 Task: Compose an email with the signature Devin Parker with the subject Invitation to a holiday party and the message Could you please provide me with the latest version of the companys employee handbook? from softage.4@softage.net to softage.2@softage.net, select last word, change the font color from current to blue and background color to purple Send the email. Finally, move the email from Sent Items to the label Copyrights
Action: Mouse moved to (1033, 84)
Screenshot: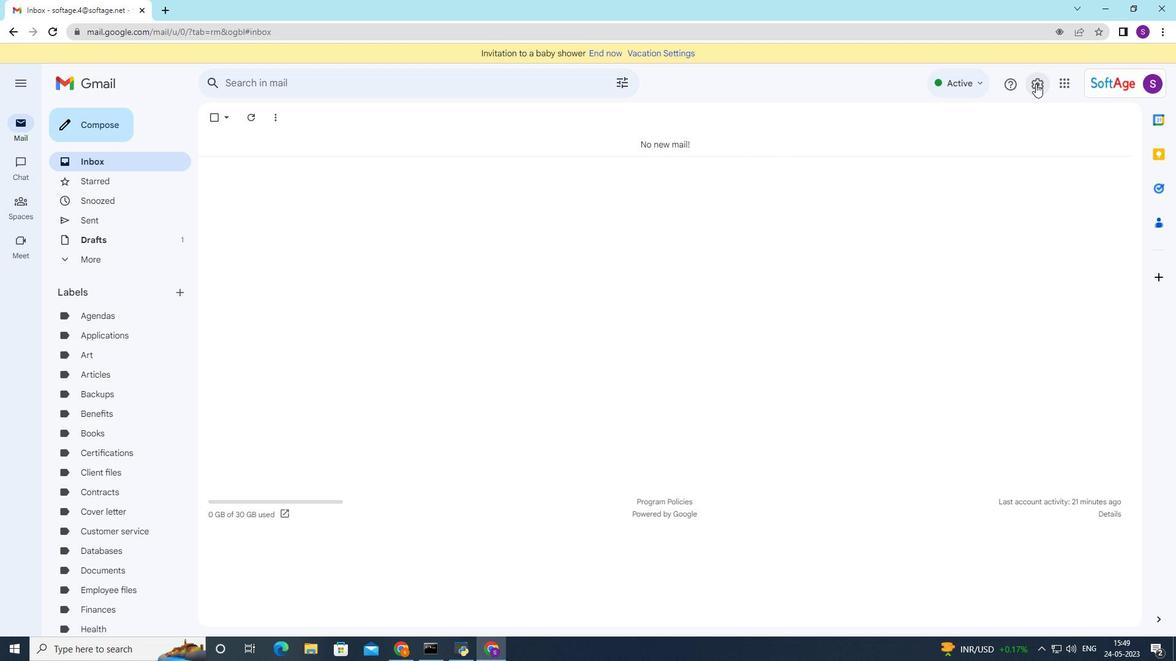 
Action: Mouse pressed left at (1033, 84)
Screenshot: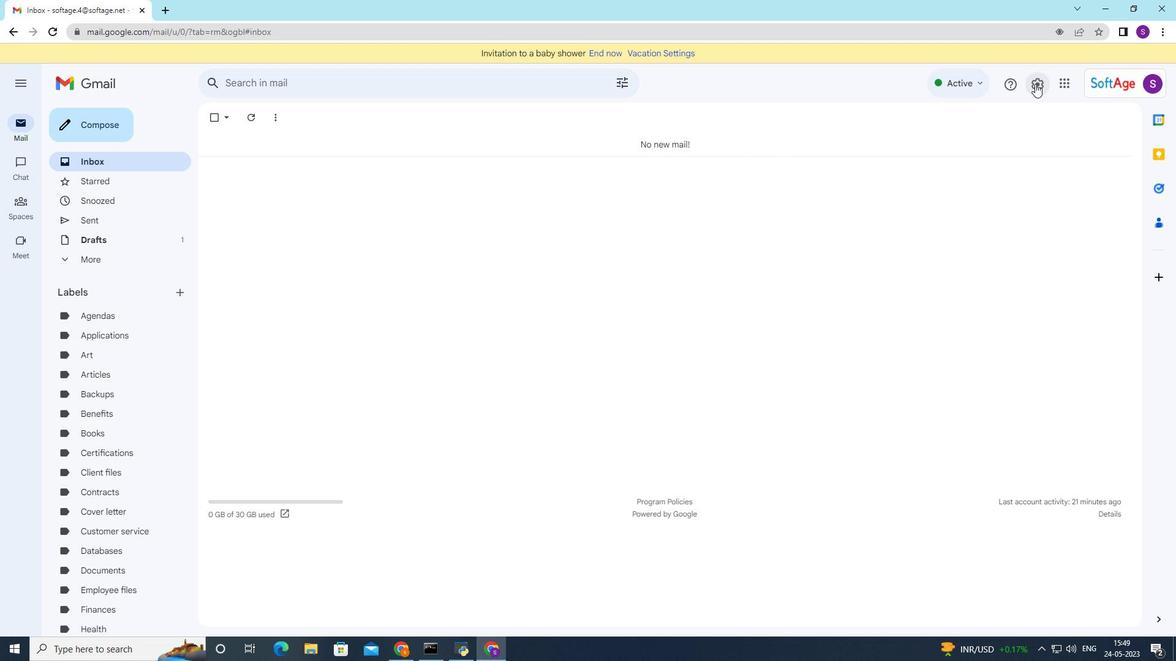 
Action: Mouse moved to (1024, 144)
Screenshot: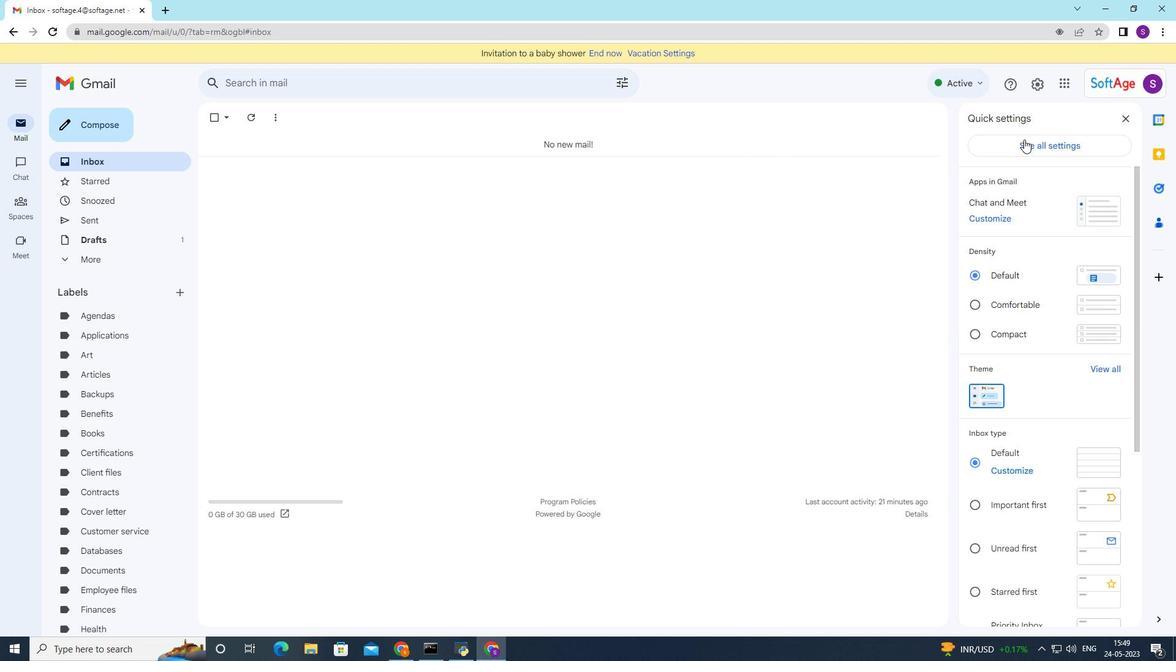 
Action: Mouse pressed left at (1024, 144)
Screenshot: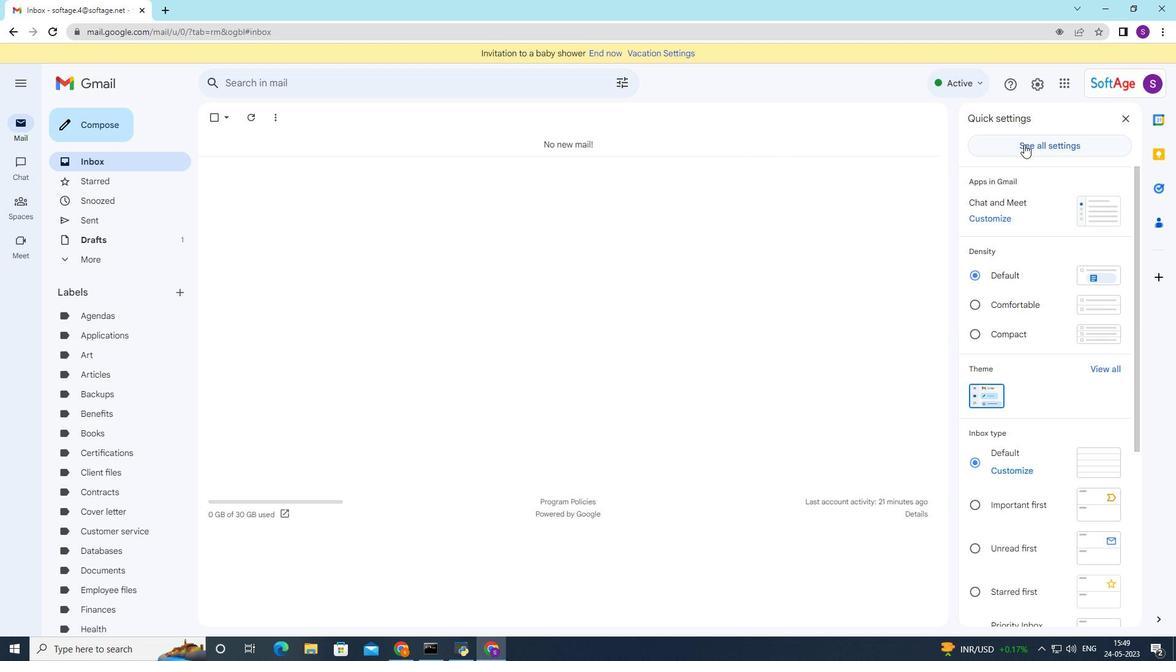 
Action: Mouse moved to (539, 223)
Screenshot: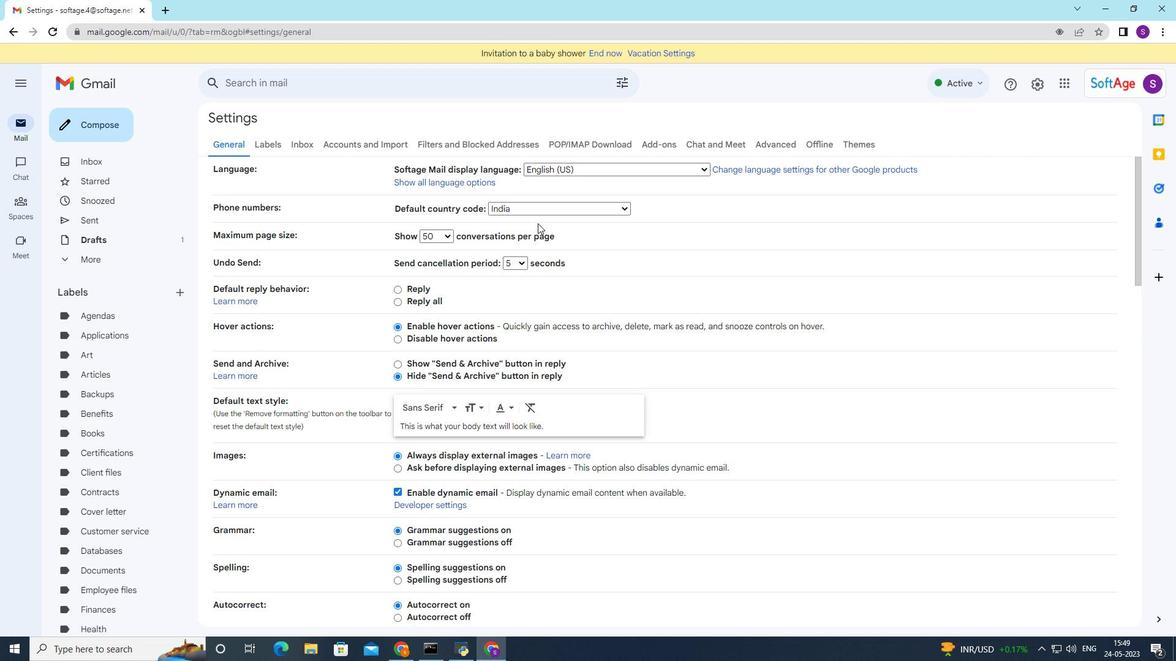 
Action: Mouse scrolled (537, 223) with delta (0, 0)
Screenshot: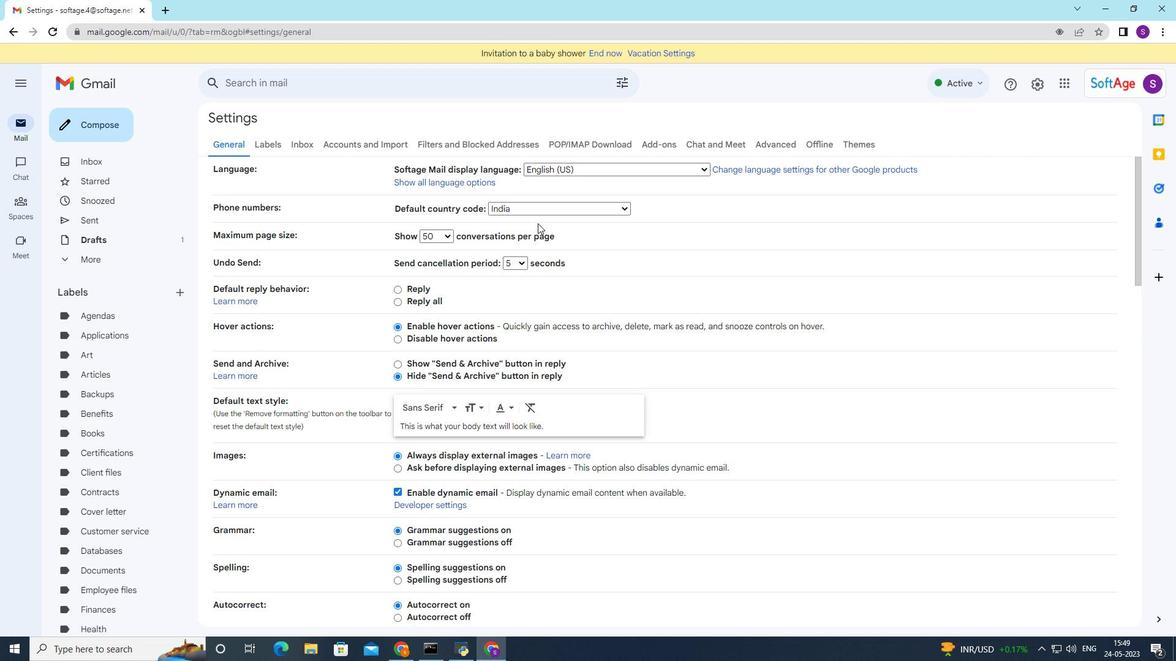 
Action: Mouse moved to (539, 223)
Screenshot: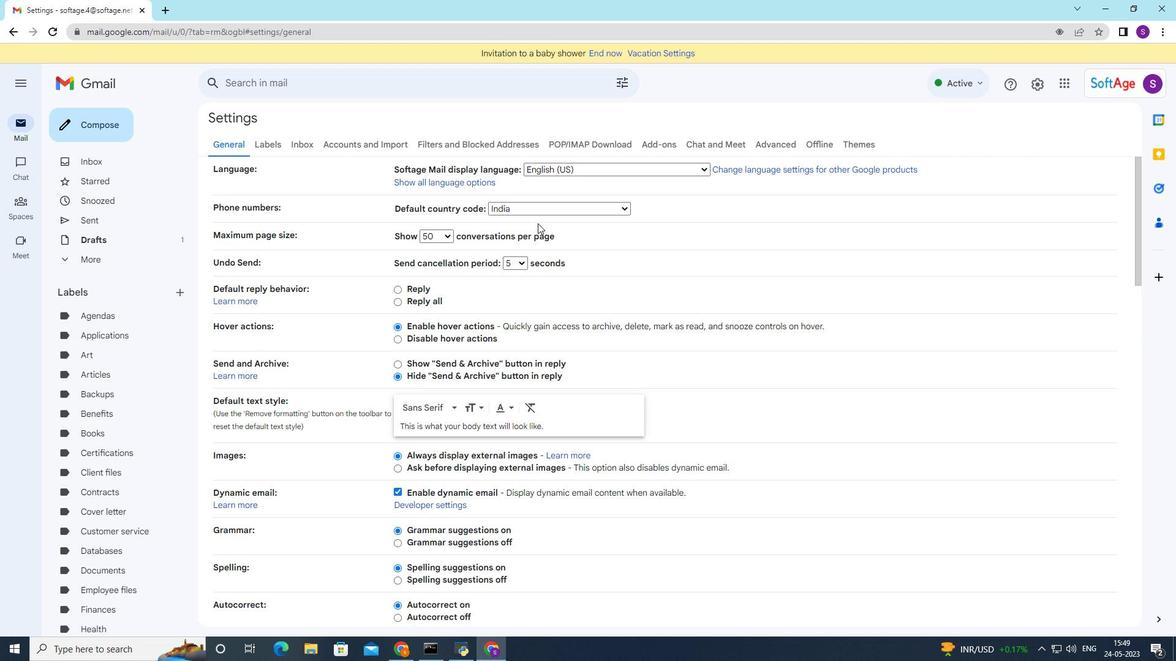 
Action: Mouse scrolled (537, 223) with delta (0, 0)
Screenshot: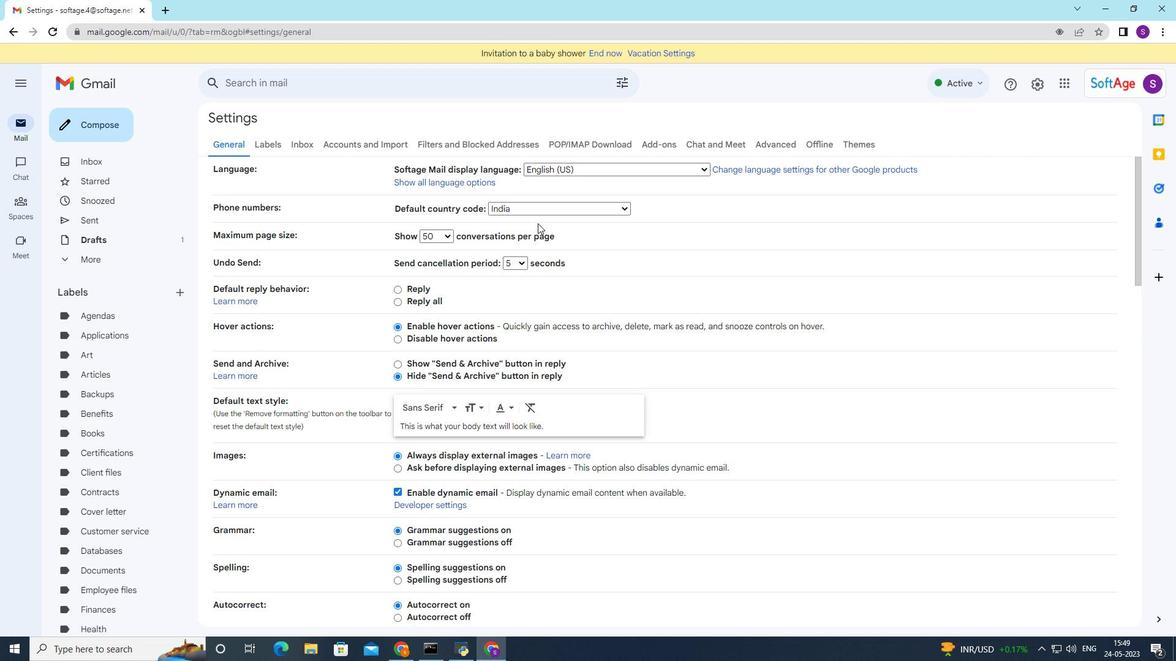 
Action: Mouse scrolled (537, 223) with delta (0, 0)
Screenshot: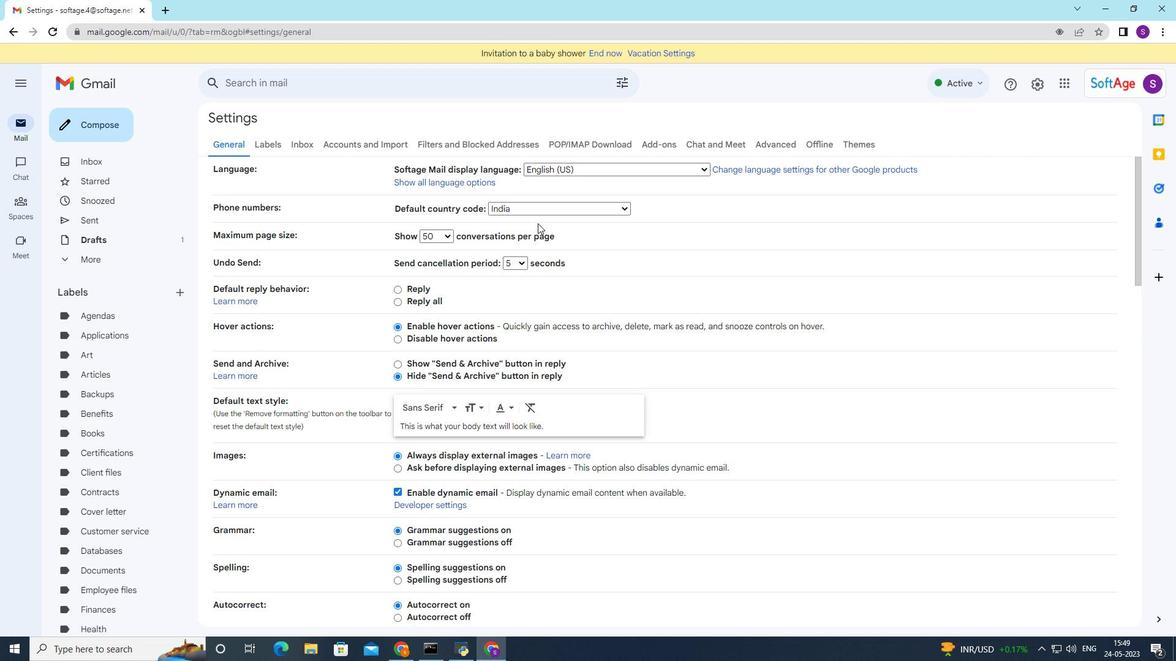 
Action: Mouse moved to (540, 223)
Screenshot: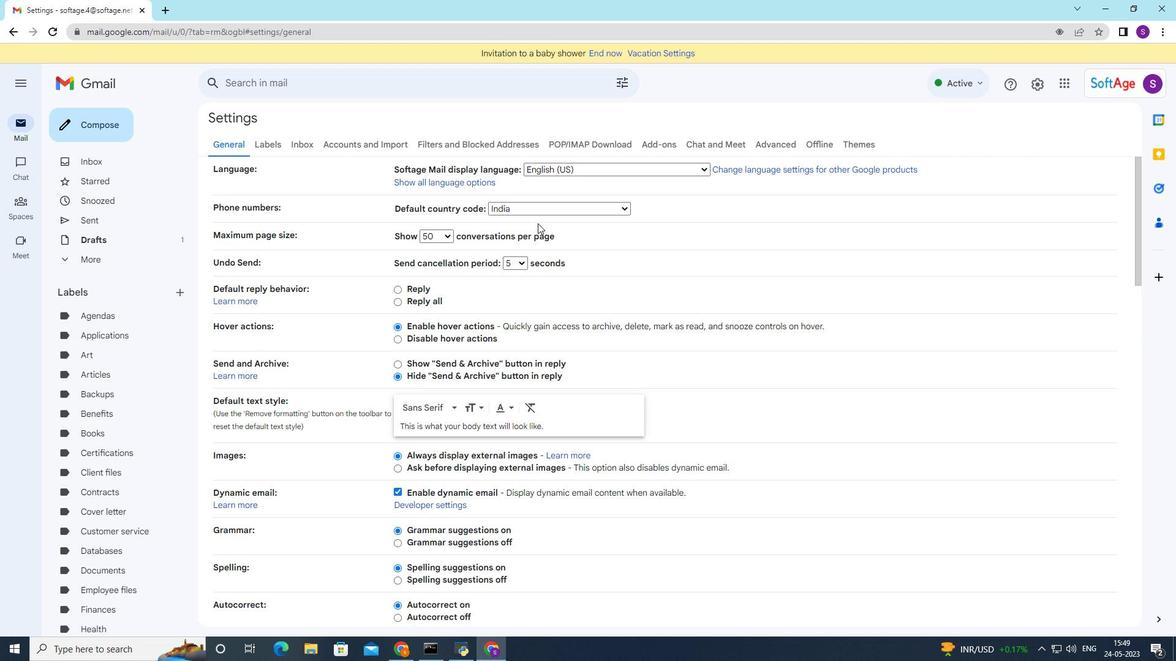 
Action: Mouse scrolled (537, 223) with delta (0, 0)
Screenshot: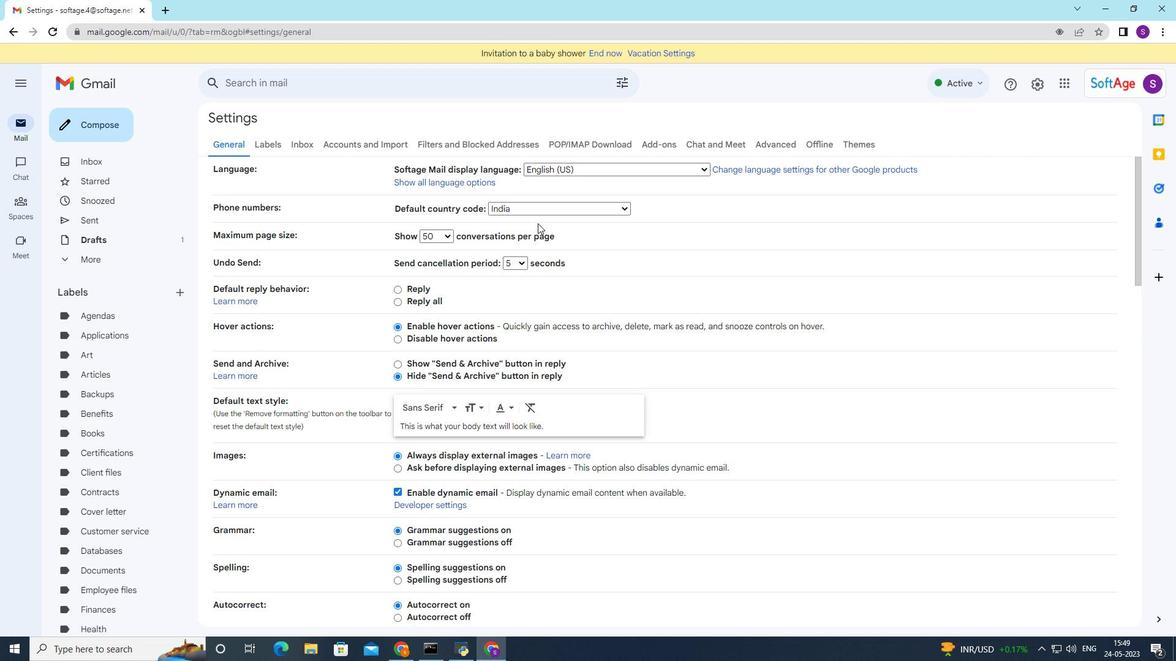 
Action: Mouse moved to (540, 222)
Screenshot: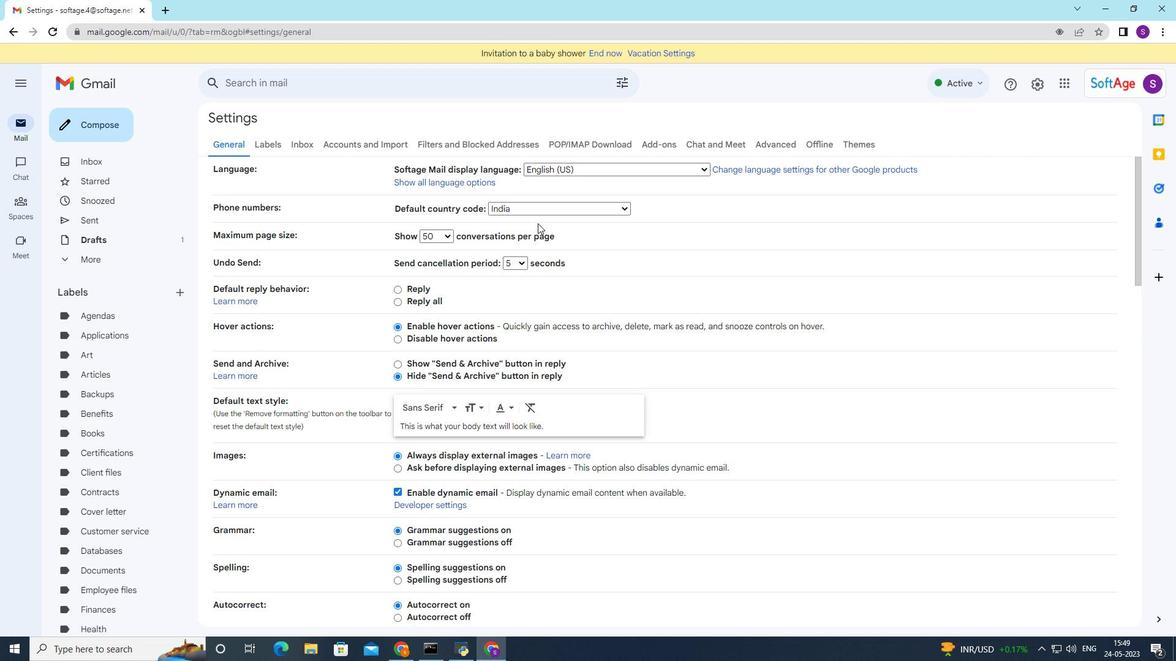 
Action: Mouse scrolled (539, 223) with delta (0, 0)
Screenshot: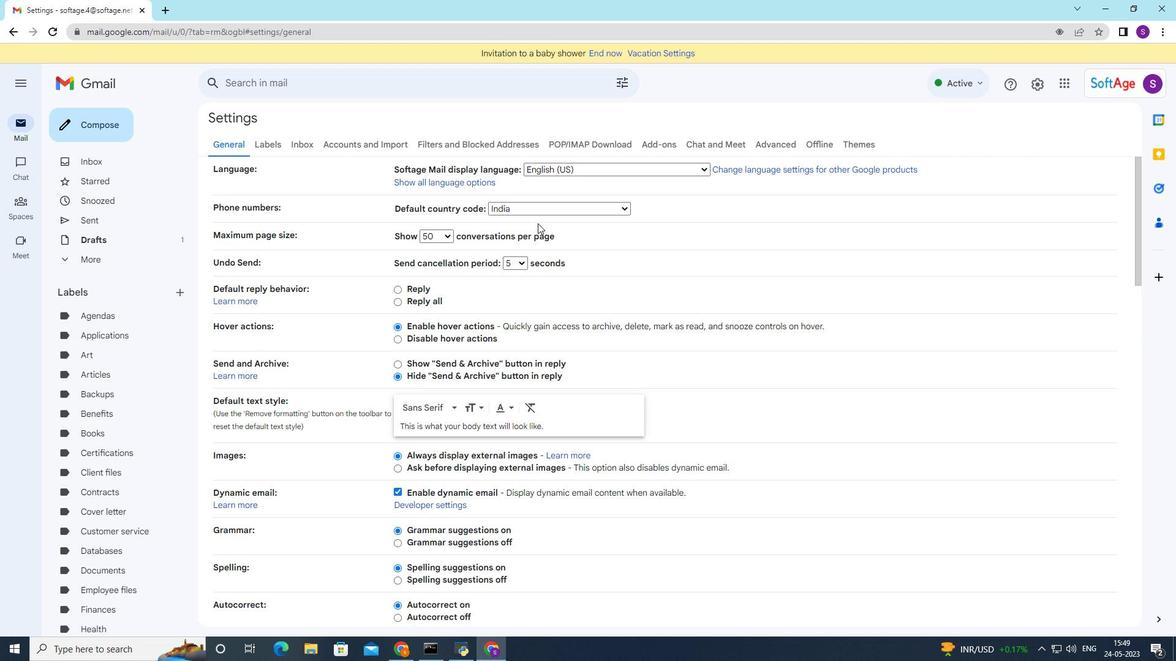 
Action: Mouse moved to (541, 221)
Screenshot: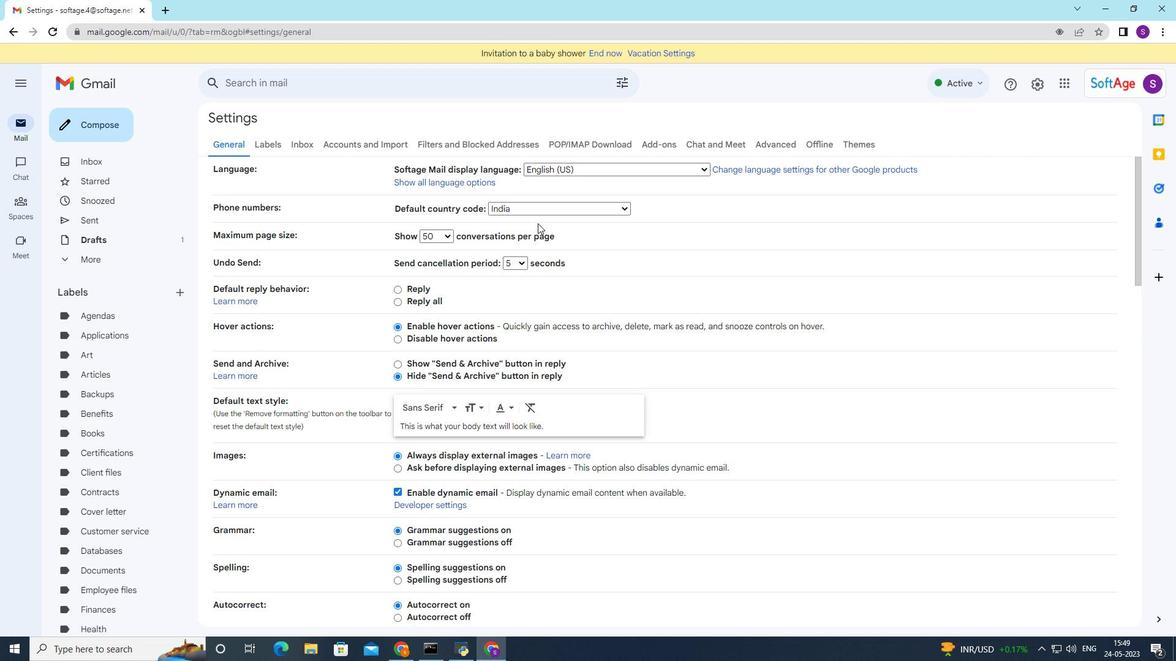 
Action: Mouse scrolled (539, 222) with delta (0, 0)
Screenshot: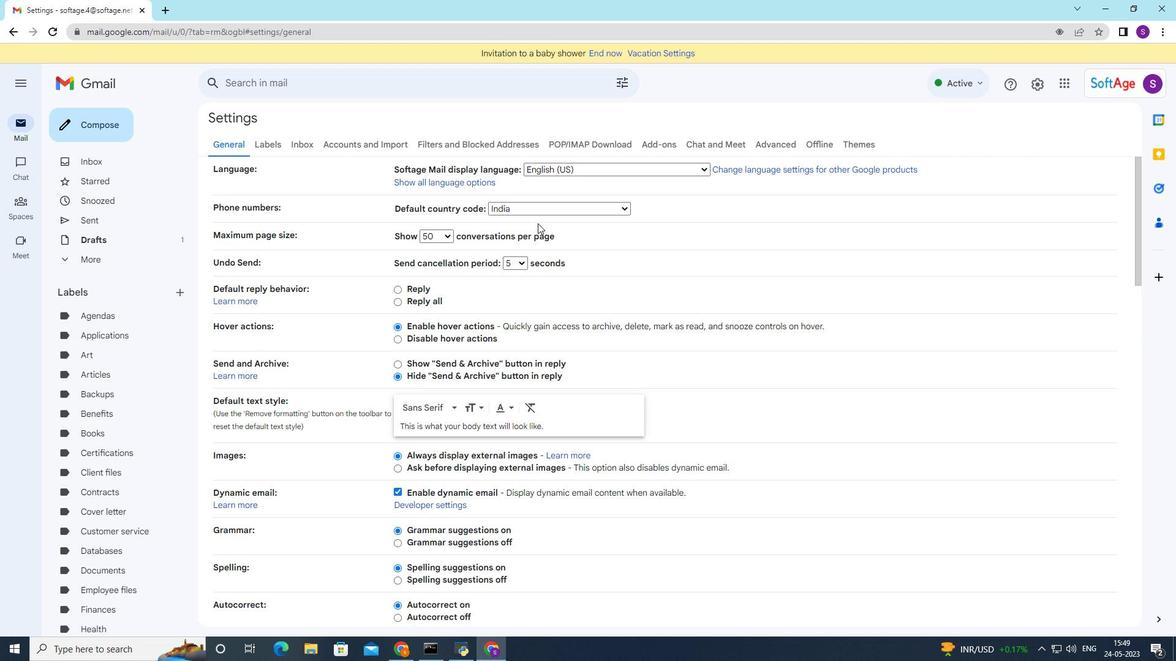 
Action: Mouse moved to (541, 222)
Screenshot: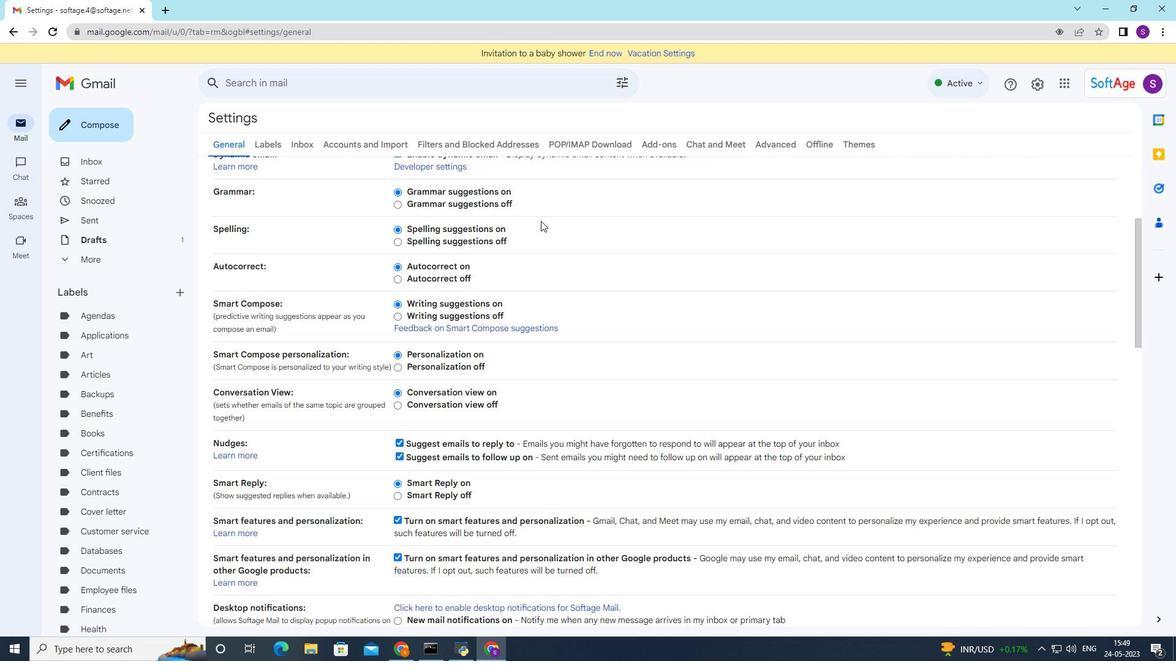 
Action: Mouse scrolled (541, 221) with delta (0, 0)
Screenshot: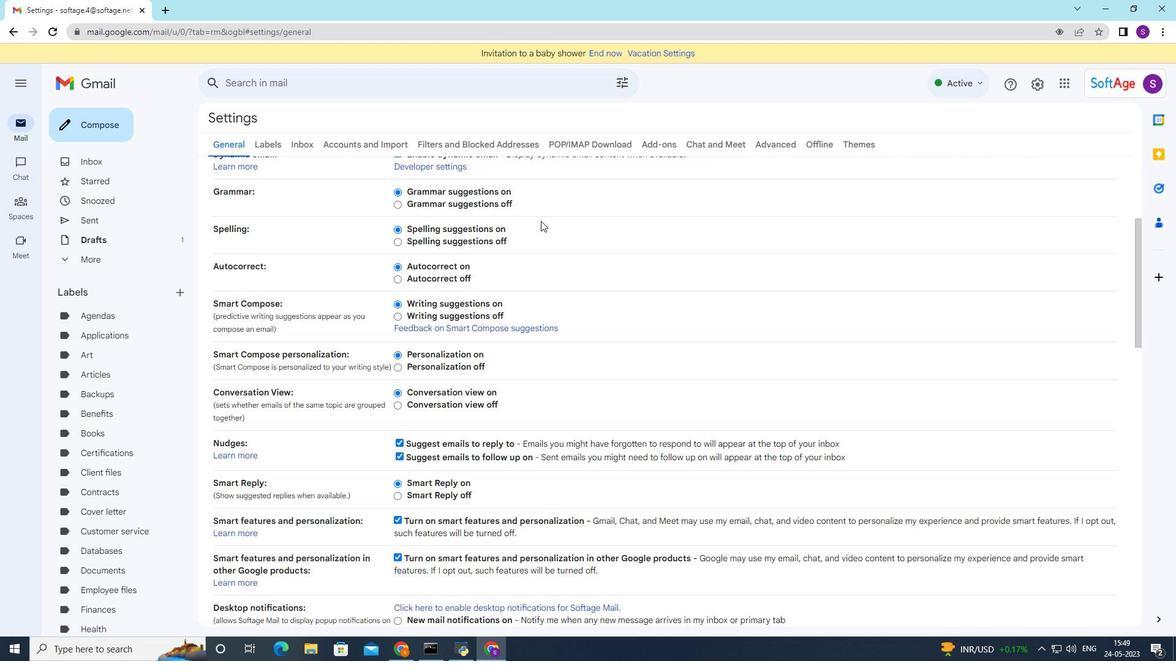 
Action: Mouse scrolled (541, 221) with delta (0, 0)
Screenshot: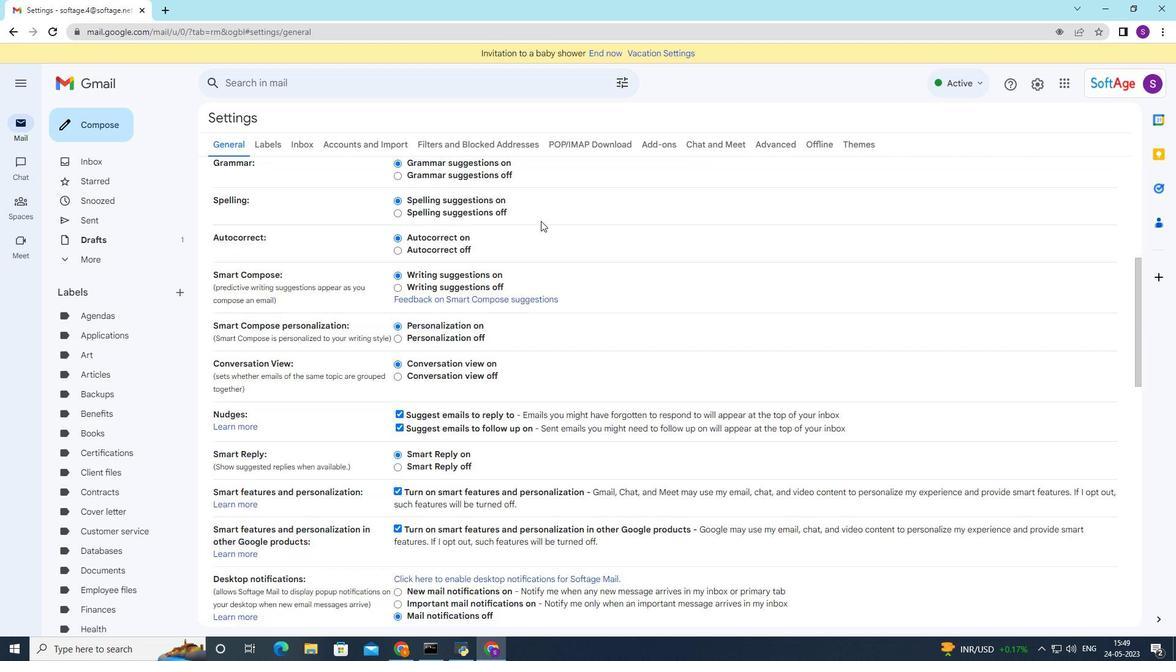 
Action: Mouse moved to (541, 222)
Screenshot: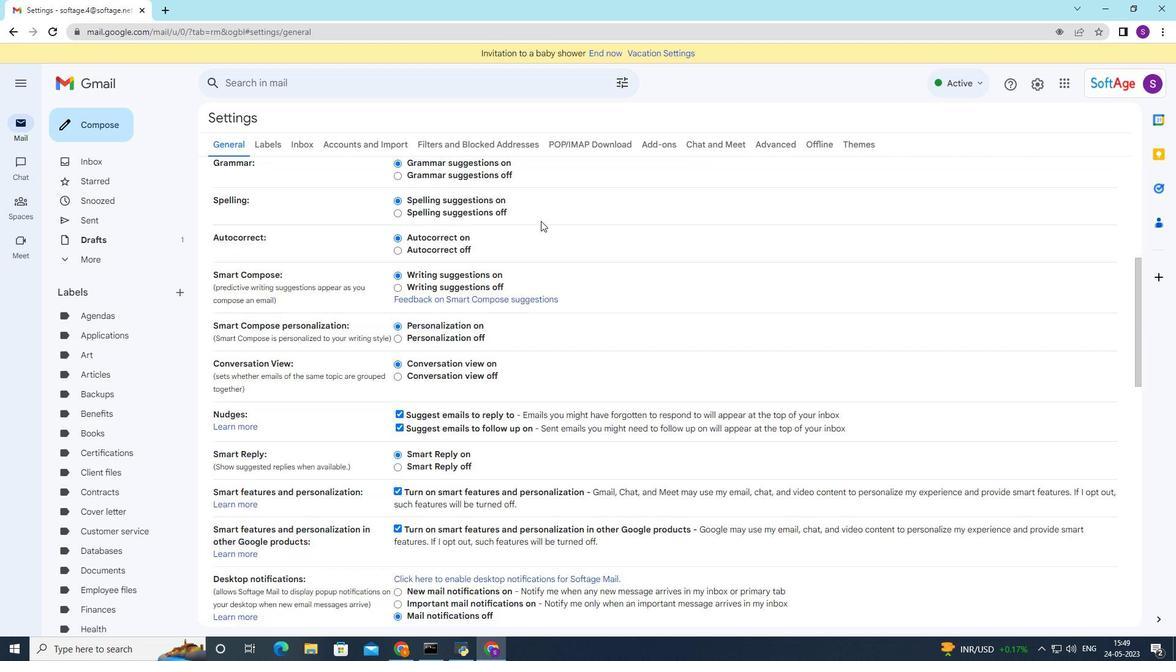 
Action: Mouse scrolled (541, 221) with delta (0, 0)
Screenshot: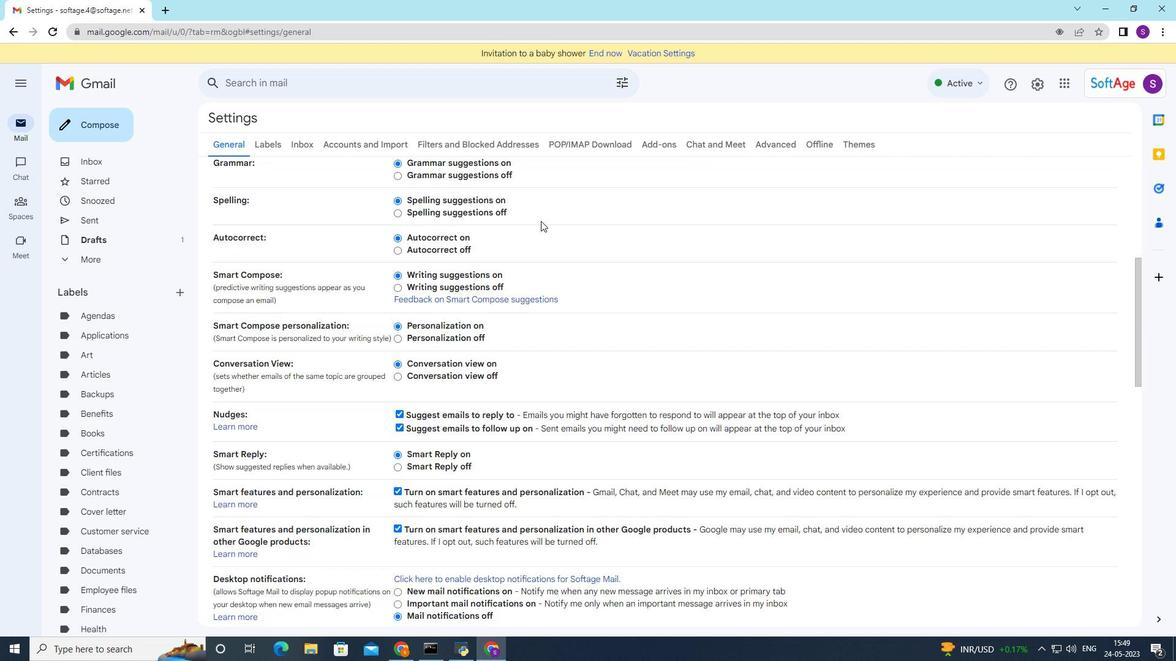 
Action: Mouse scrolled (541, 221) with delta (0, 0)
Screenshot: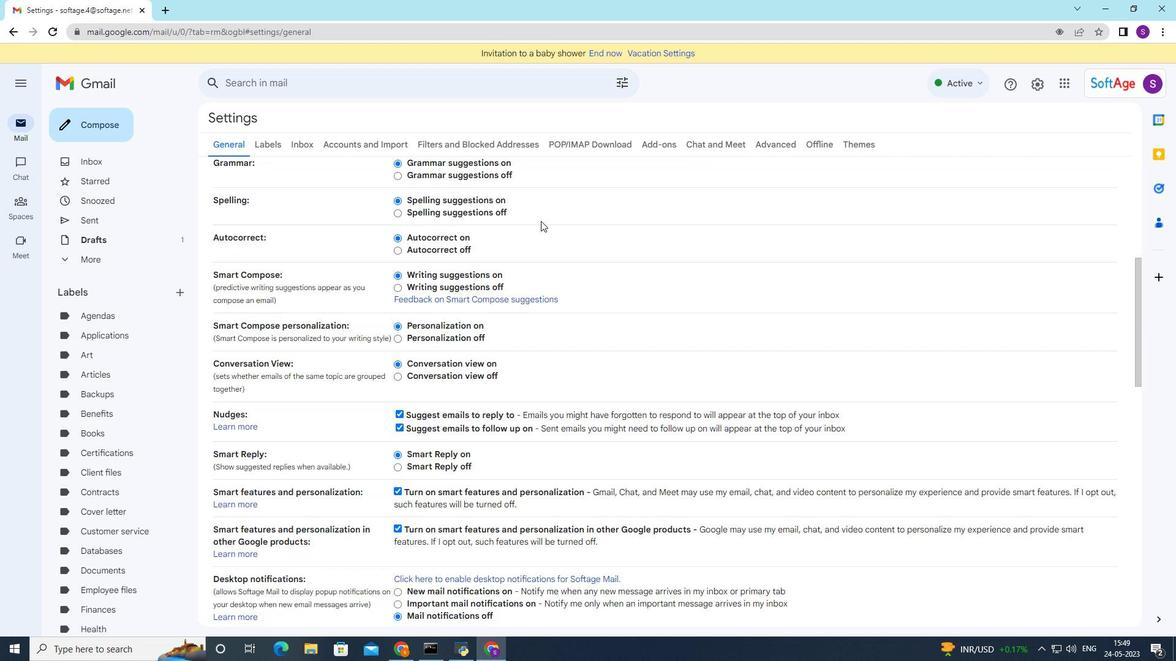 
Action: Mouse moved to (541, 223)
Screenshot: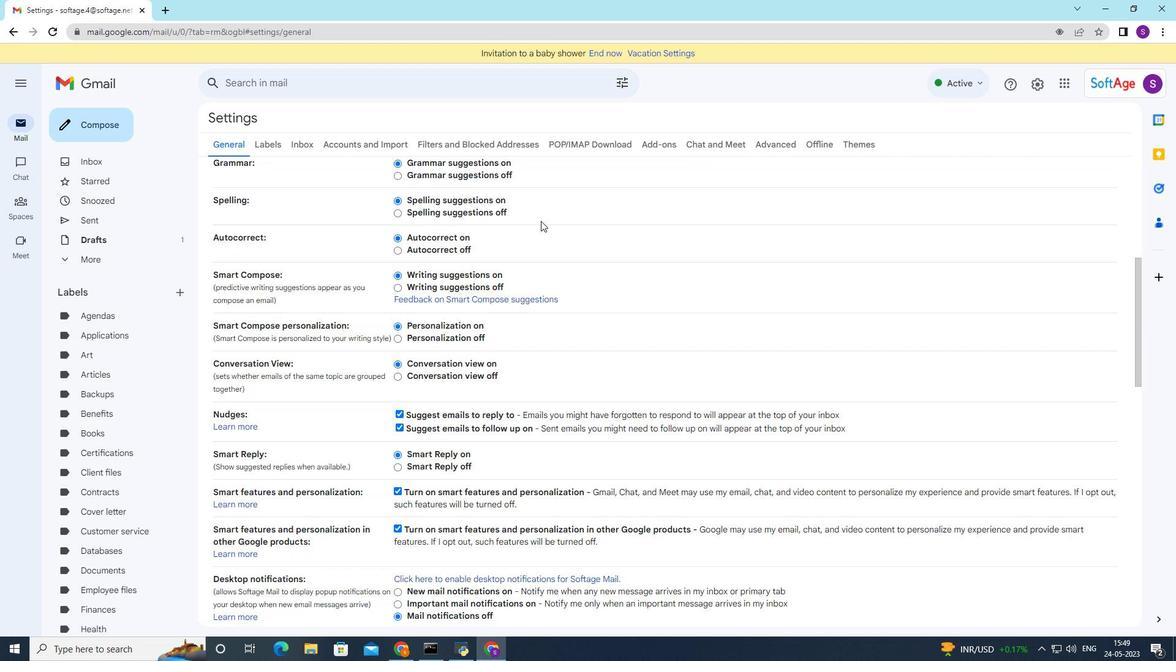
Action: Mouse scrolled (541, 222) with delta (0, 0)
Screenshot: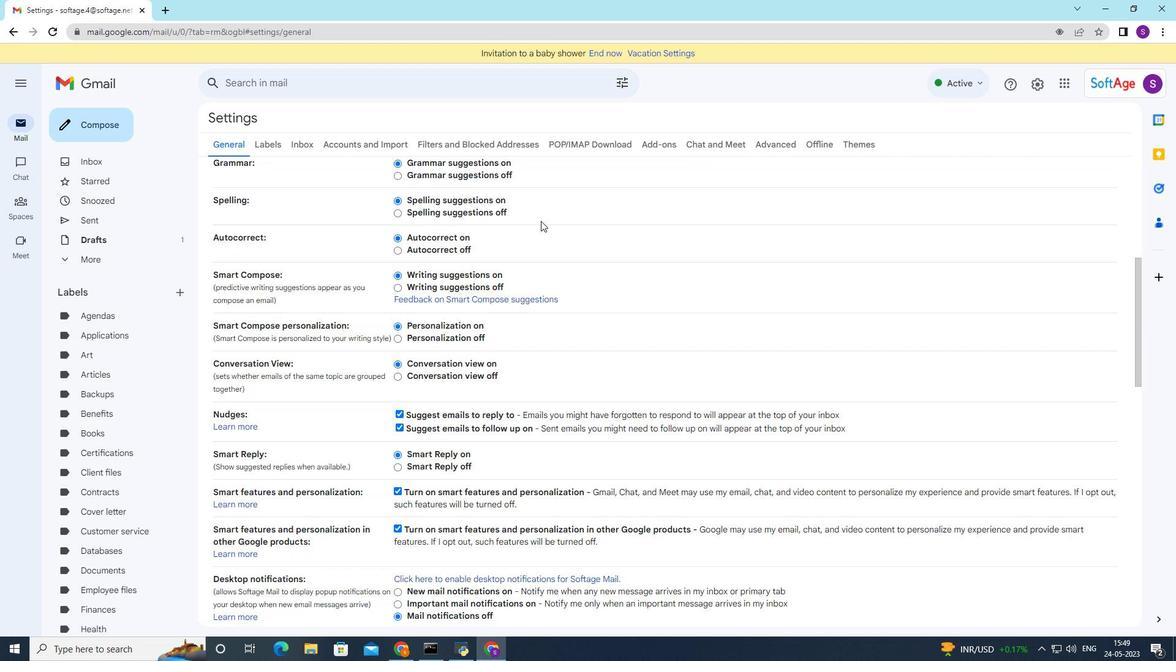 
Action: Mouse moved to (542, 221)
Screenshot: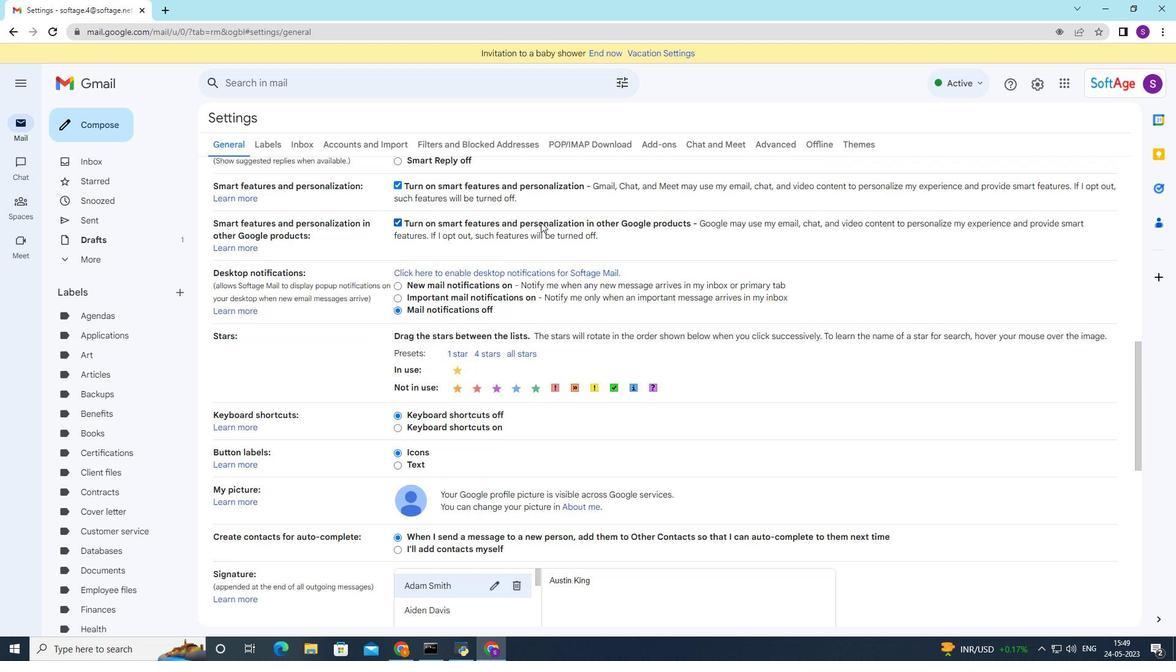 
Action: Mouse scrolled (542, 220) with delta (0, 0)
Screenshot: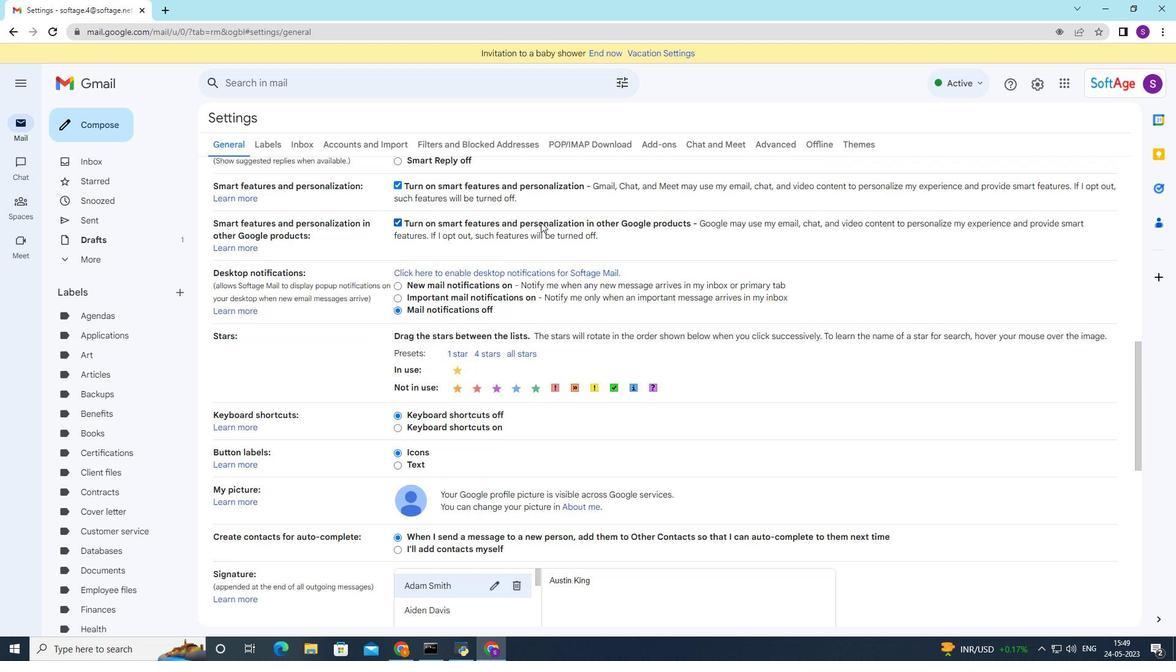 
Action: Mouse scrolled (542, 220) with delta (0, 0)
Screenshot: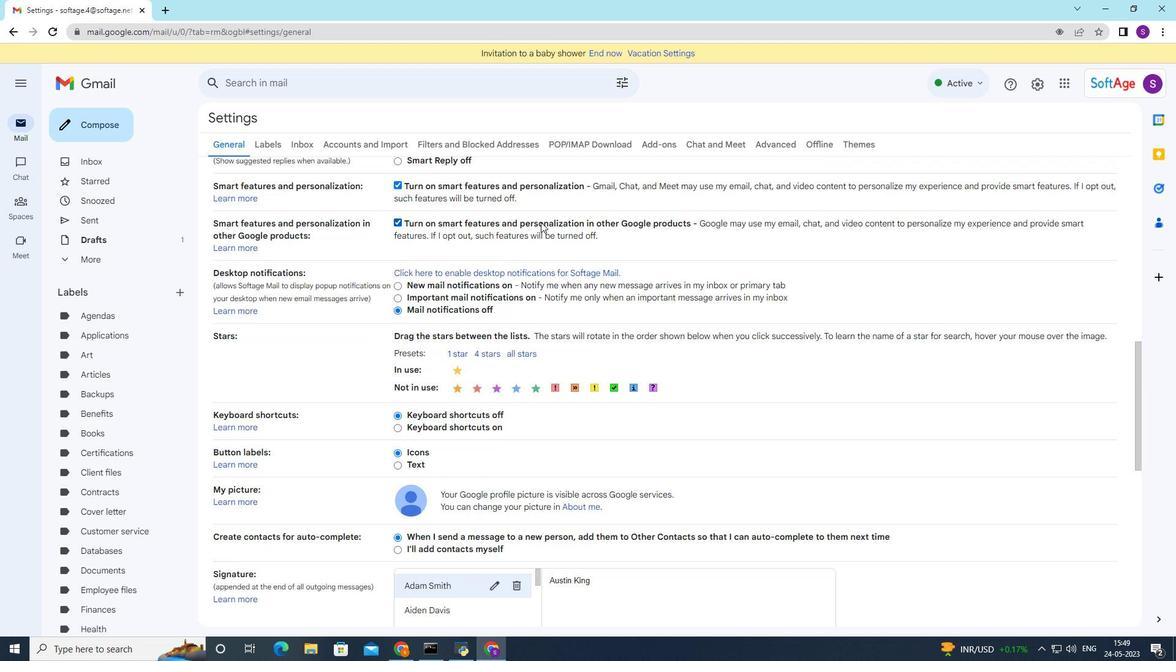 
Action: Mouse scrolled (542, 220) with delta (0, 0)
Screenshot: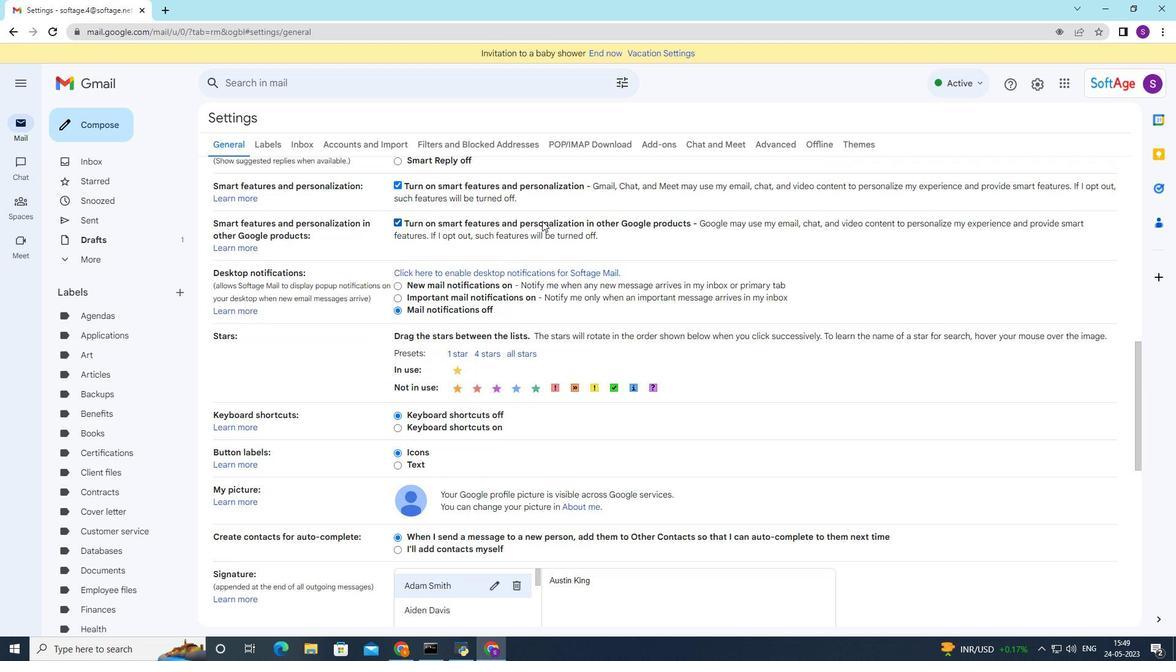 
Action: Mouse scrolled (542, 220) with delta (0, 0)
Screenshot: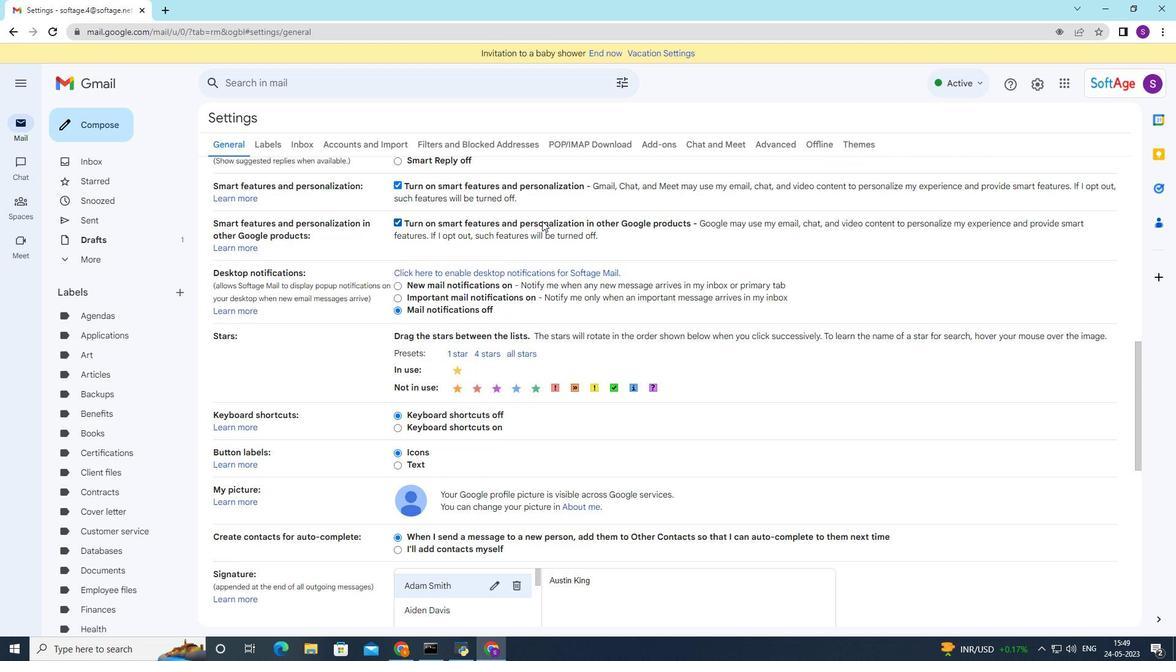 
Action: Mouse moved to (460, 441)
Screenshot: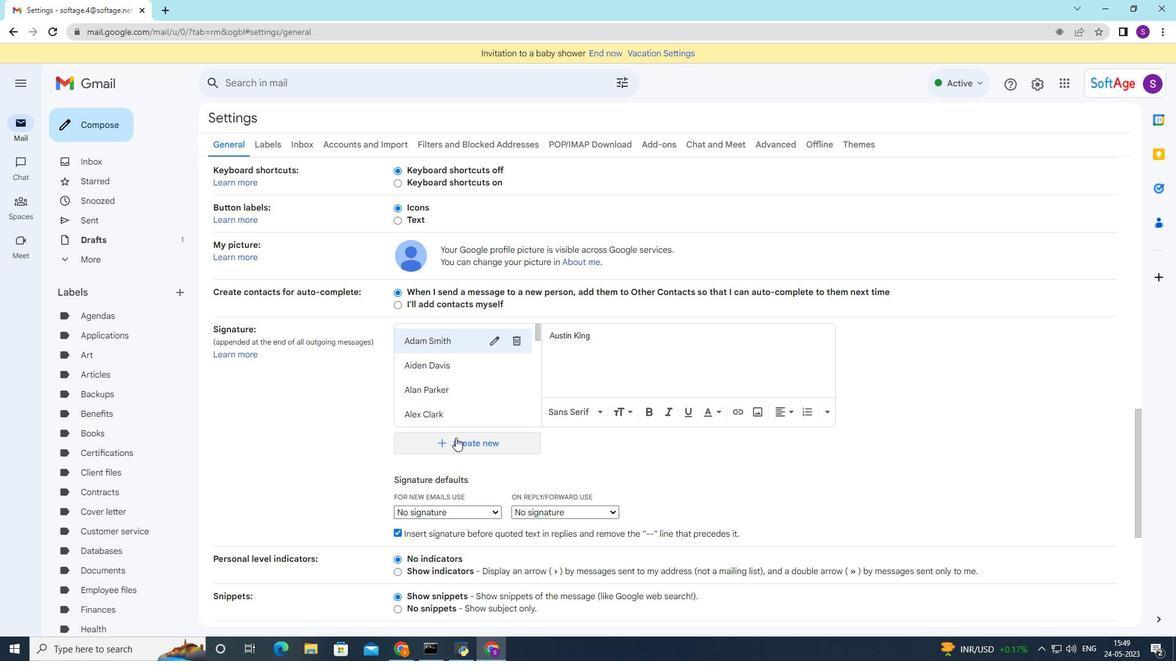 
Action: Mouse pressed left at (460, 441)
Screenshot: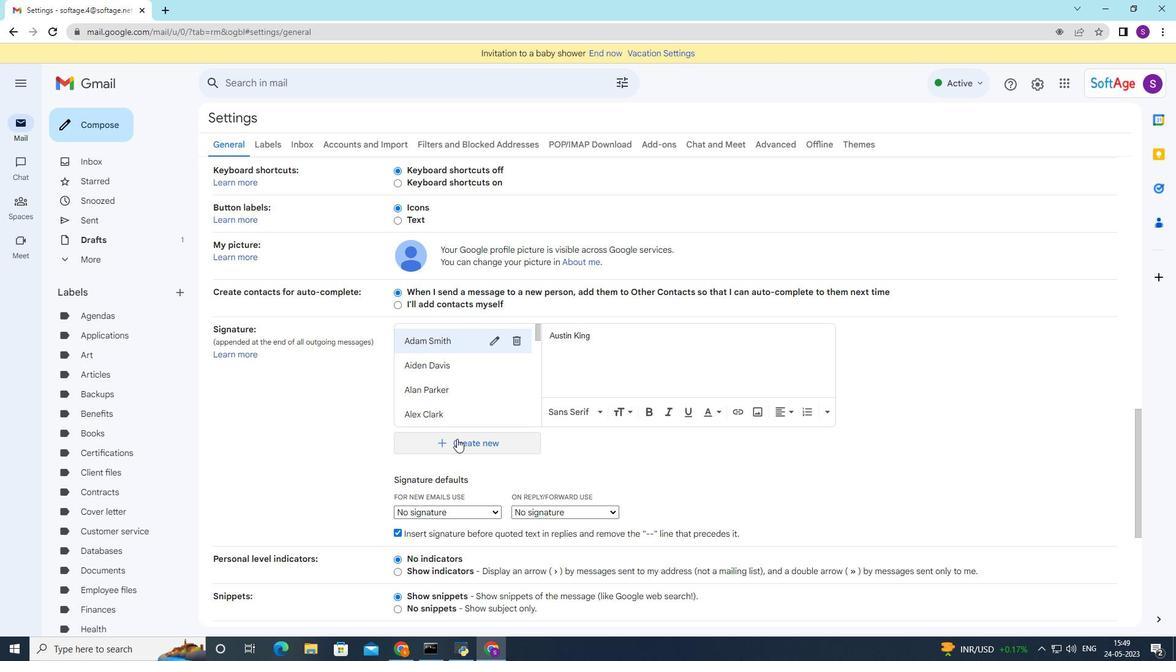 
Action: Mouse moved to (513, 345)
Screenshot: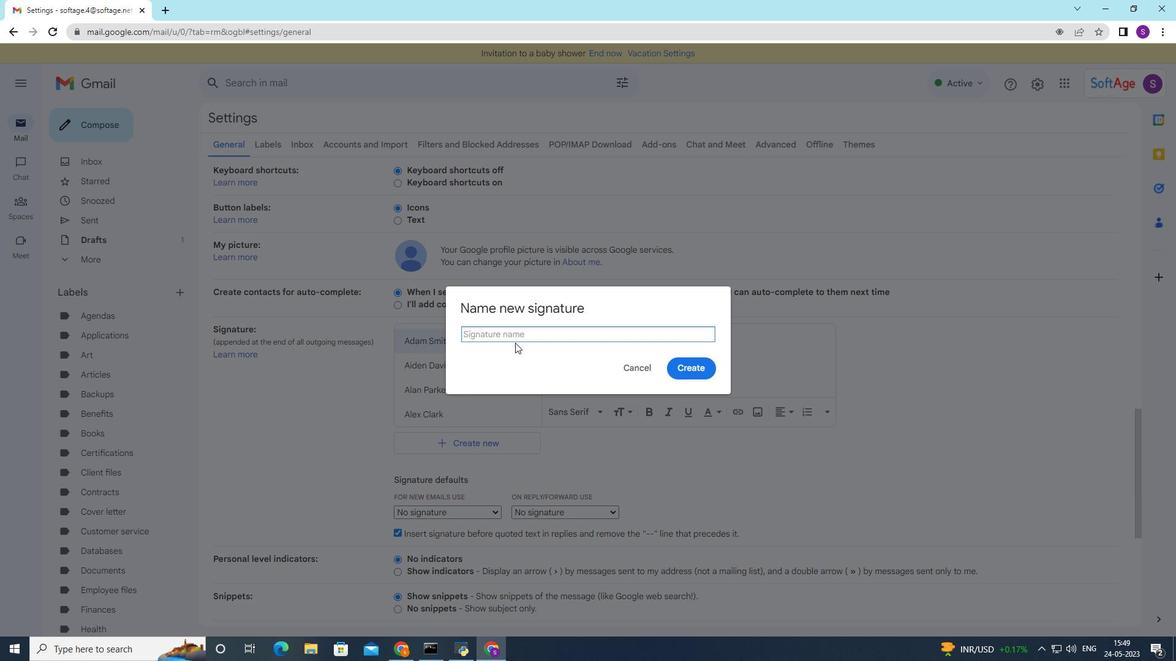 
Action: Key pressed <Key.shift><Key.shift><Key.shift><Key.shift><Key.shift>Davin<Key.space><Key.backspace><Key.backspace><Key.backspace><Key.backspace><Key.backspace>evin<Key.space><Key.shift>Parker
Screenshot: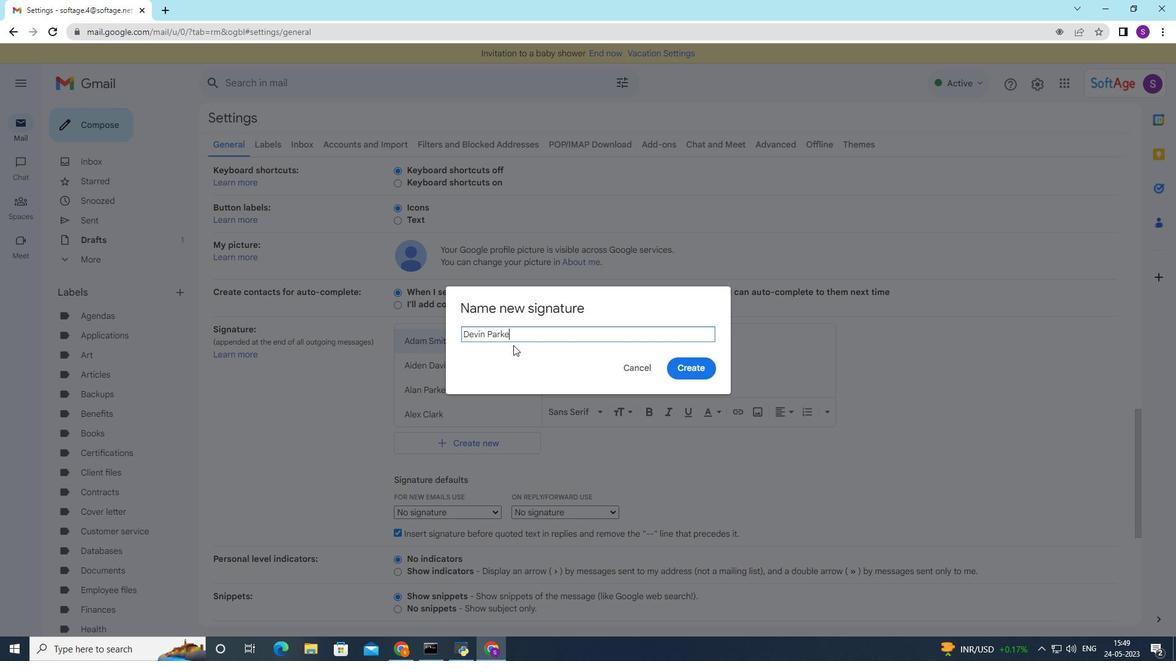 
Action: Mouse moved to (695, 365)
Screenshot: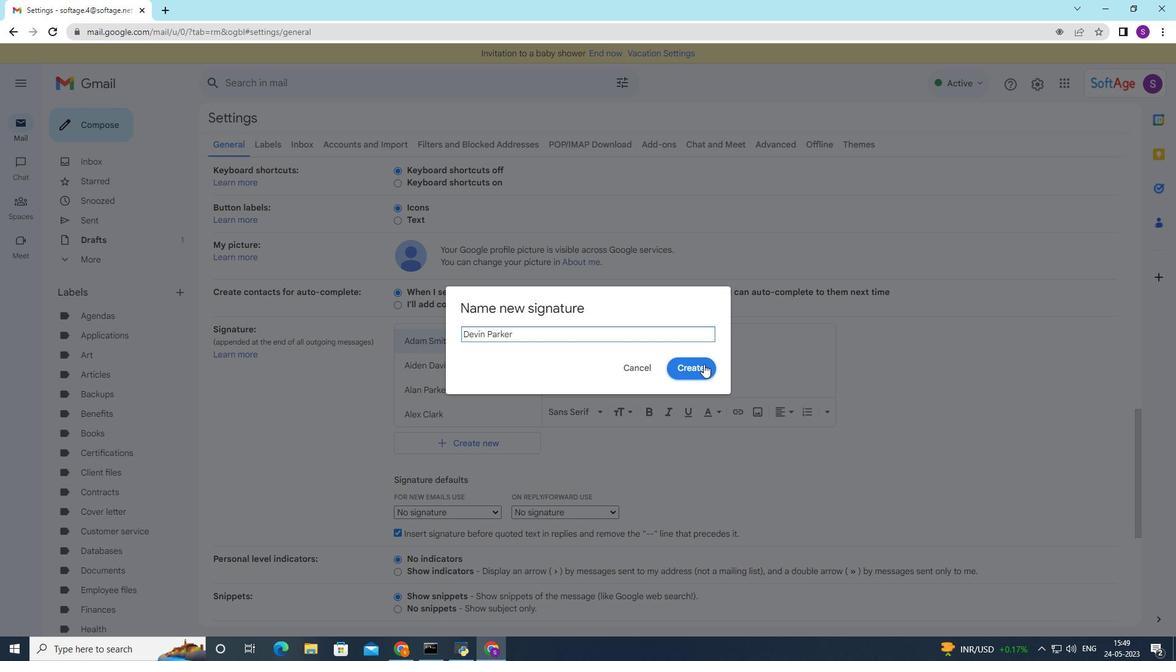 
Action: Mouse pressed left at (695, 365)
Screenshot: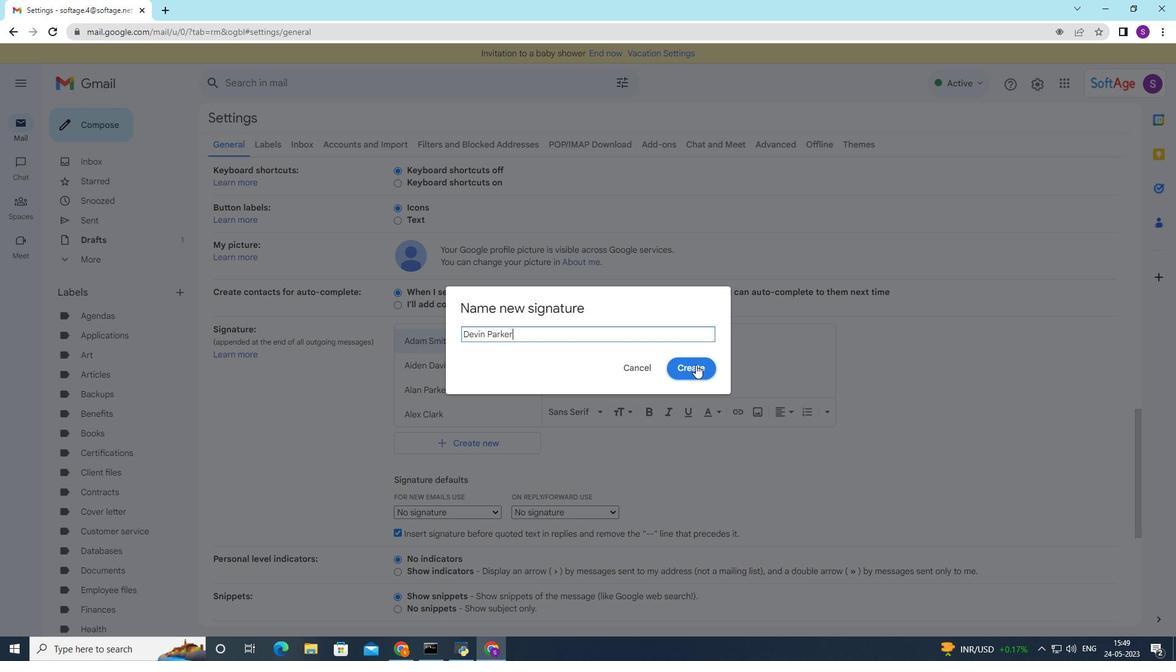 
Action: Mouse moved to (671, 346)
Screenshot: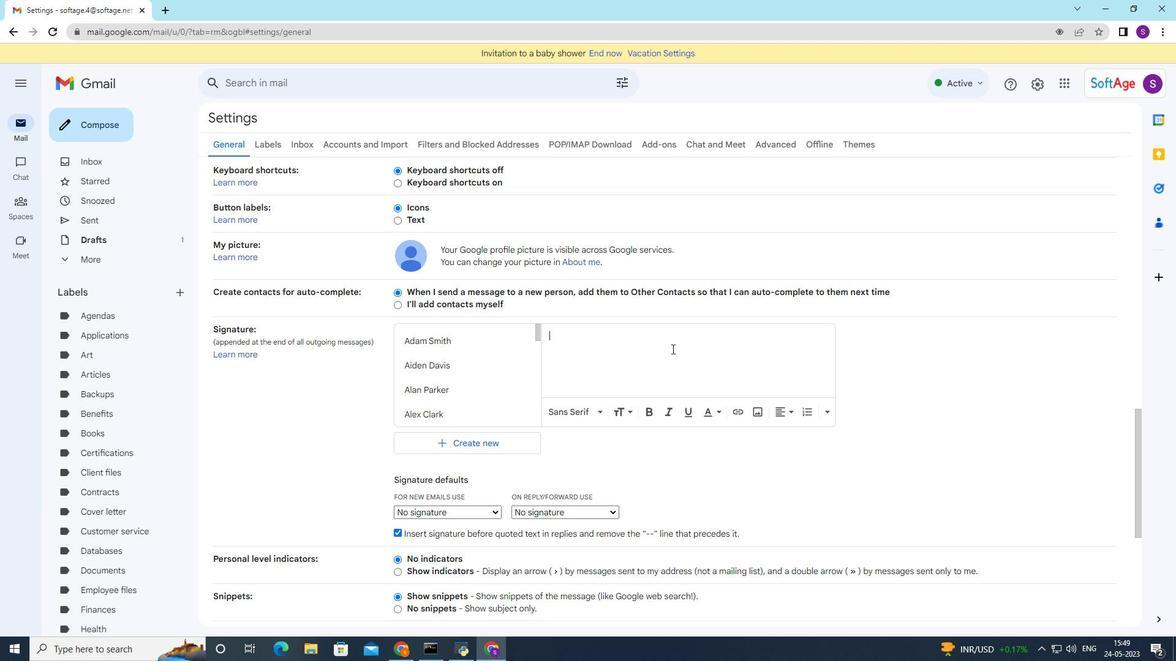 
Action: Key pressed <Key.shift><Key.shift>Devin<Key.space><Key.shift><Key.shift><Key.shift><Key.shift>Parker
Screenshot: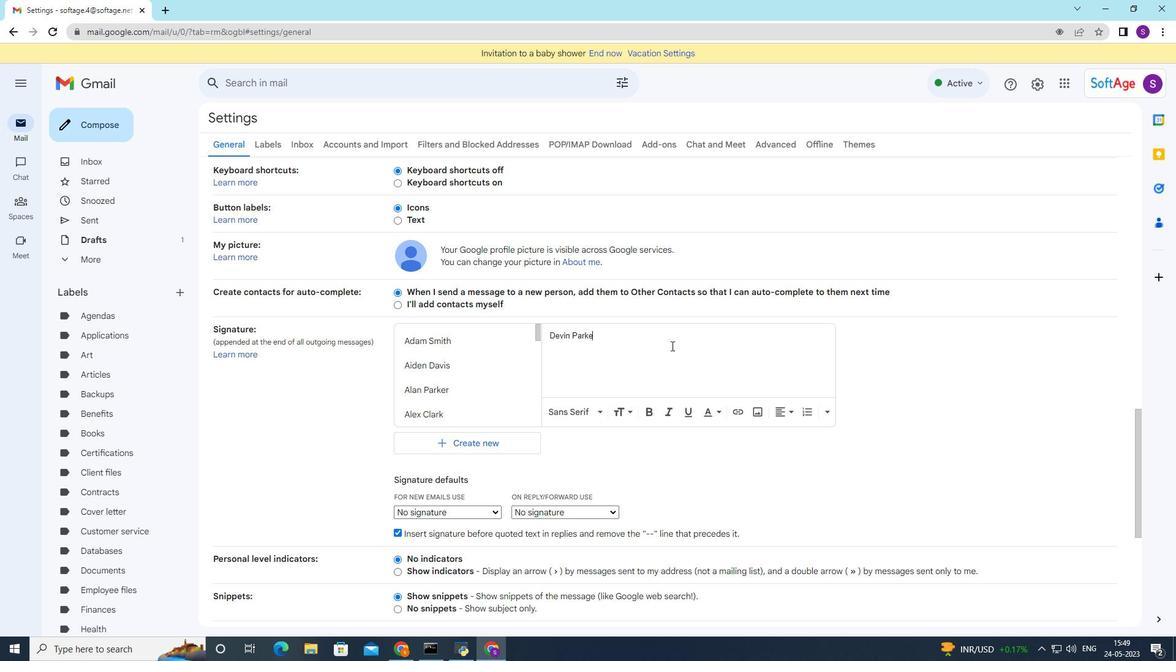 
Action: Mouse moved to (688, 340)
Screenshot: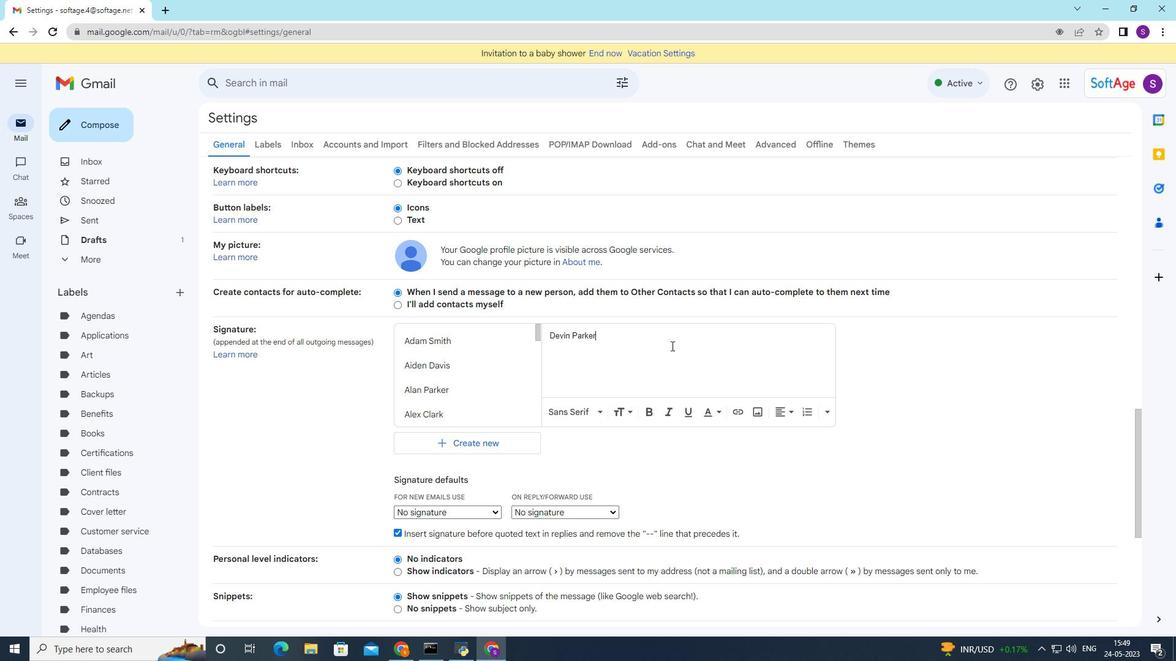 
Action: Mouse scrolled (688, 340) with delta (0, 0)
Screenshot: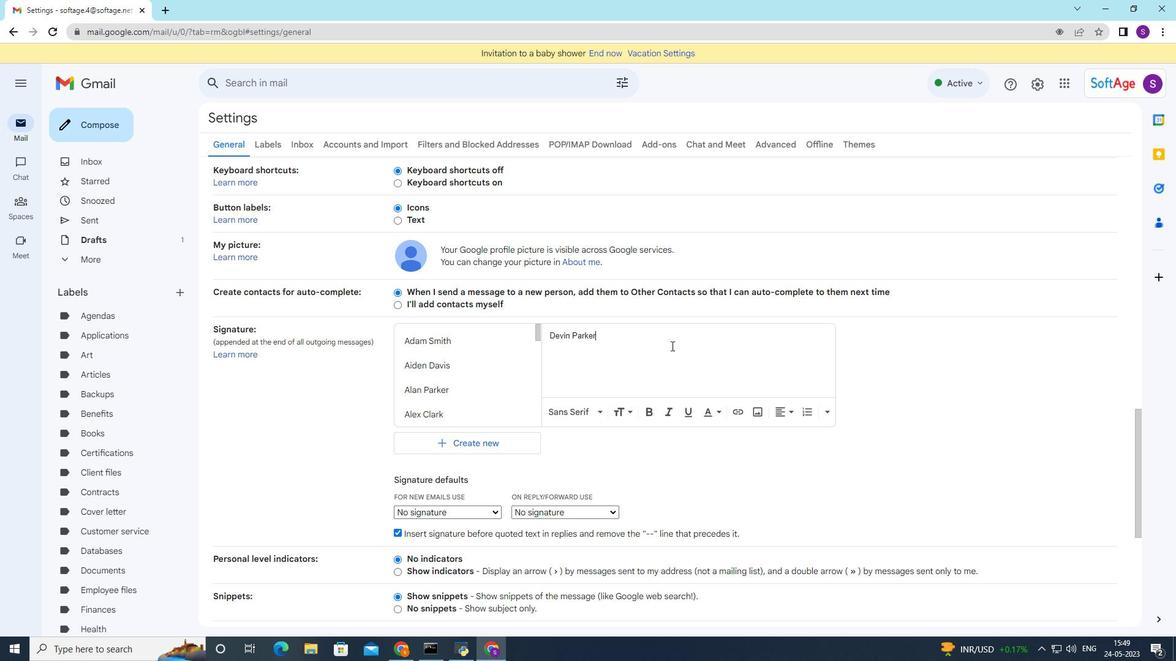 
Action: Mouse moved to (573, 368)
Screenshot: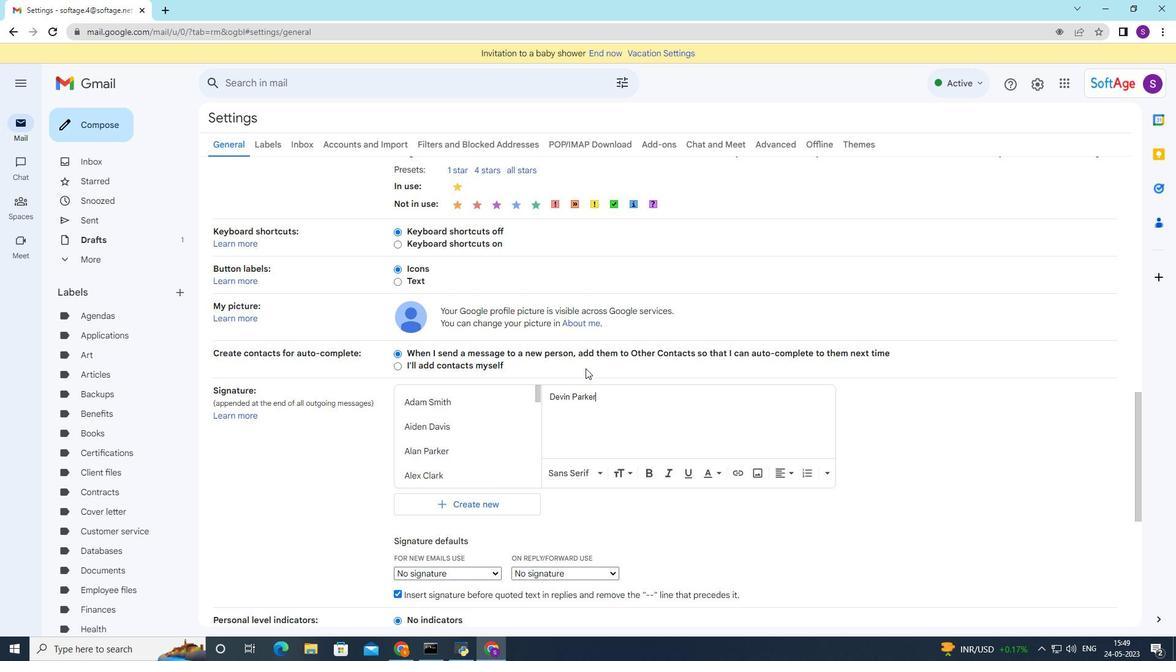 
Action: Mouse scrolled (573, 367) with delta (0, 0)
Screenshot: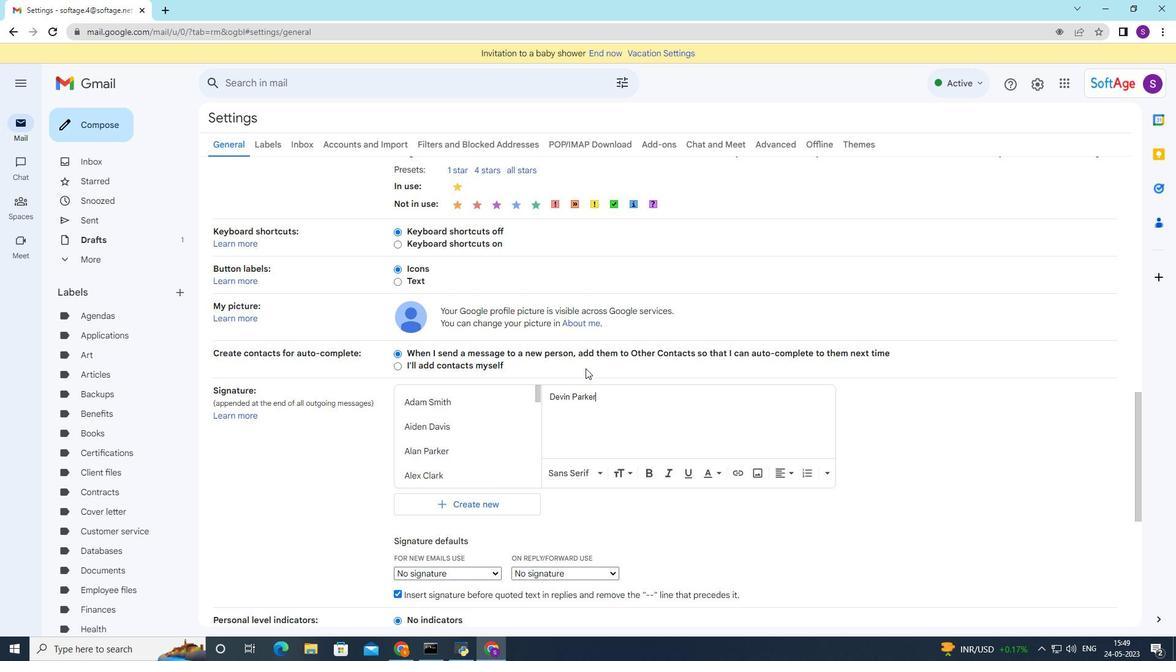 
Action: Mouse moved to (573, 367)
Screenshot: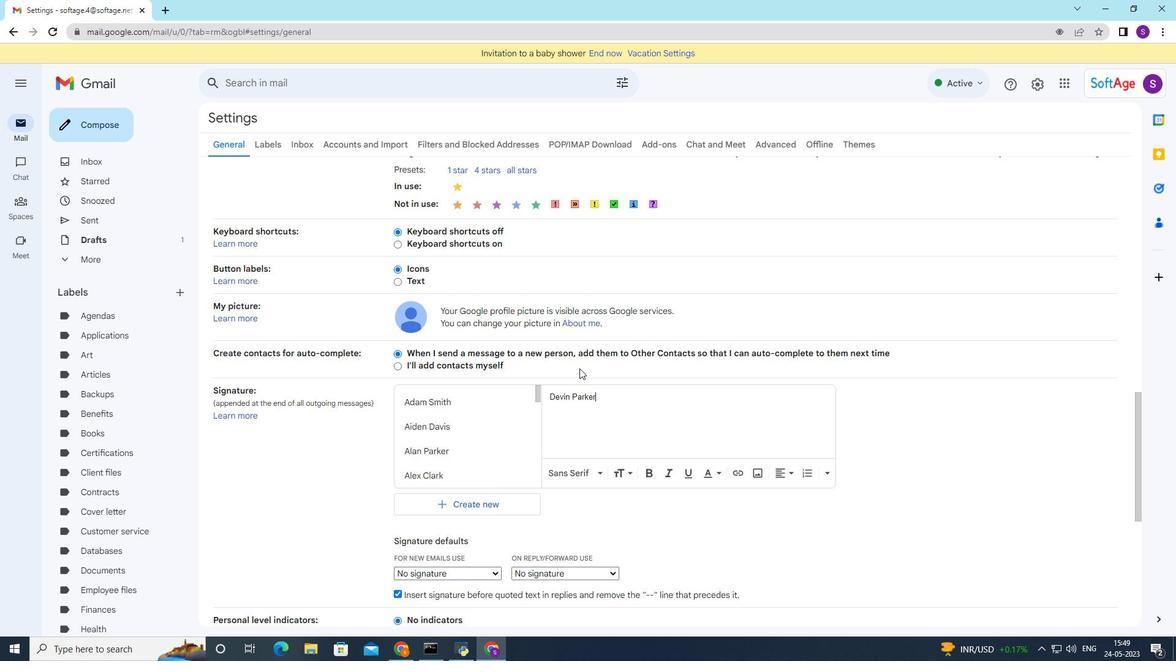 
Action: Mouse scrolled (573, 367) with delta (0, 0)
Screenshot: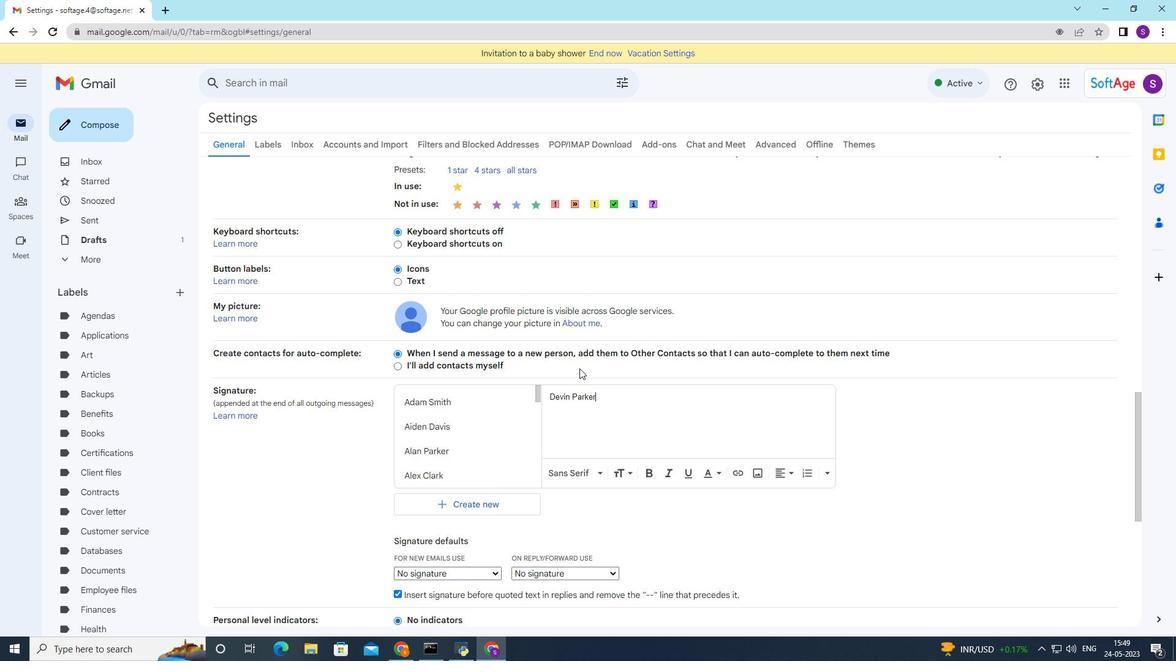 
Action: Mouse scrolled (573, 367) with delta (0, 0)
Screenshot: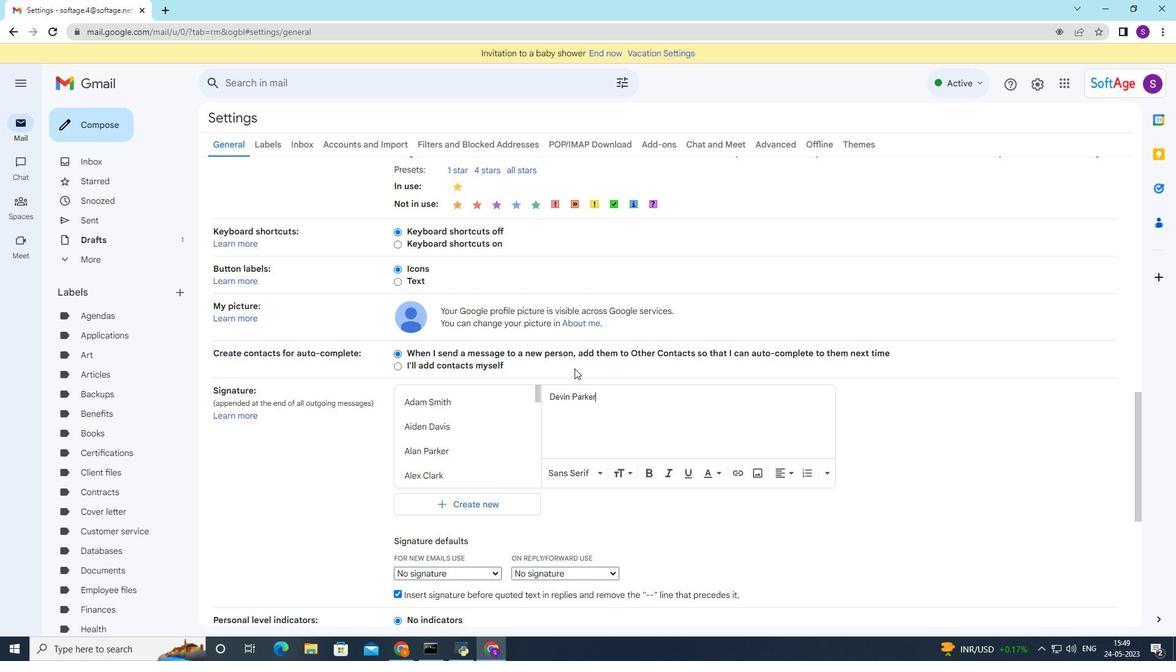 
Action: Mouse moved to (573, 367)
Screenshot: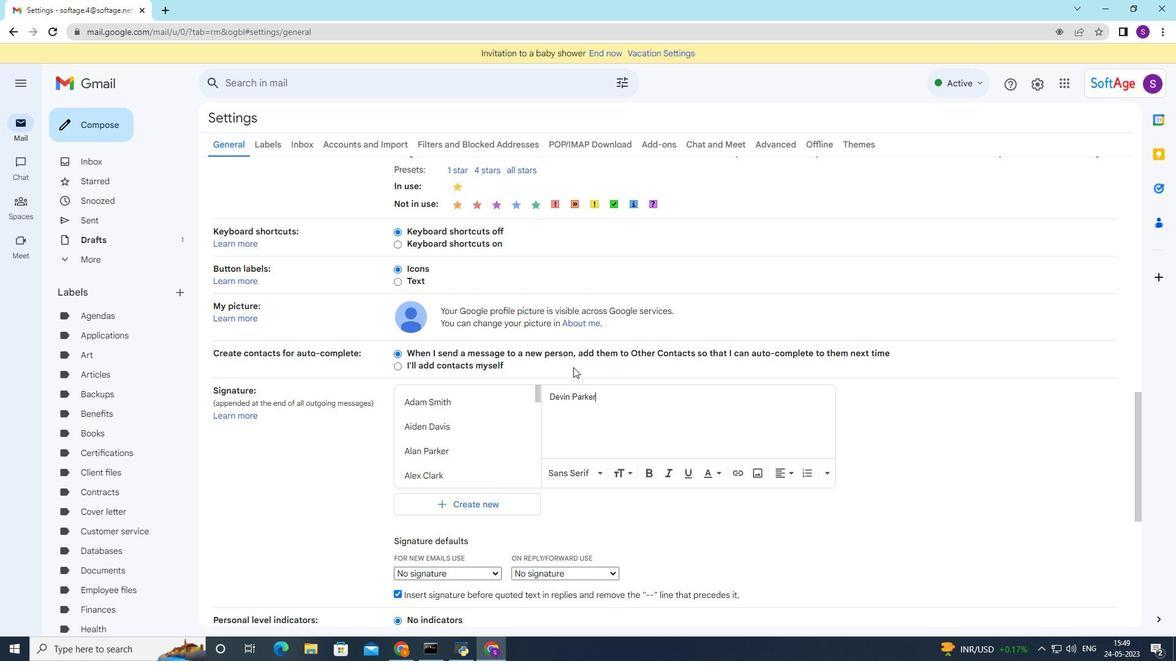 
Action: Mouse scrolled (573, 366) with delta (0, 0)
Screenshot: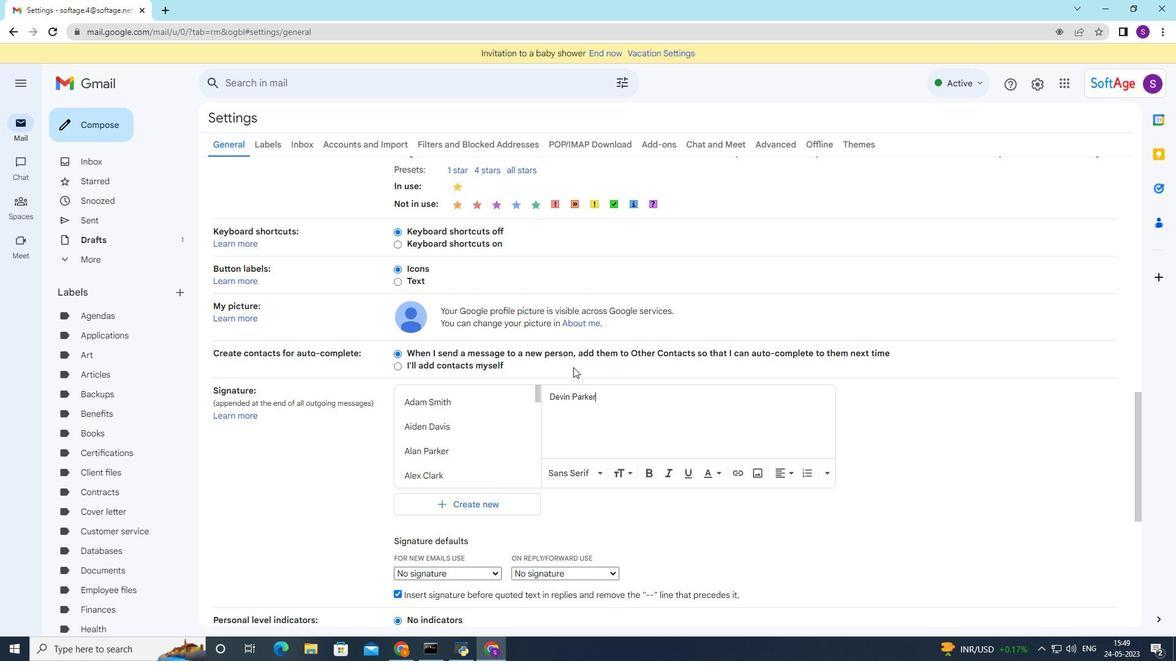 
Action: Mouse moved to (574, 365)
Screenshot: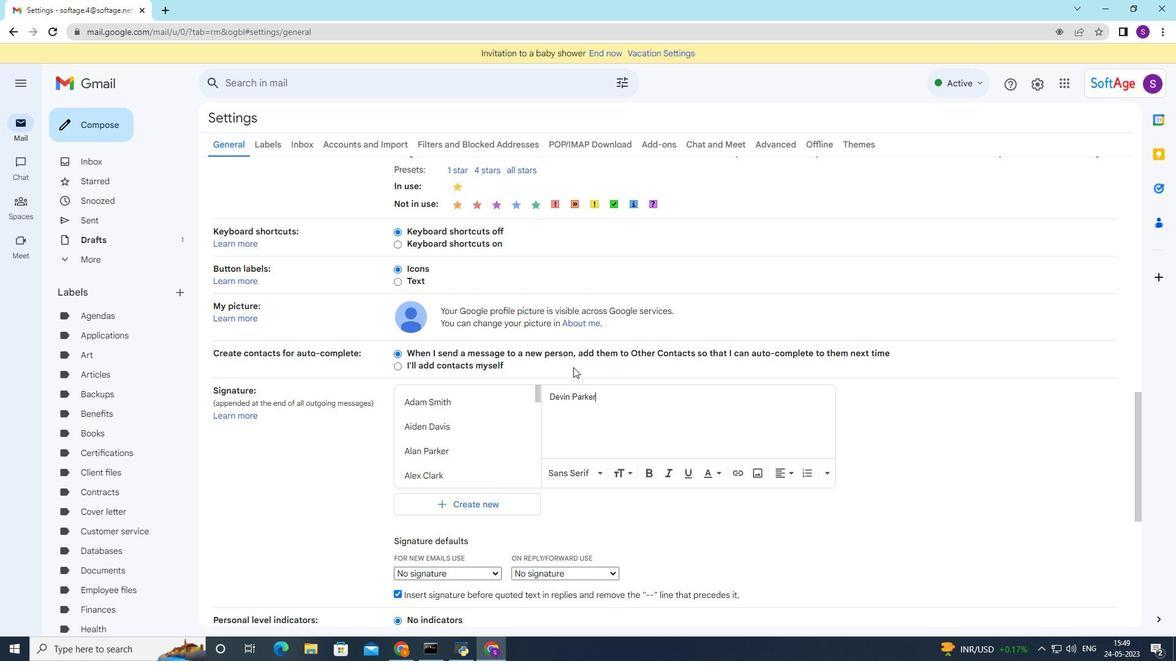
Action: Mouse scrolled (574, 365) with delta (0, 0)
Screenshot: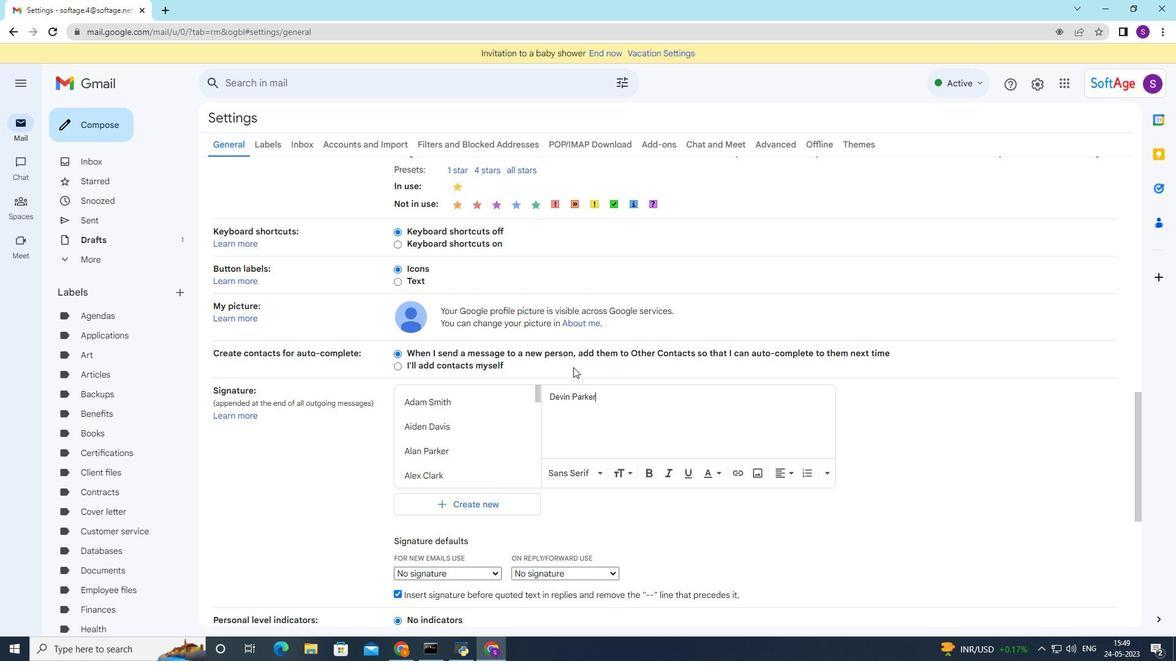 
Action: Mouse moved to (573, 317)
Screenshot: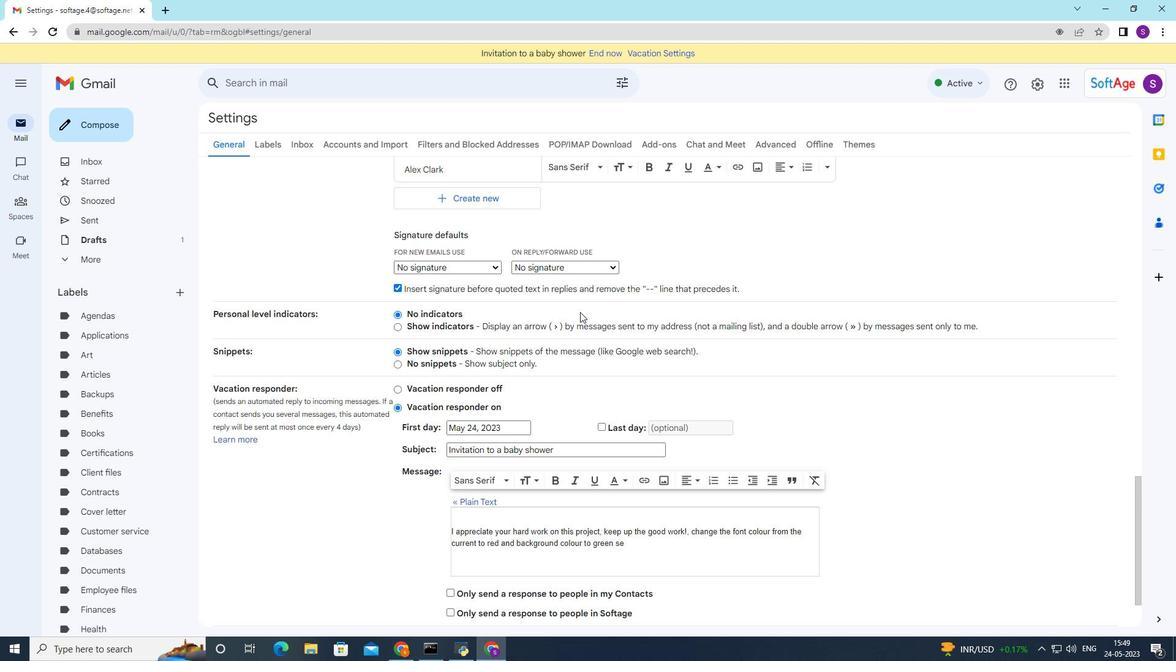
Action: Mouse scrolled (577, 315) with delta (0, 0)
Screenshot: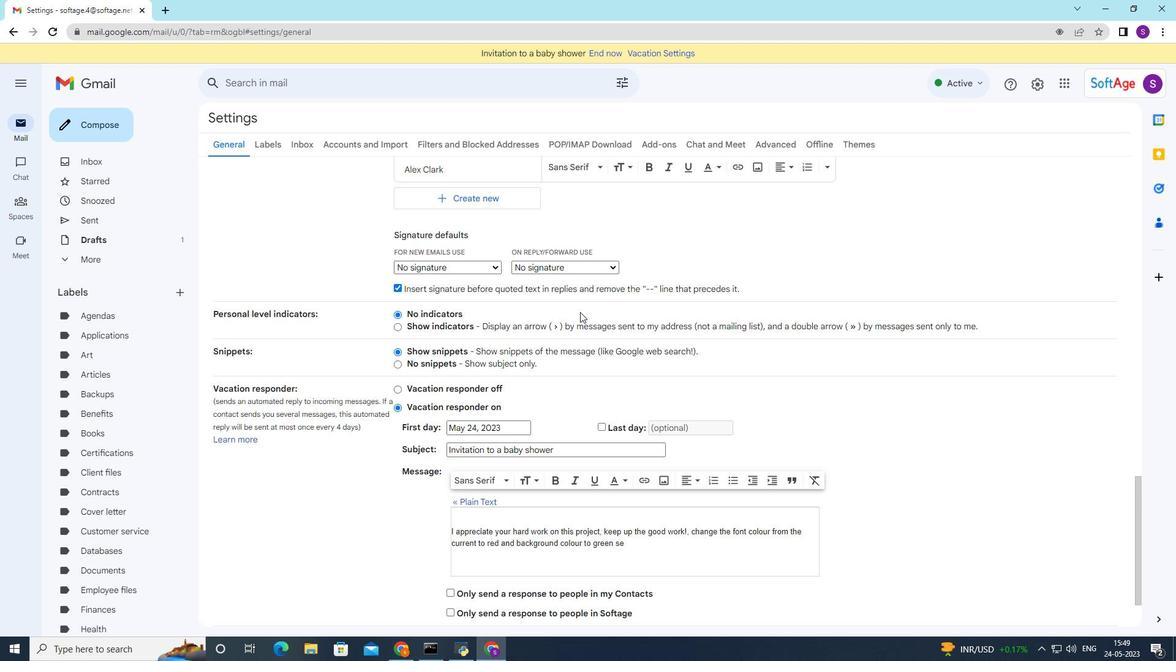 
Action: Mouse moved to (569, 319)
Screenshot: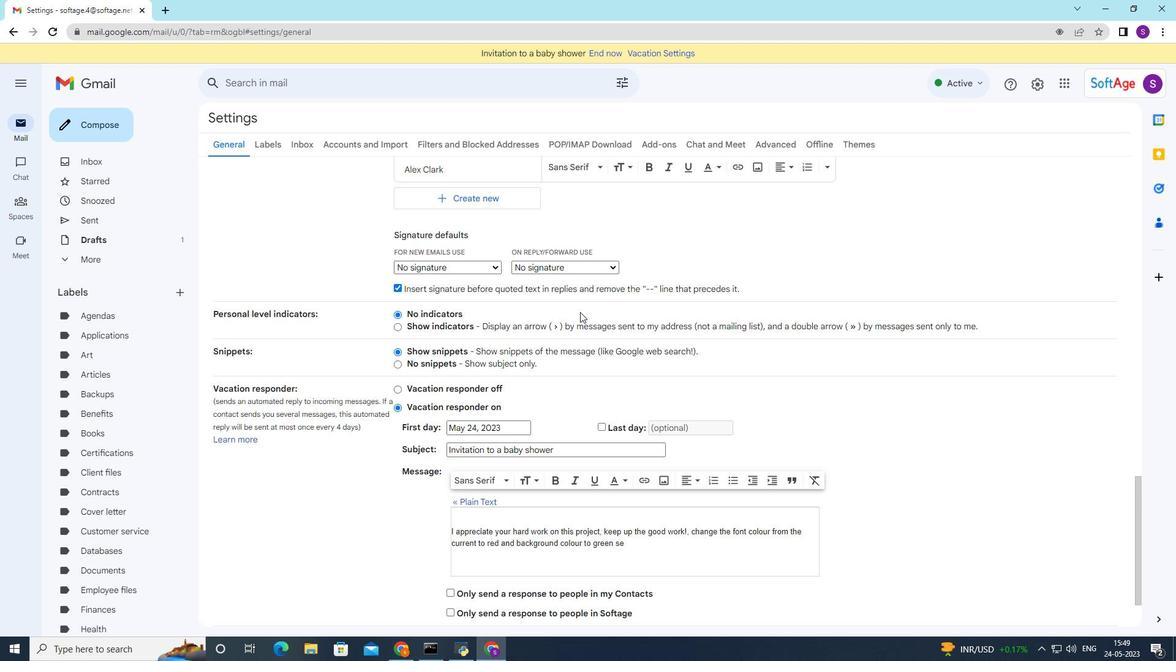 
Action: Mouse scrolled (577, 316) with delta (0, 0)
Screenshot: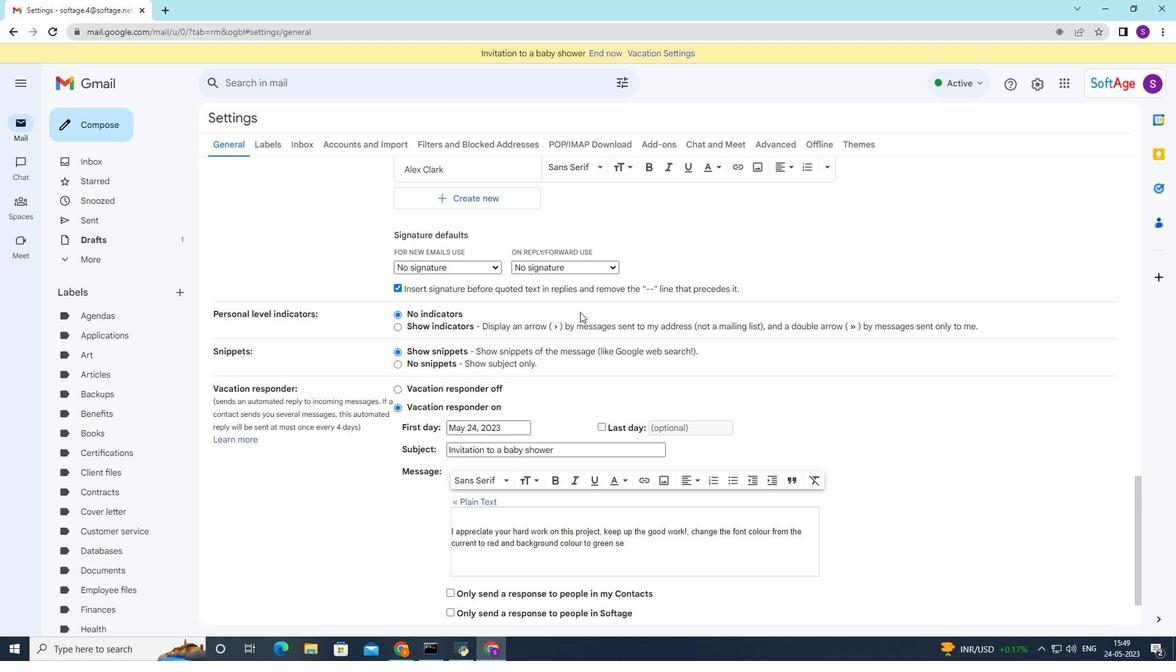 
Action: Mouse moved to (567, 319)
Screenshot: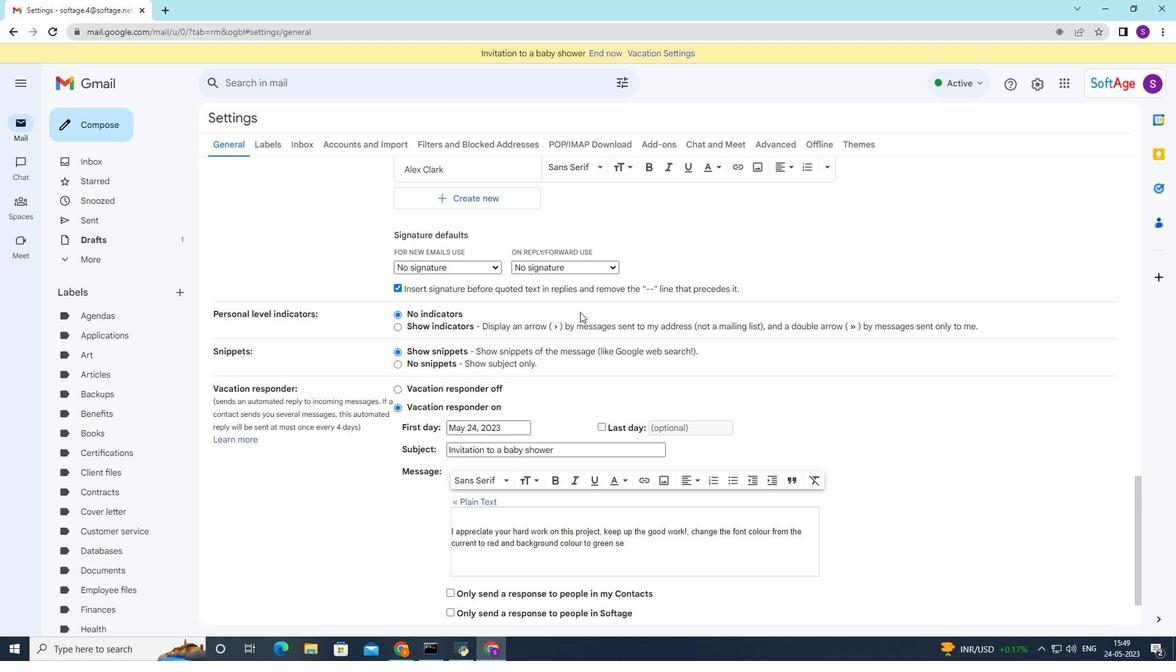 
Action: Mouse scrolled (577, 316) with delta (0, 0)
Screenshot: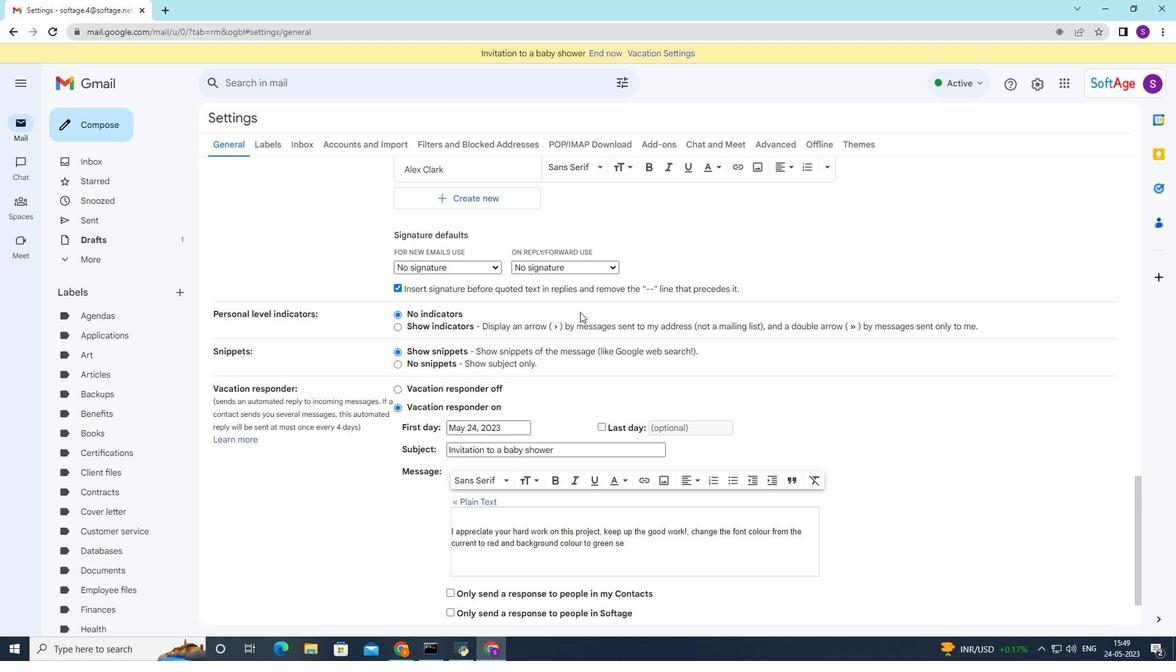 
Action: Mouse moved to (566, 321)
Screenshot: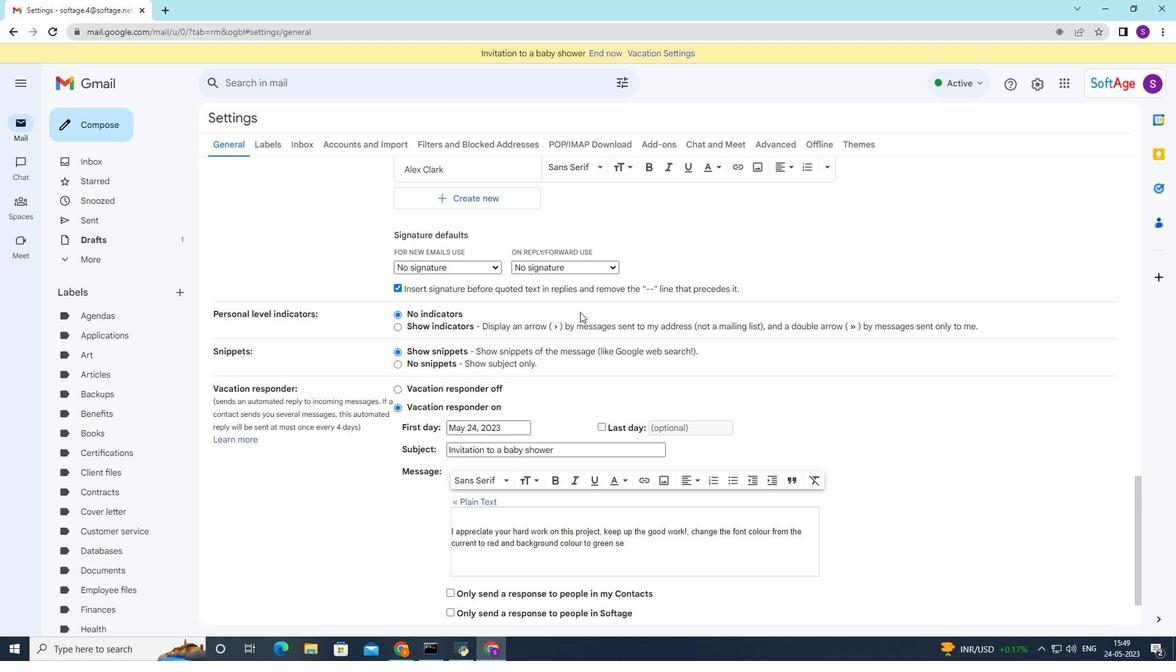 
Action: Mouse scrolled (573, 316) with delta (0, 0)
Screenshot: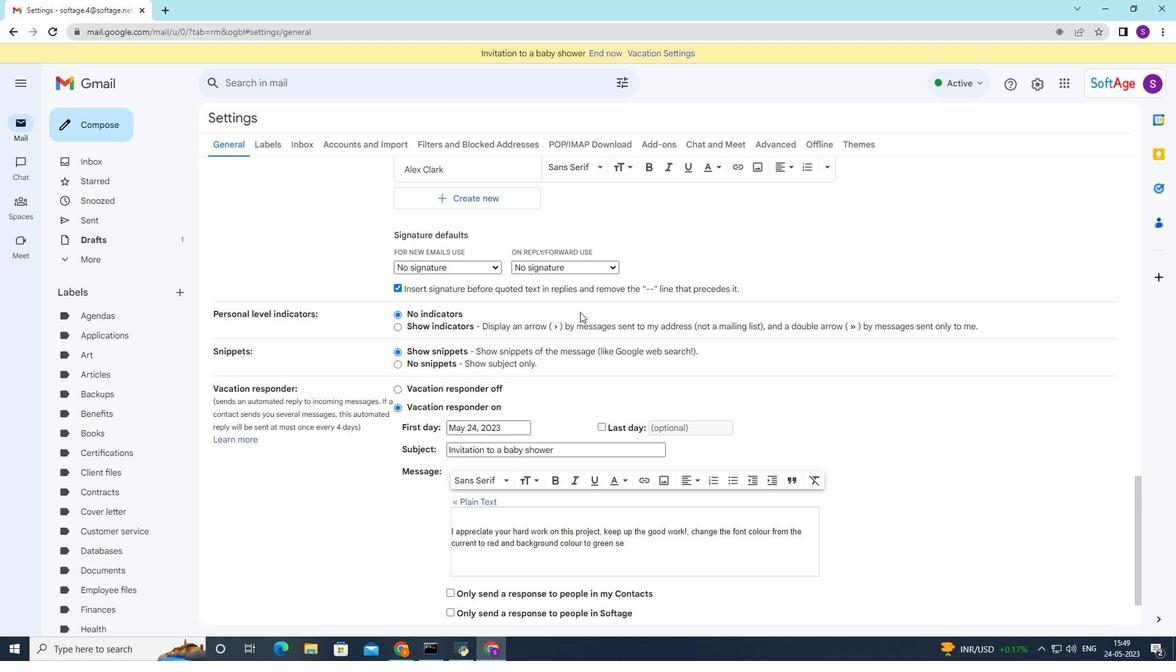 
Action: Mouse moved to (566, 404)
Screenshot: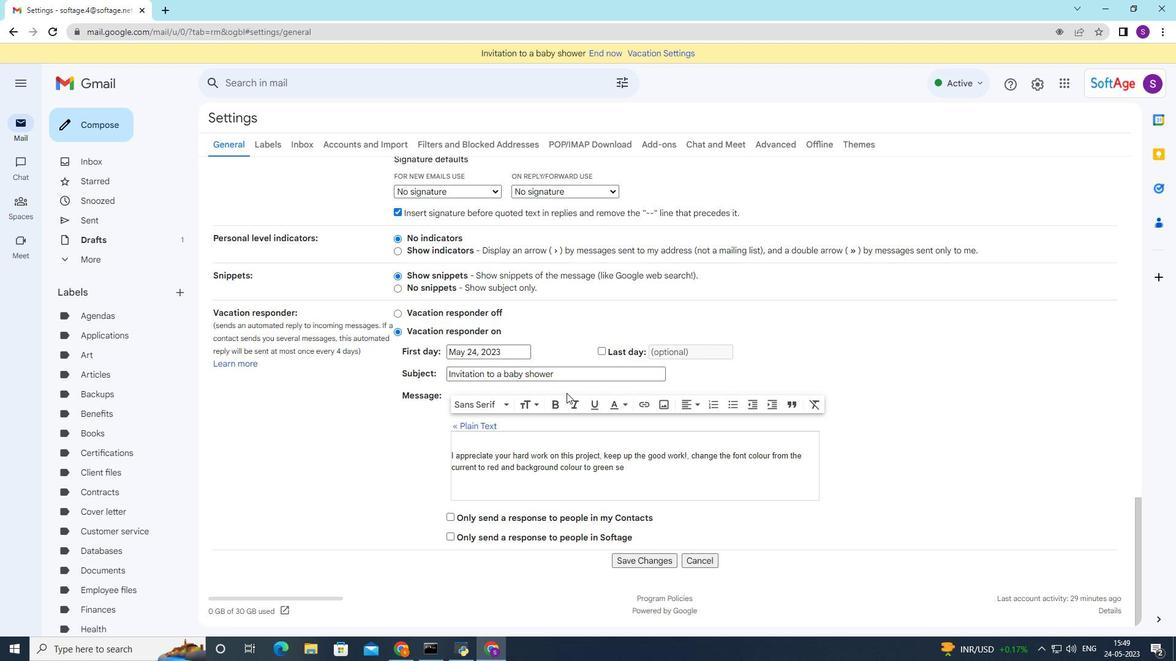 
Action: Mouse scrolled (566, 403) with delta (0, 0)
Screenshot: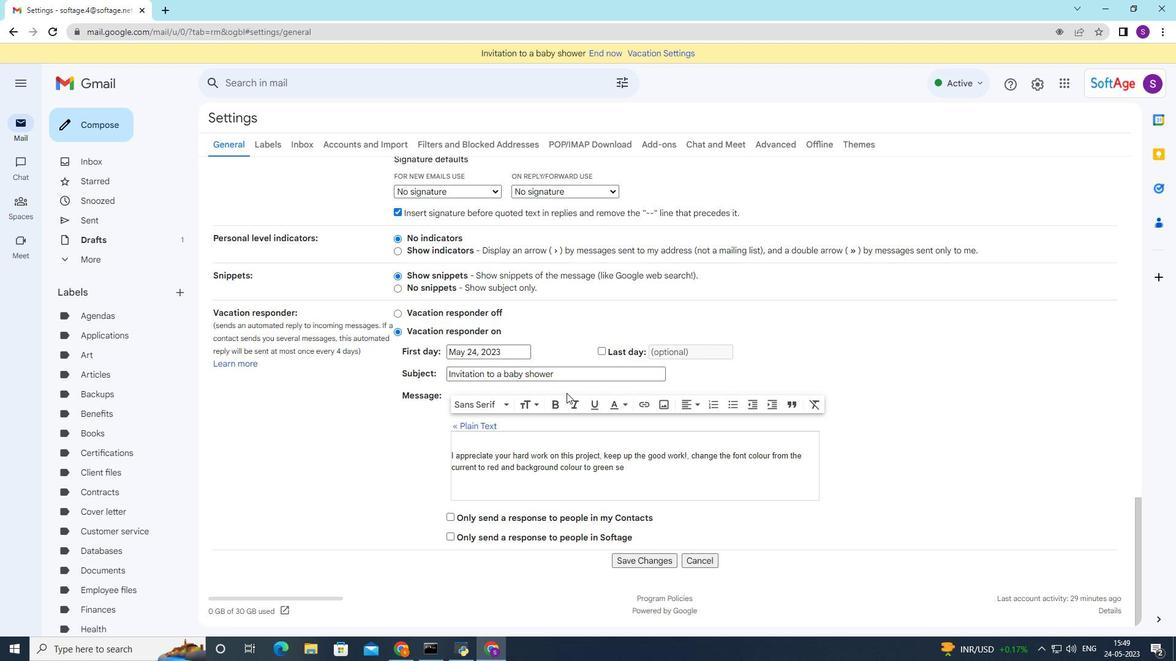 
Action: Mouse moved to (567, 406)
Screenshot: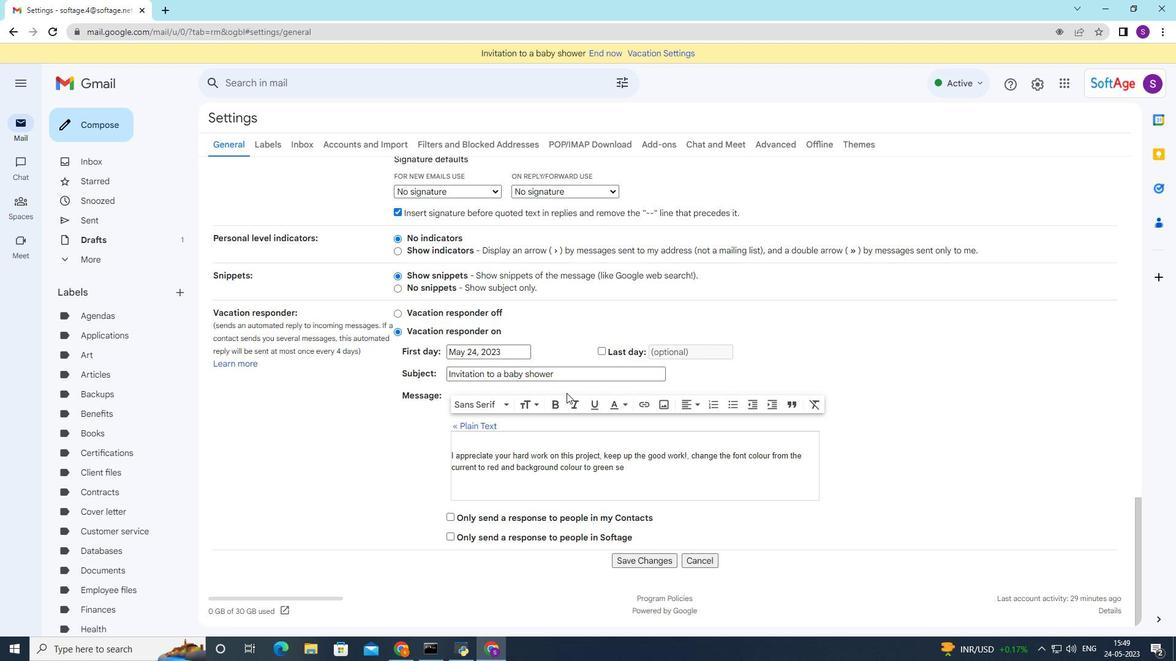 
Action: Mouse scrolled (567, 405) with delta (0, 0)
Screenshot: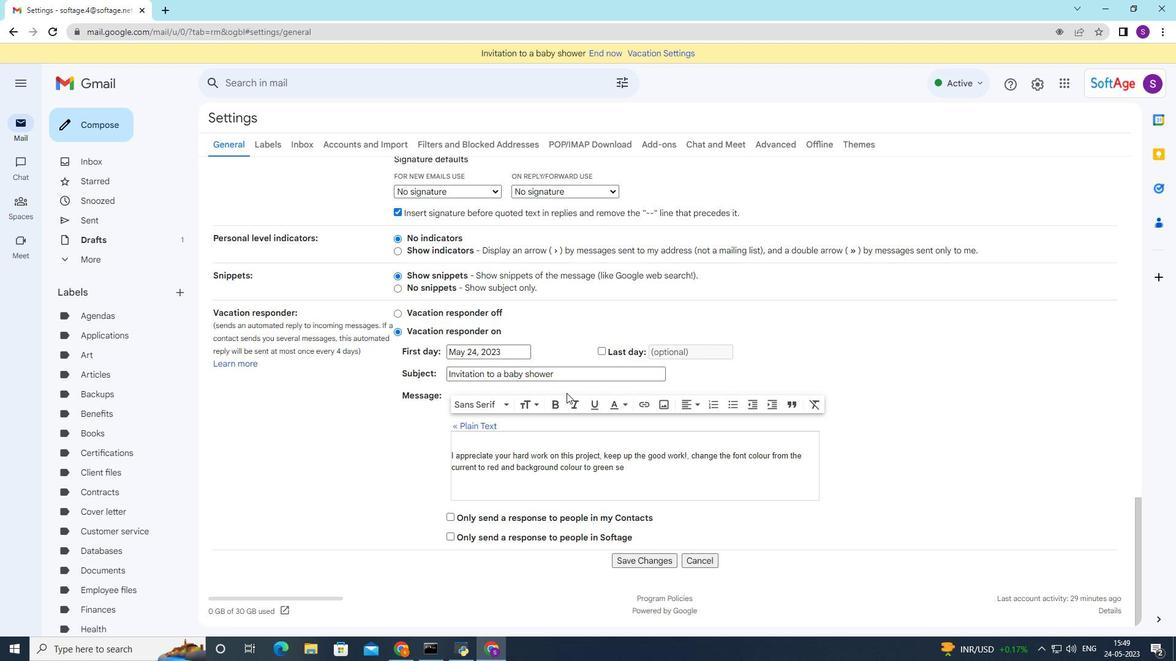 
Action: Mouse moved to (626, 560)
Screenshot: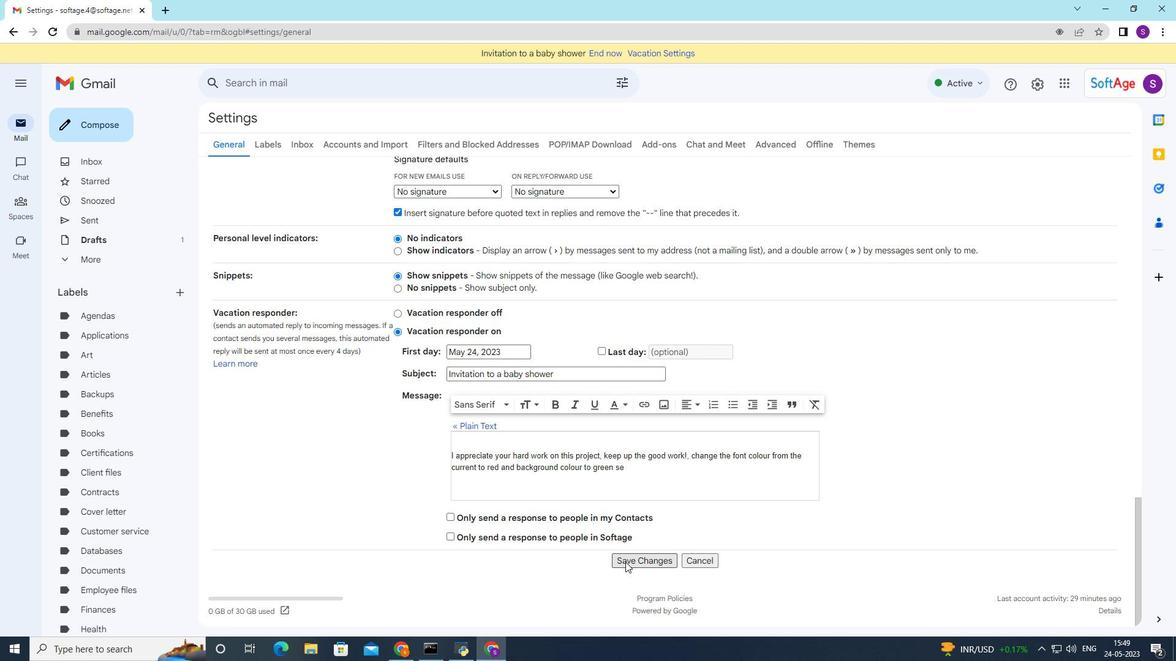 
Action: Mouse pressed left at (626, 560)
Screenshot: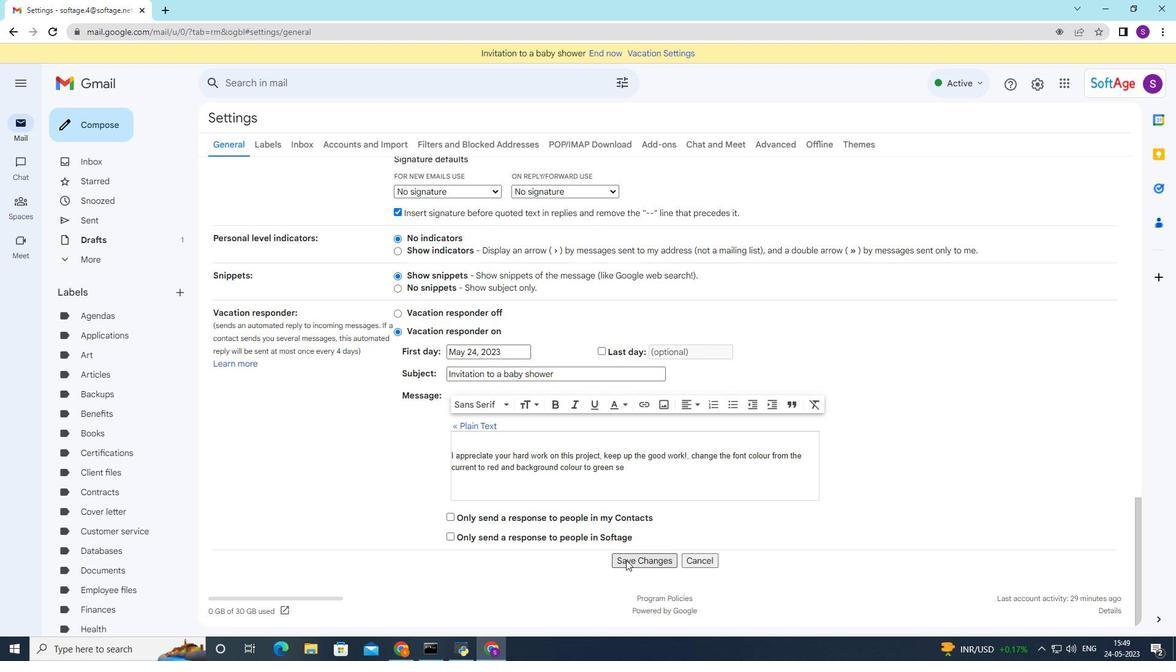 
Action: Mouse moved to (104, 124)
Screenshot: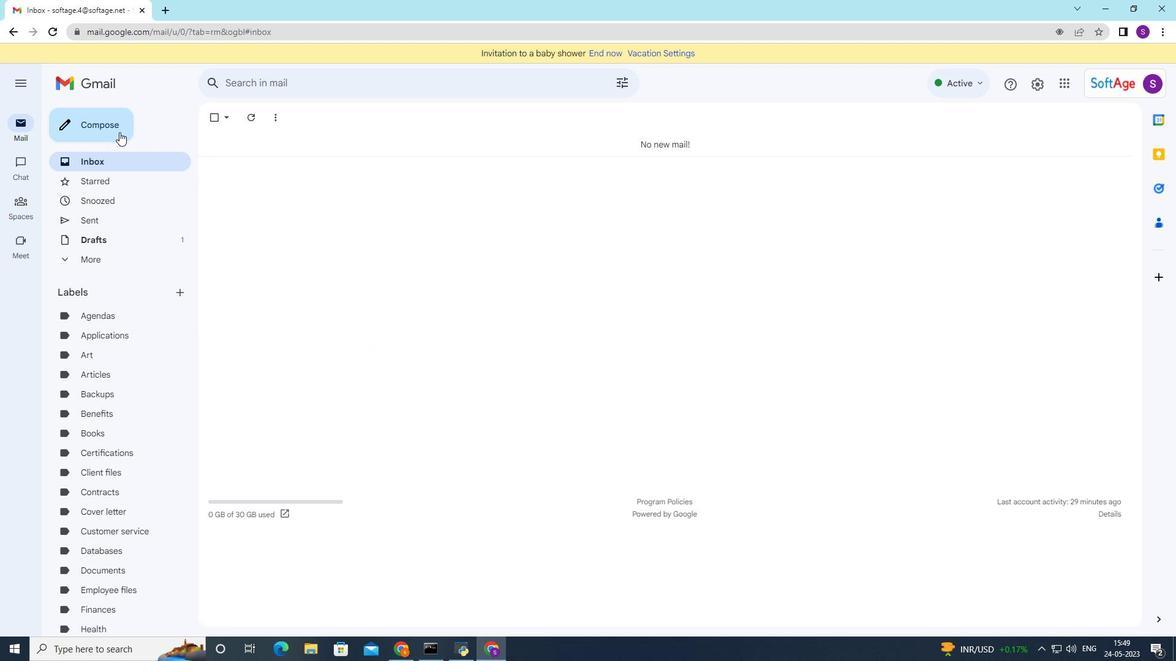 
Action: Mouse pressed left at (104, 124)
Screenshot: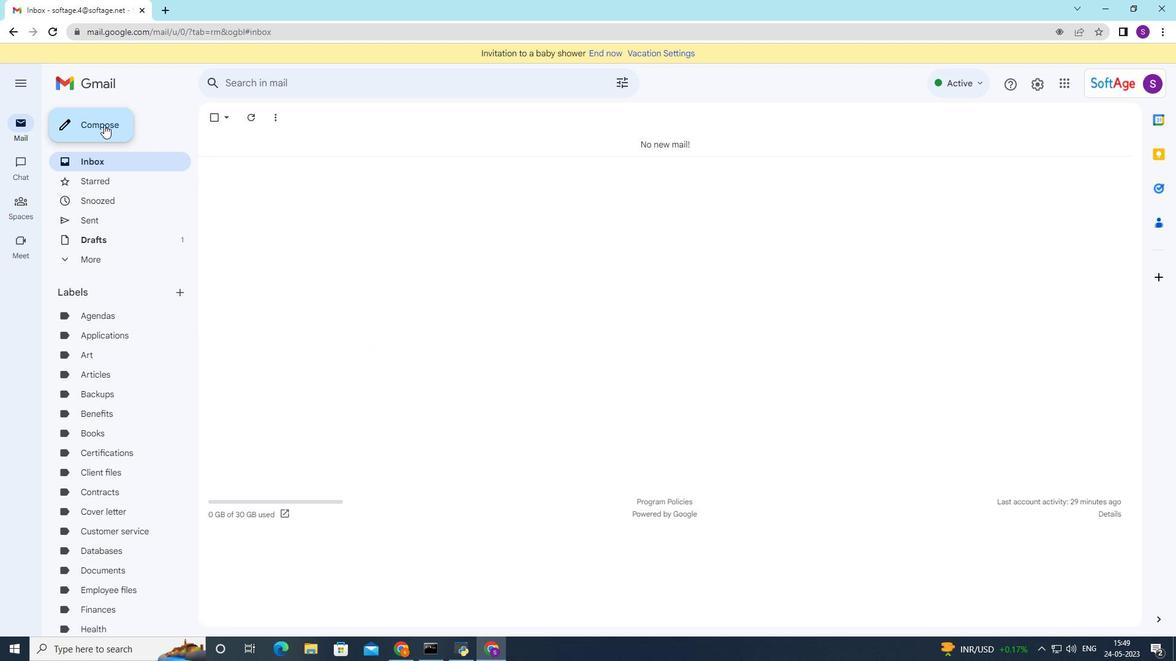 
Action: Mouse moved to (920, 325)
Screenshot: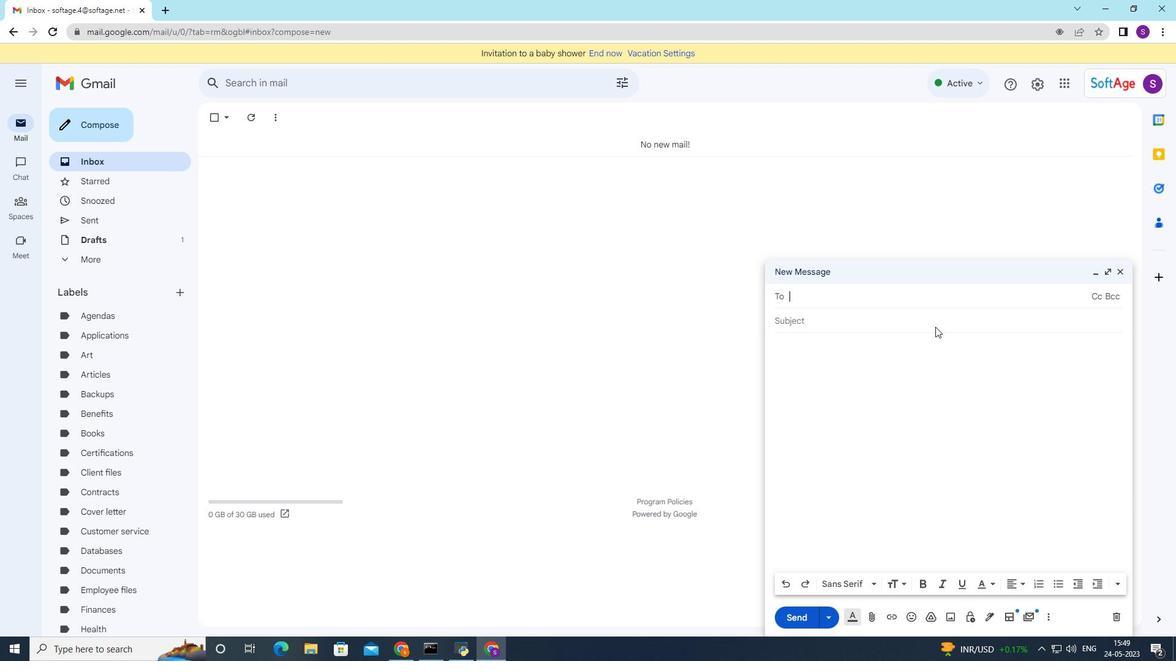 
Action: Mouse pressed left at (920, 325)
Screenshot: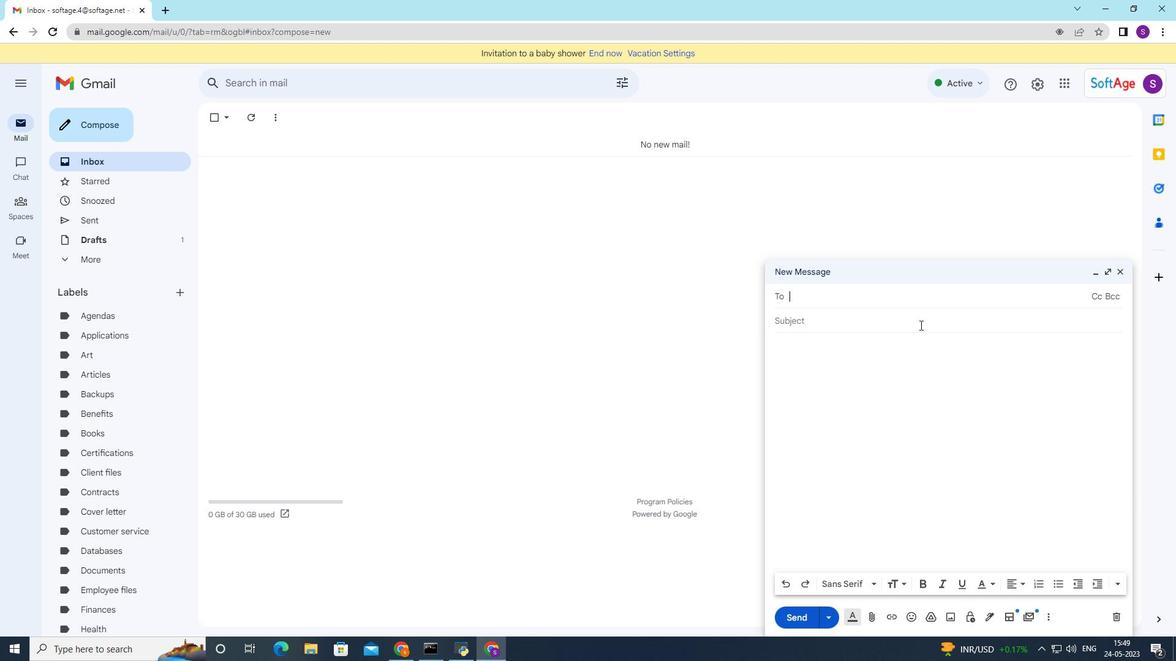 
Action: Mouse moved to (922, 321)
Screenshot: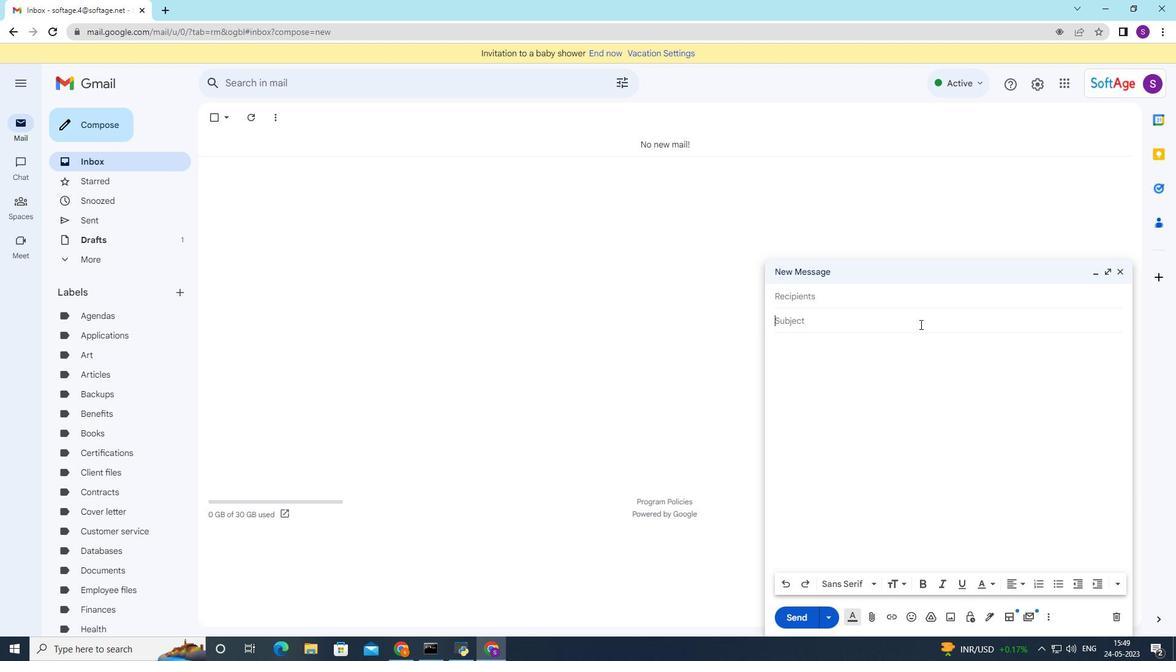 
Action: Key pressed <Key.shift>Invitation<Key.space>to<Key.space>a<Key.space>holiday<Key.space>party
Screenshot: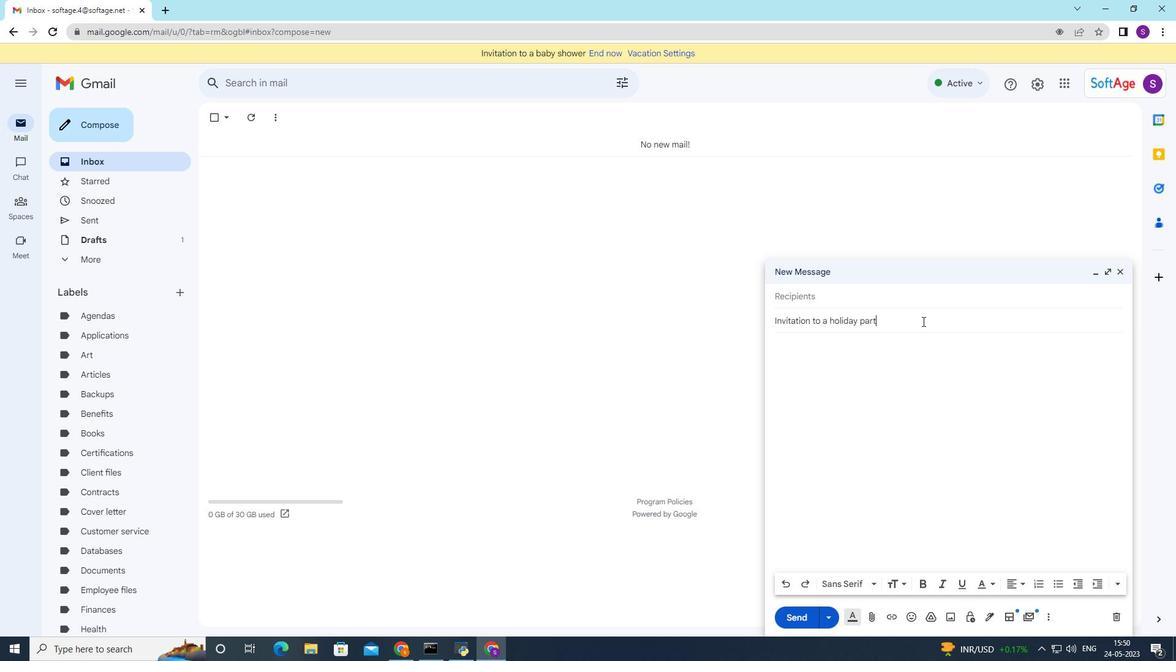 
Action: Mouse moved to (990, 612)
Screenshot: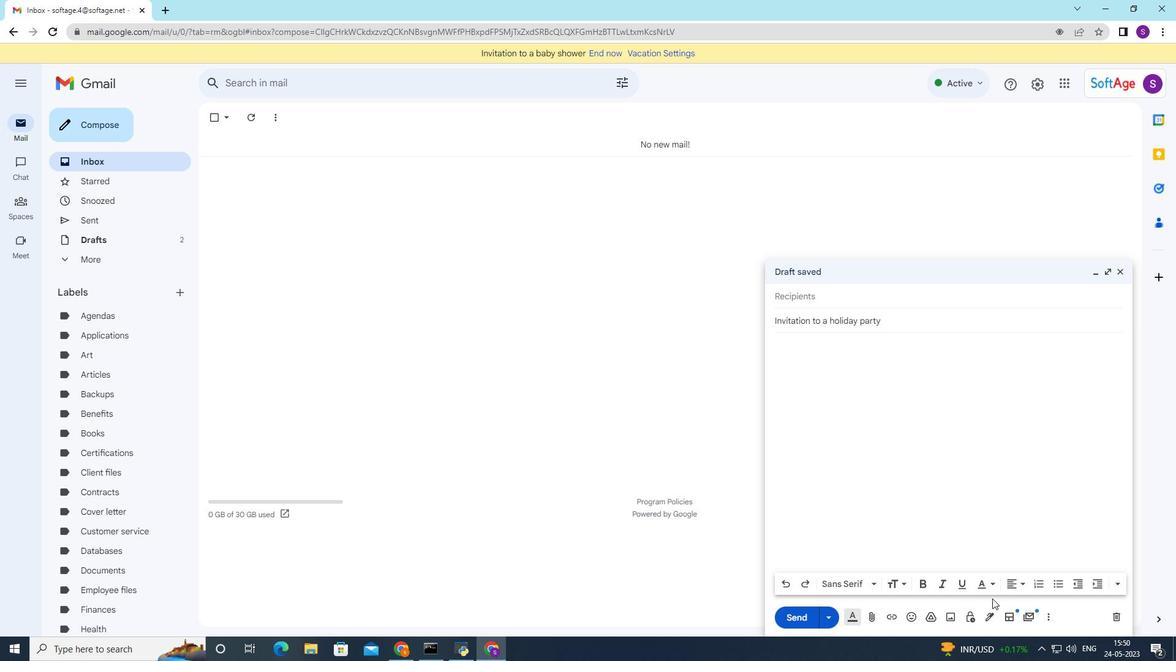 
Action: Mouse pressed left at (990, 612)
Screenshot: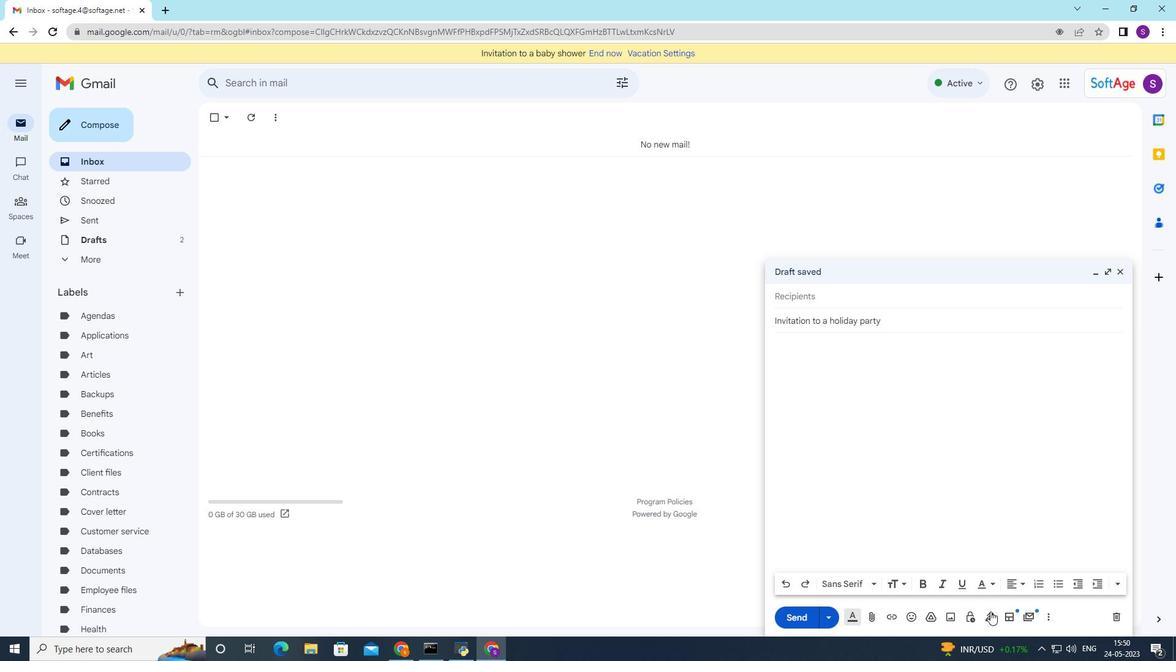 
Action: Mouse moved to (1062, 425)
Screenshot: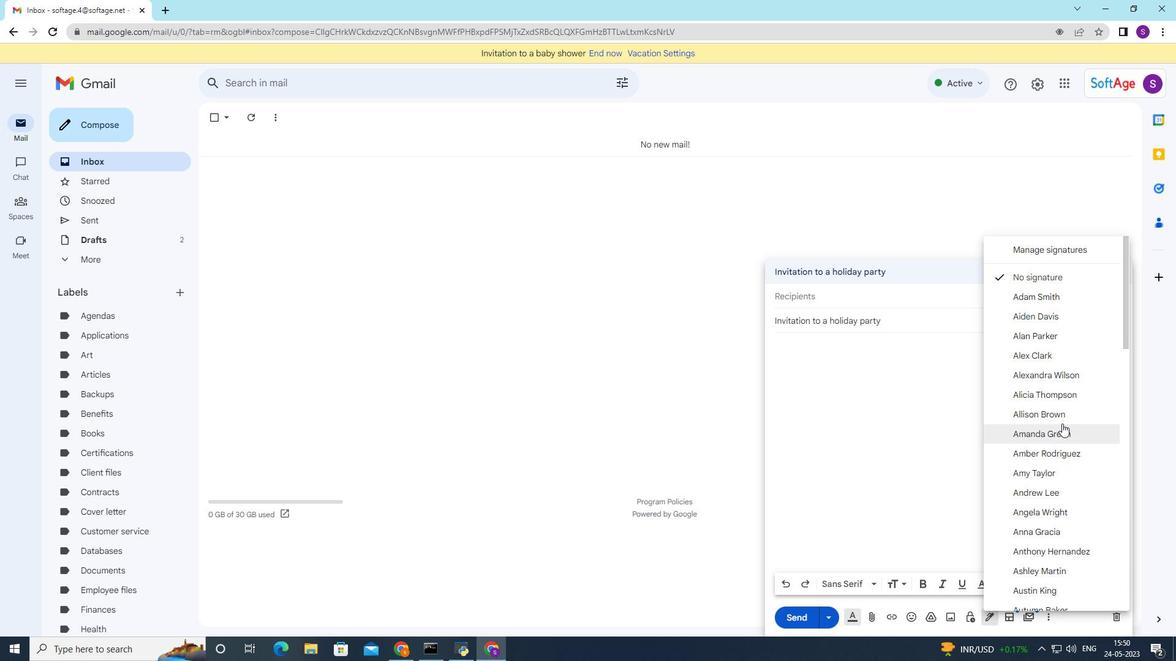 
Action: Mouse scrolled (1062, 425) with delta (0, 0)
Screenshot: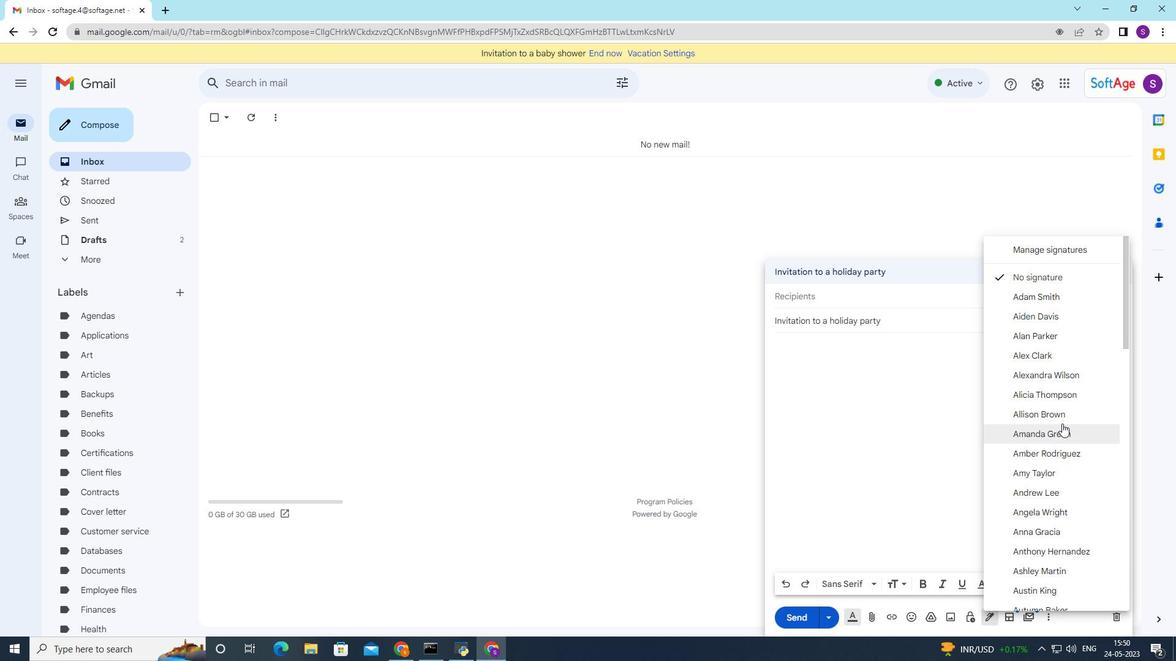 
Action: Mouse scrolled (1062, 425) with delta (0, 0)
Screenshot: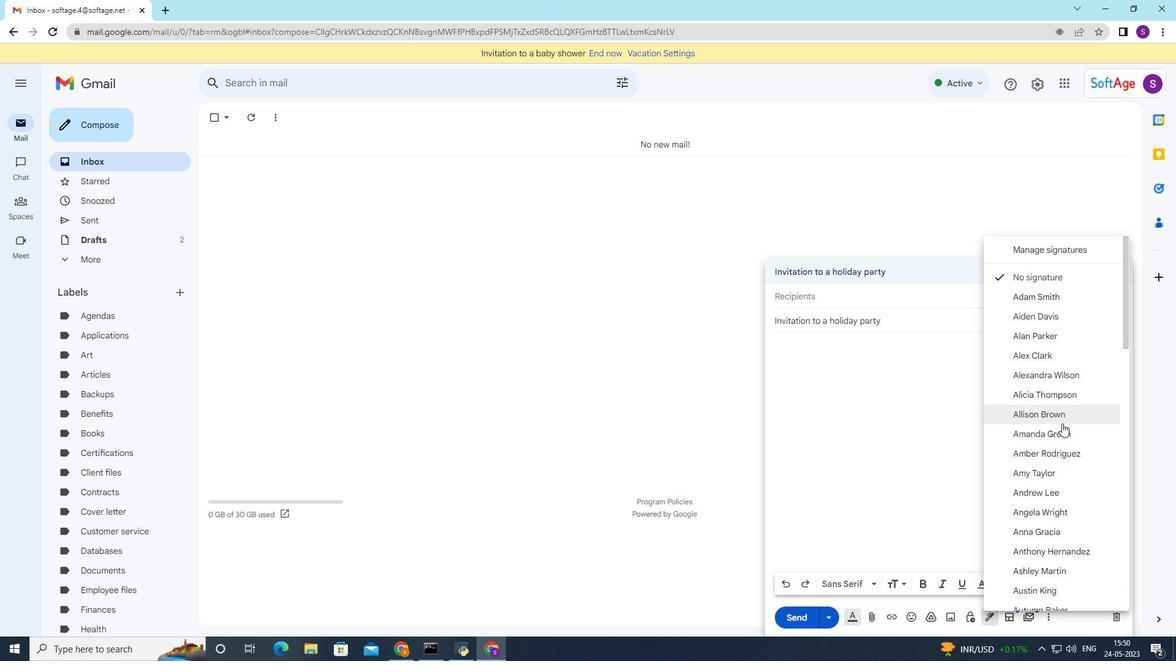 
Action: Mouse scrolled (1062, 425) with delta (0, 0)
Screenshot: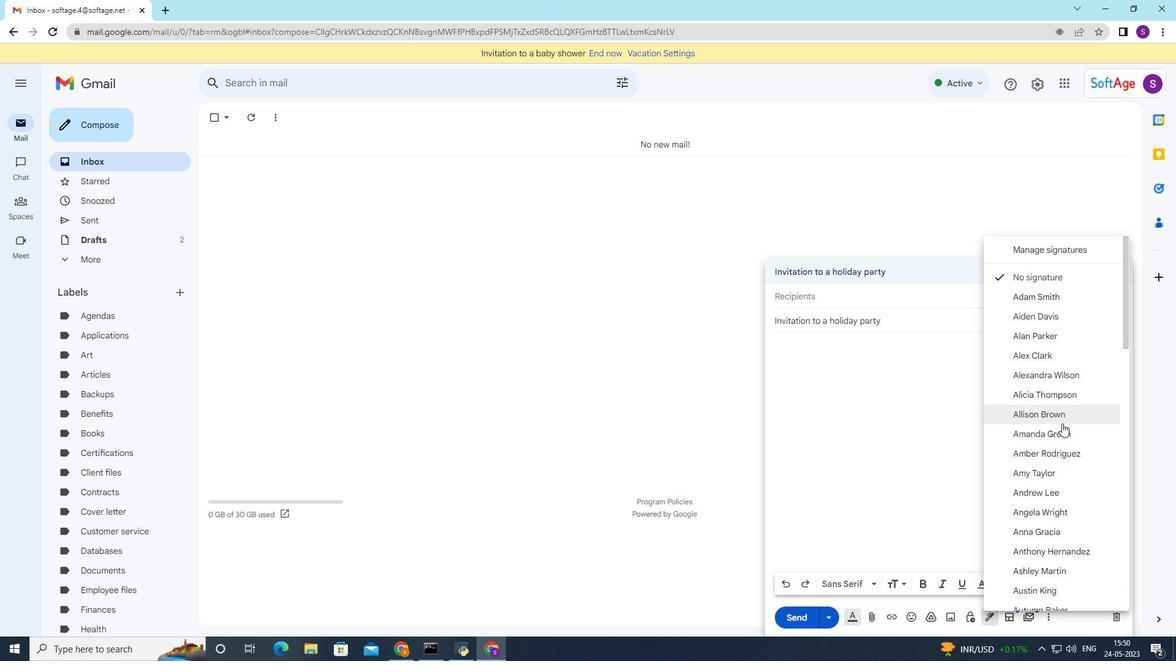 
Action: Mouse scrolled (1062, 425) with delta (0, 0)
Screenshot: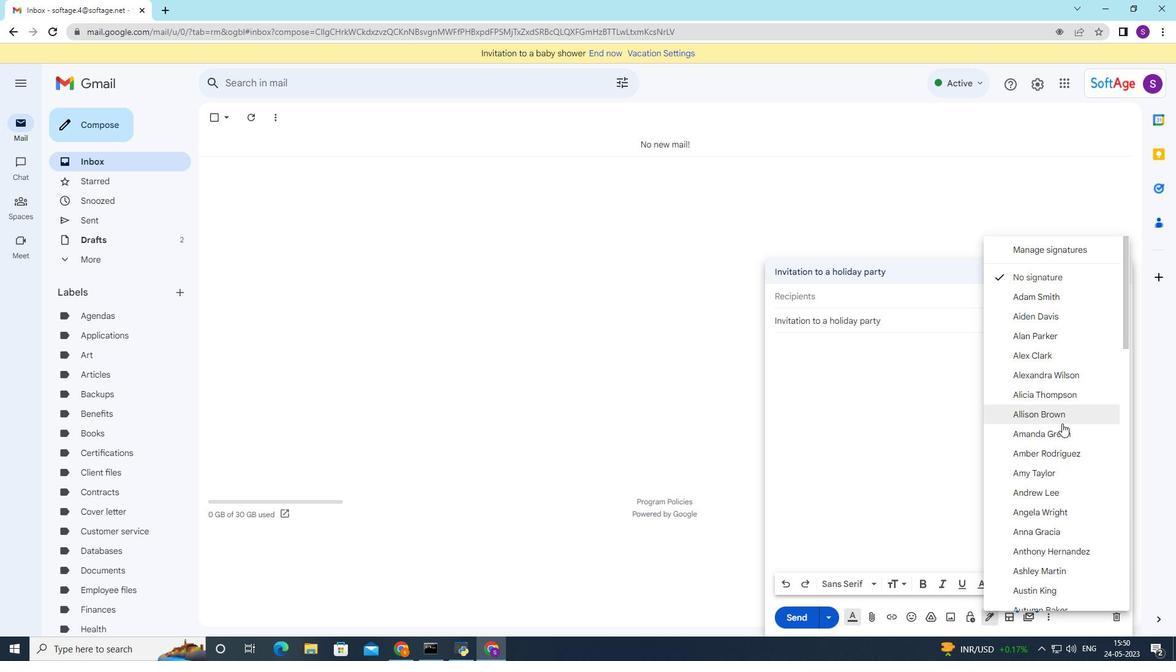 
Action: Mouse moved to (1062, 426)
Screenshot: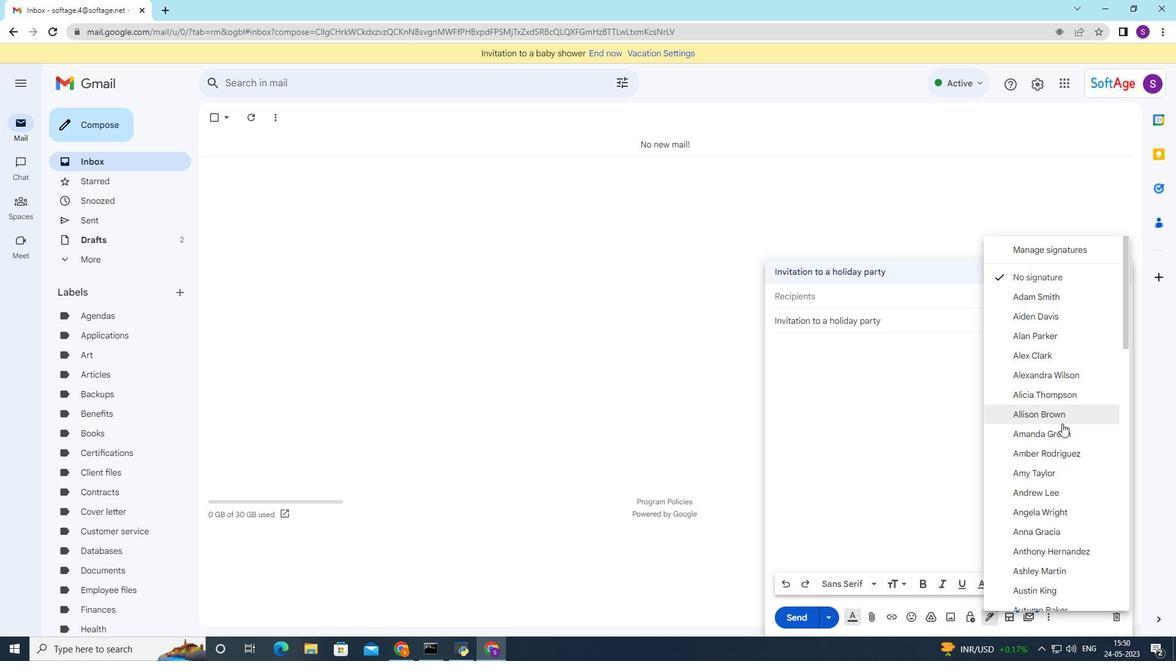 
Action: Mouse scrolled (1062, 425) with delta (0, 0)
Screenshot: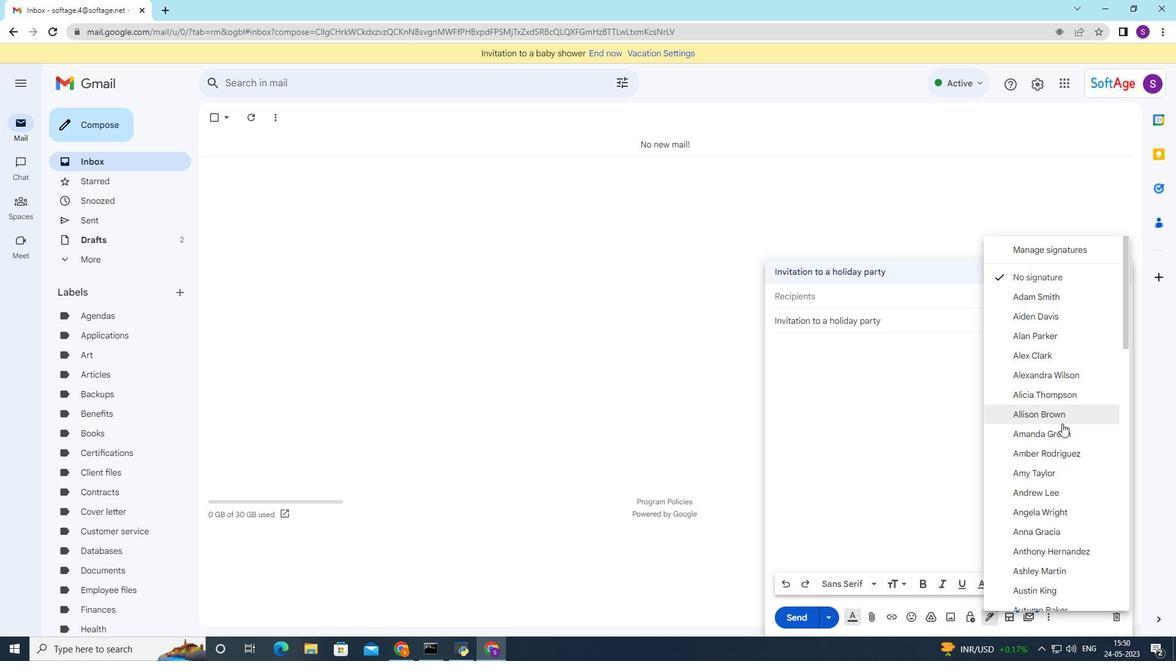 
Action: Mouse moved to (1062, 431)
Screenshot: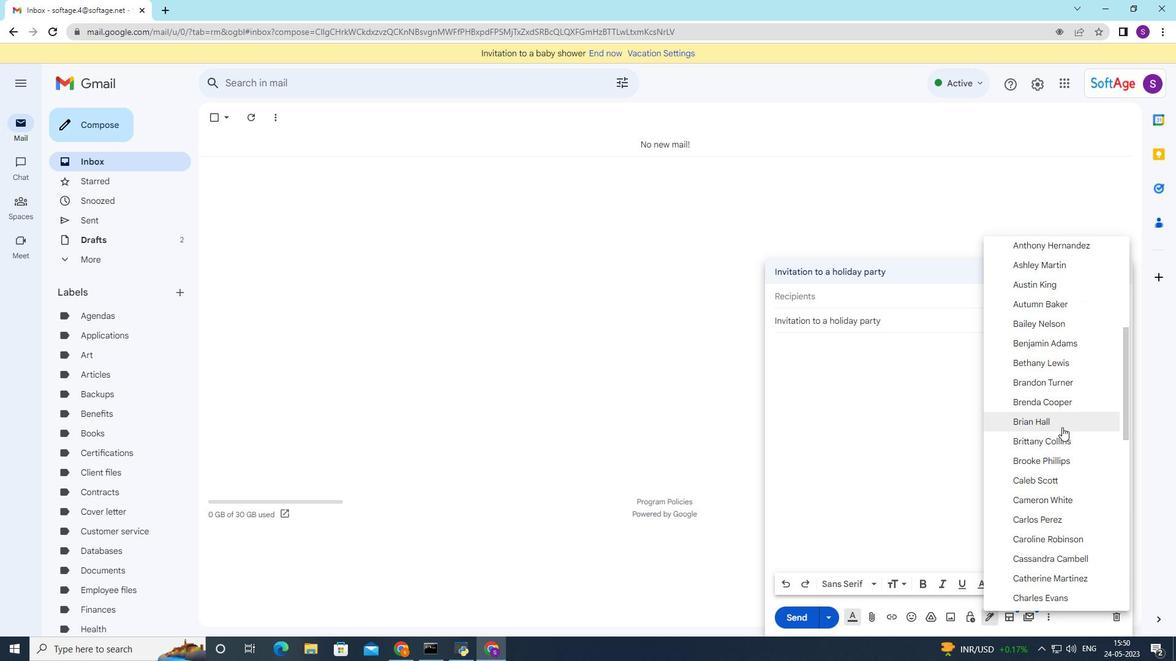 
Action: Mouse scrolled (1062, 429) with delta (0, 0)
Screenshot: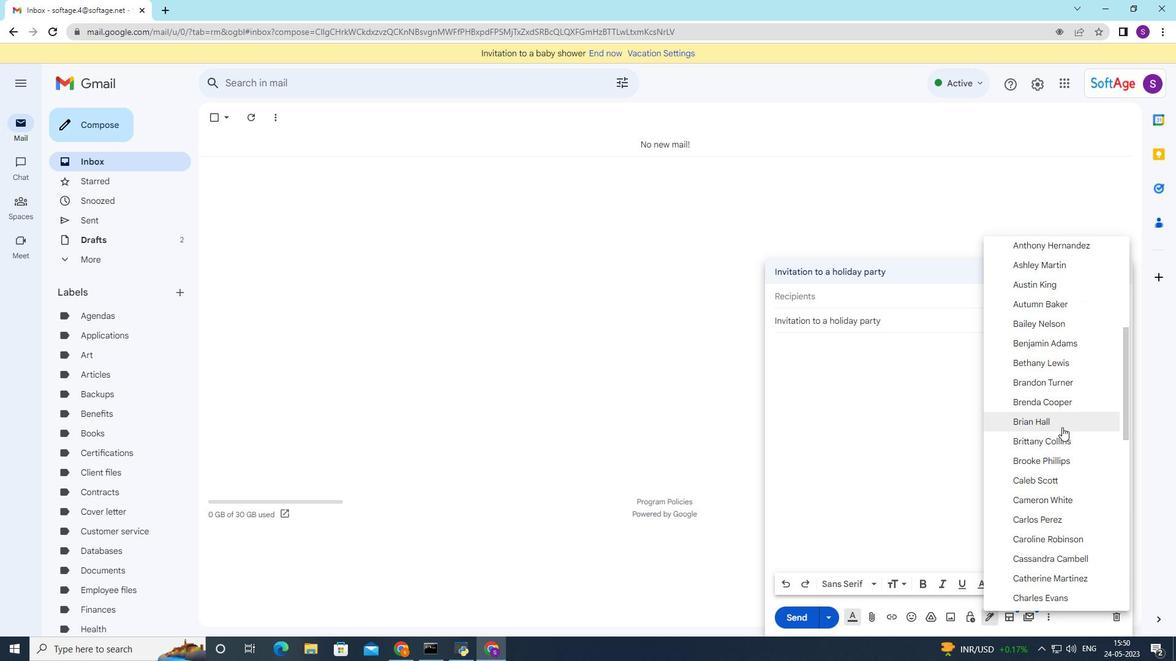 
Action: Mouse moved to (1062, 431)
Screenshot: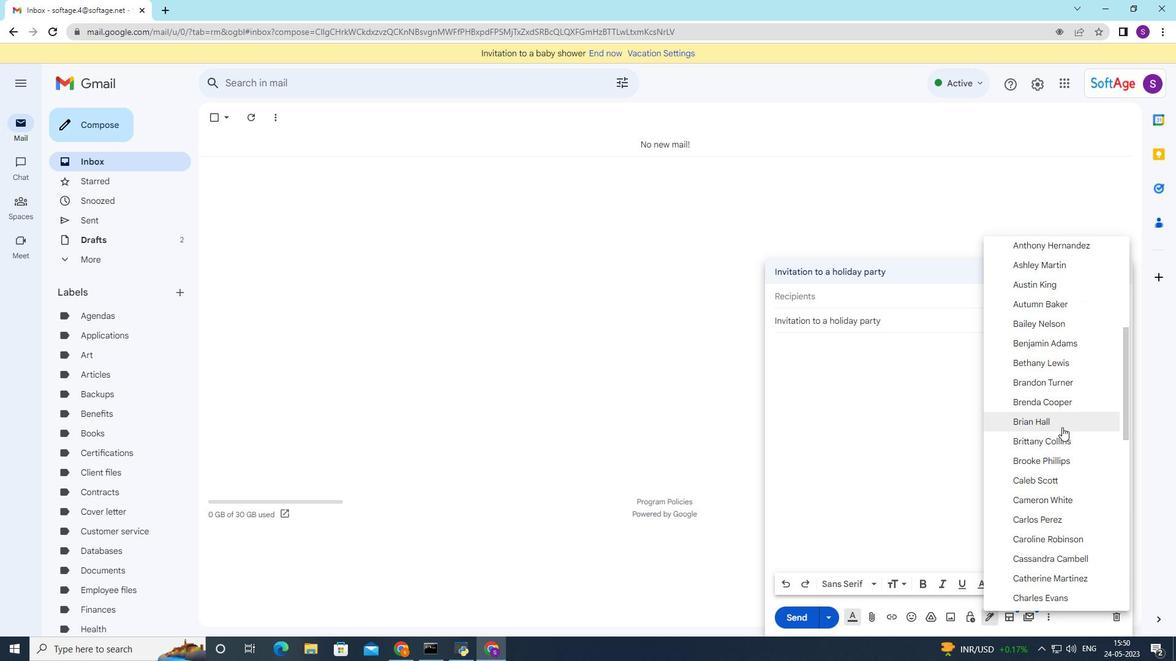 
Action: Mouse scrolled (1062, 429) with delta (0, 0)
Screenshot: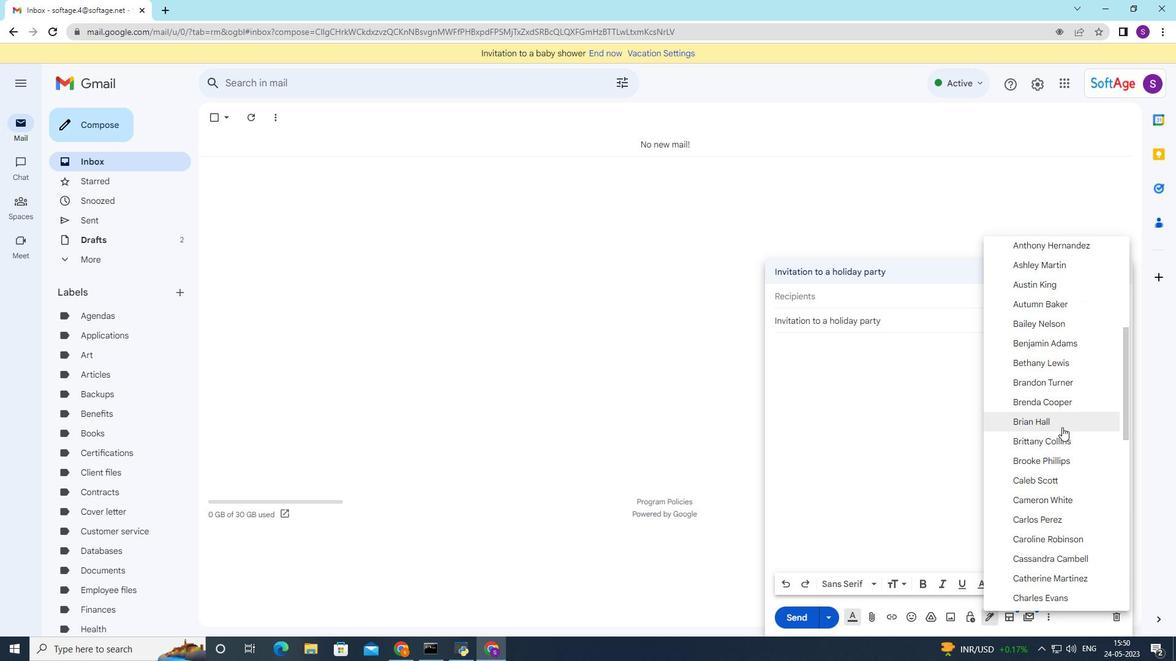 
Action: Mouse moved to (1062, 432)
Screenshot: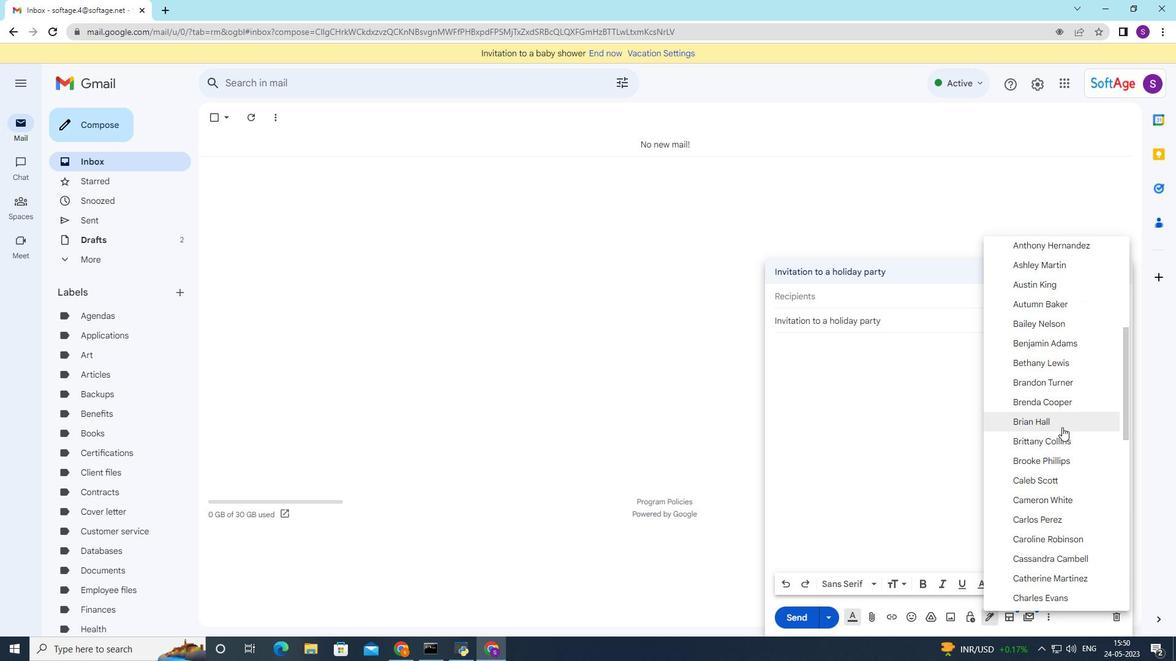
Action: Mouse scrolled (1062, 429) with delta (0, 0)
Screenshot: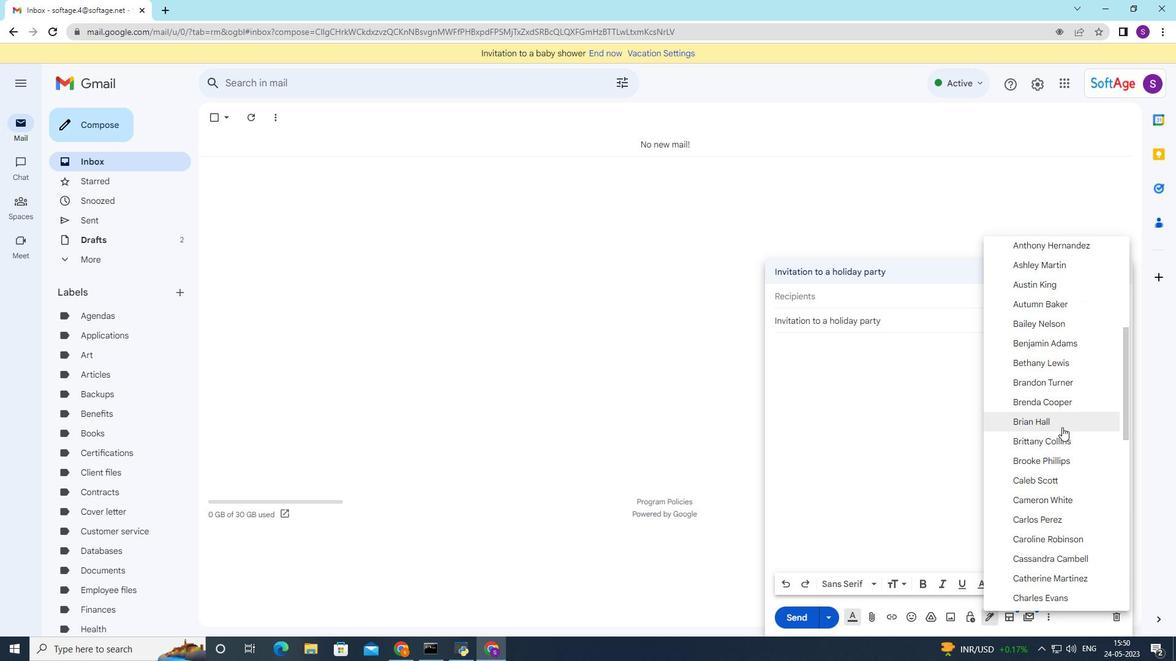 
Action: Mouse moved to (1062, 432)
Screenshot: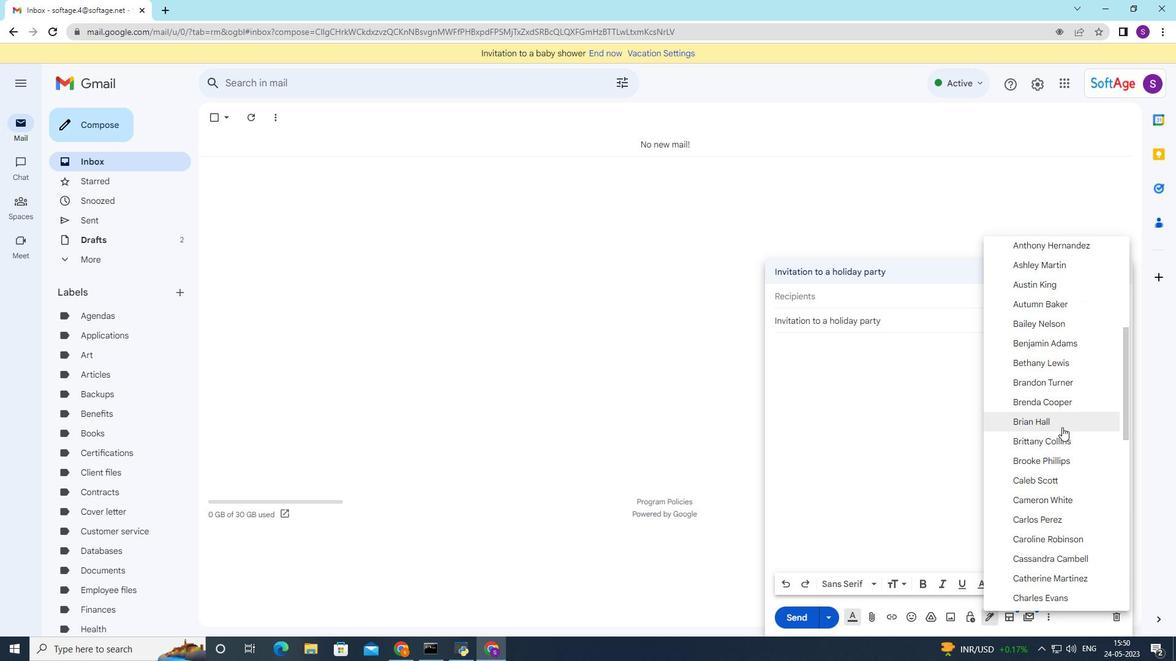 
Action: Mouse scrolled (1062, 429) with delta (0, 0)
Screenshot: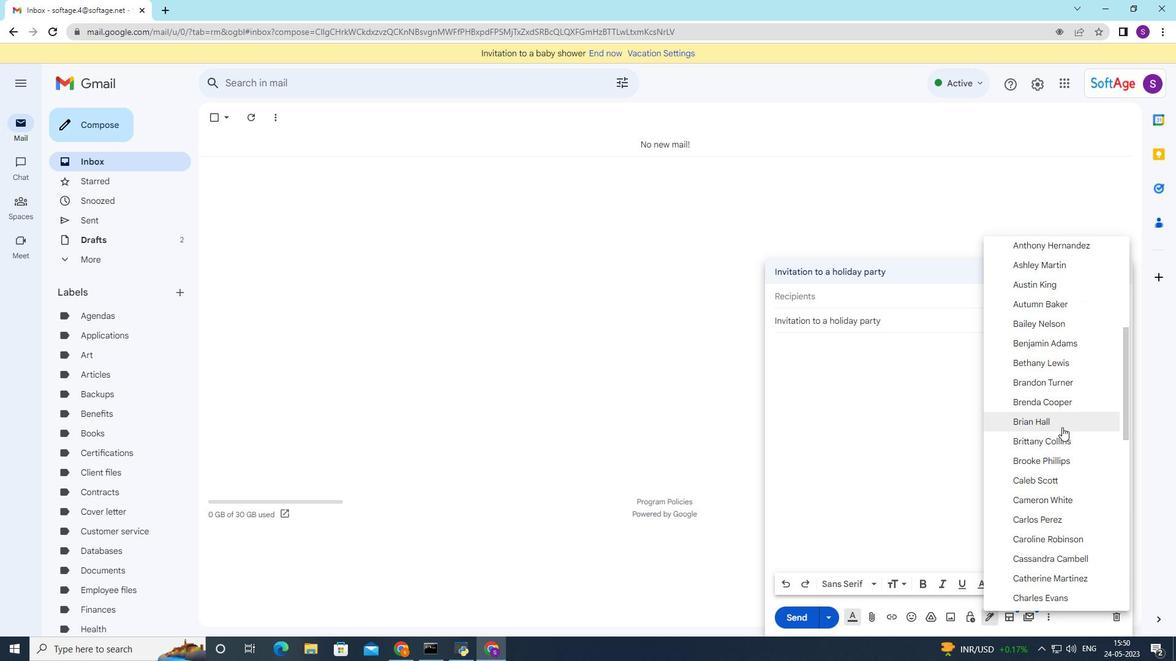 
Action: Mouse moved to (1062, 435)
Screenshot: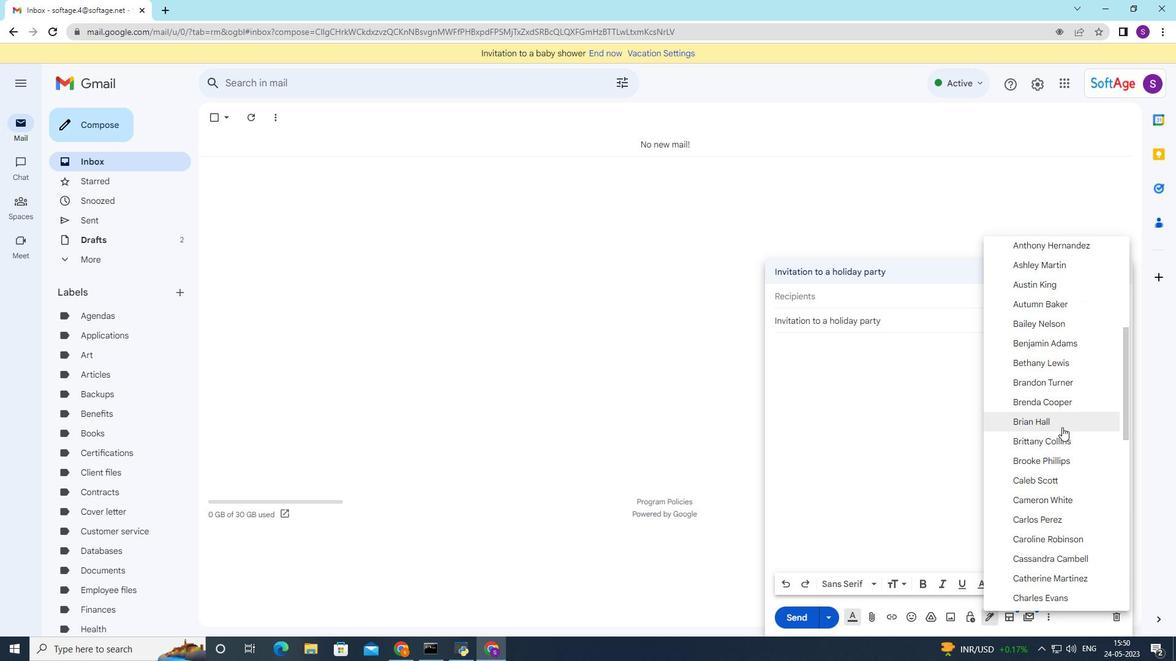 
Action: Mouse scrolled (1062, 430) with delta (0, 0)
Screenshot: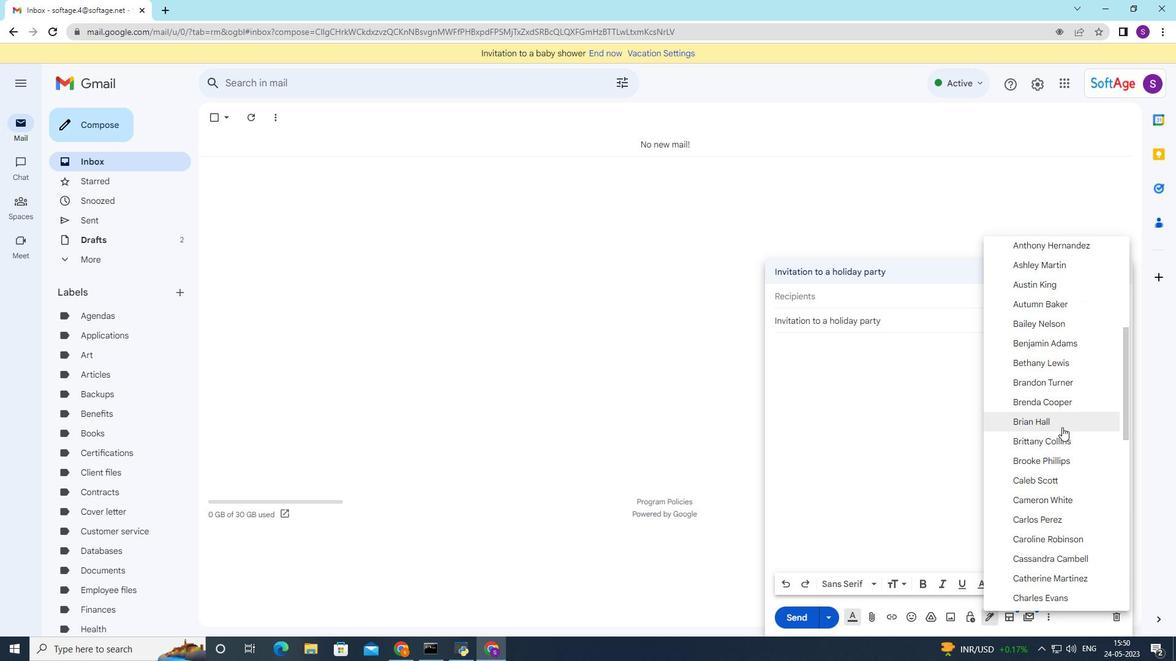 
Action: Mouse moved to (1077, 493)
Screenshot: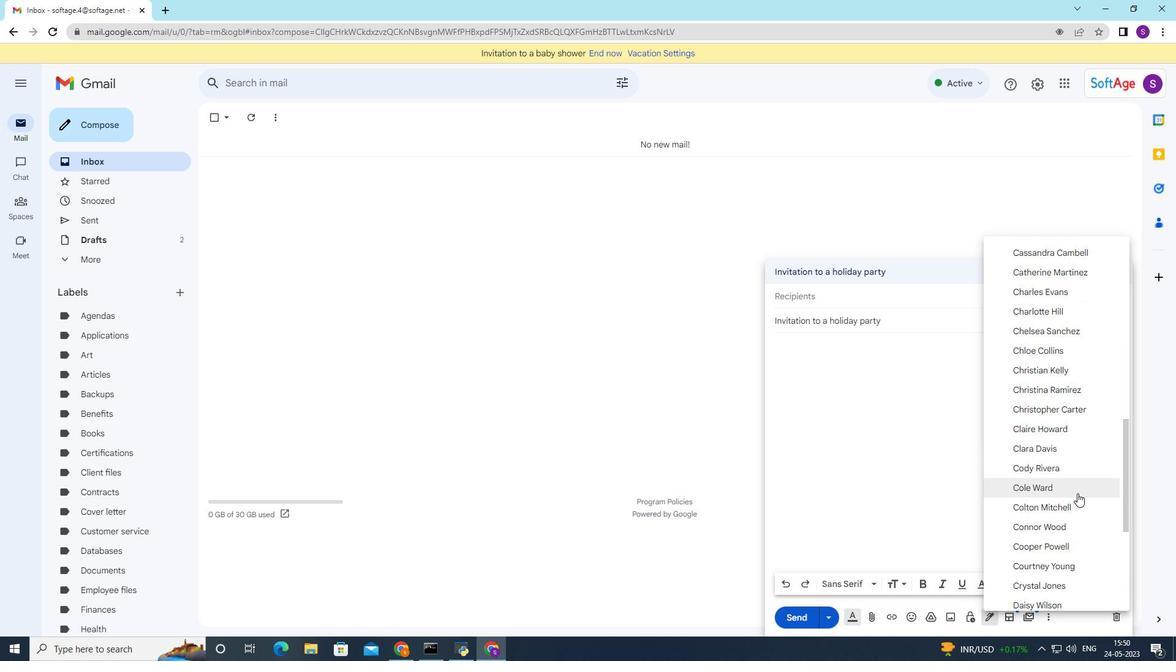 
Action: Mouse scrolled (1077, 493) with delta (0, 0)
Screenshot: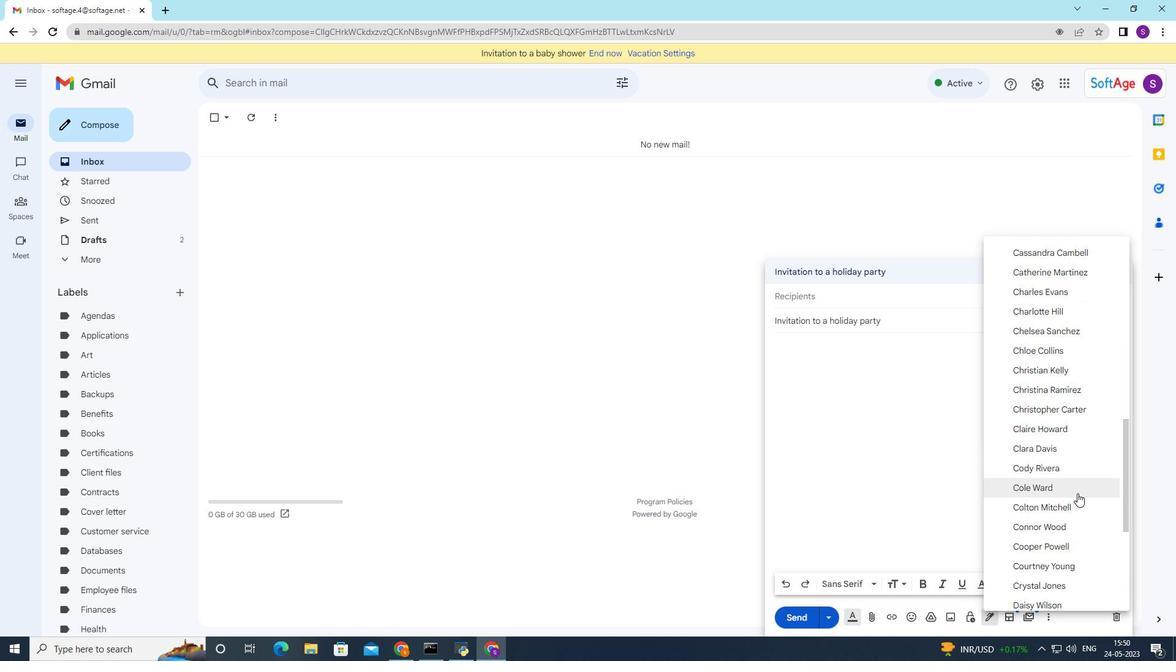 
Action: Mouse scrolled (1077, 493) with delta (0, 0)
Screenshot: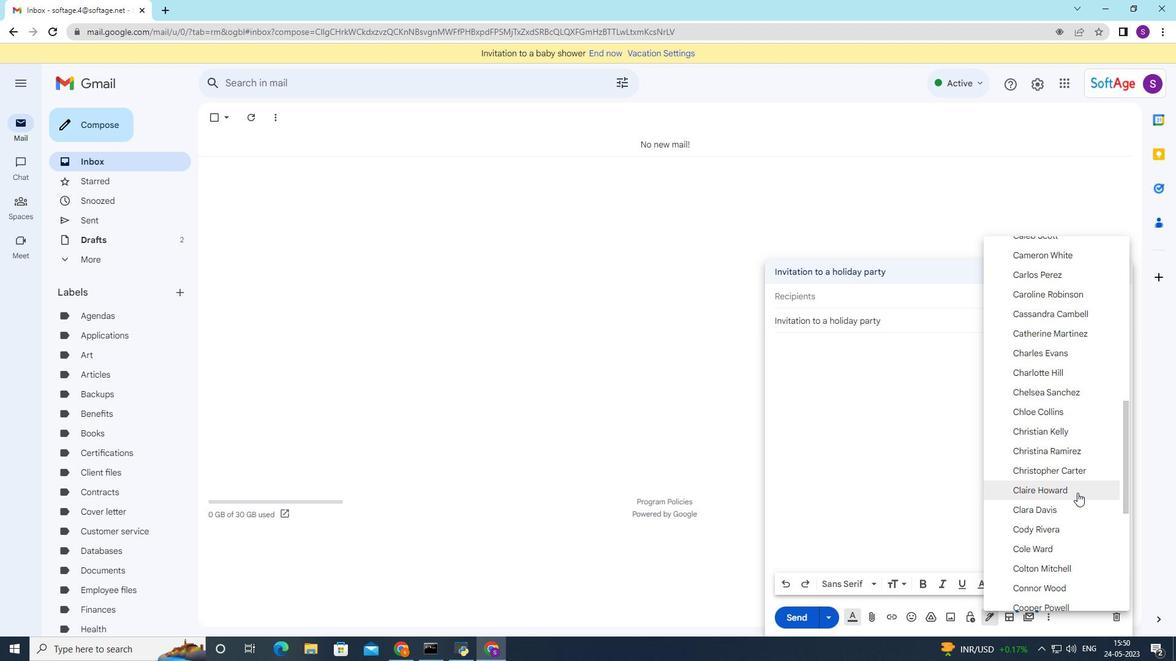 
Action: Mouse scrolled (1077, 493) with delta (0, 0)
Screenshot: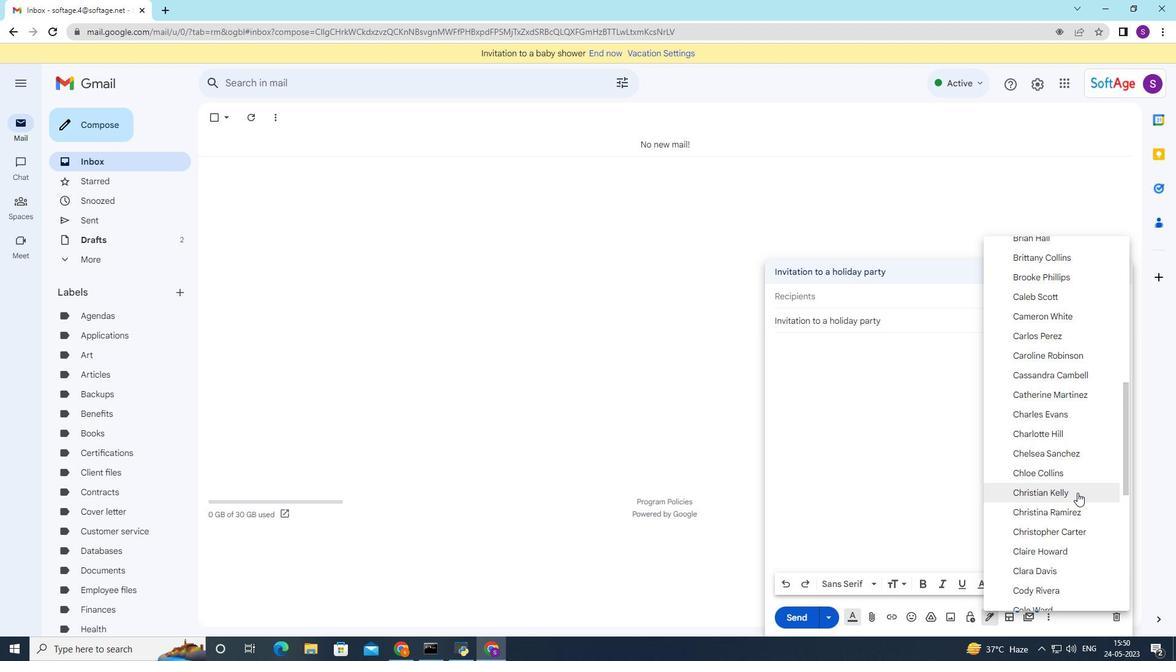 
Action: Mouse scrolled (1077, 493) with delta (0, 0)
Screenshot: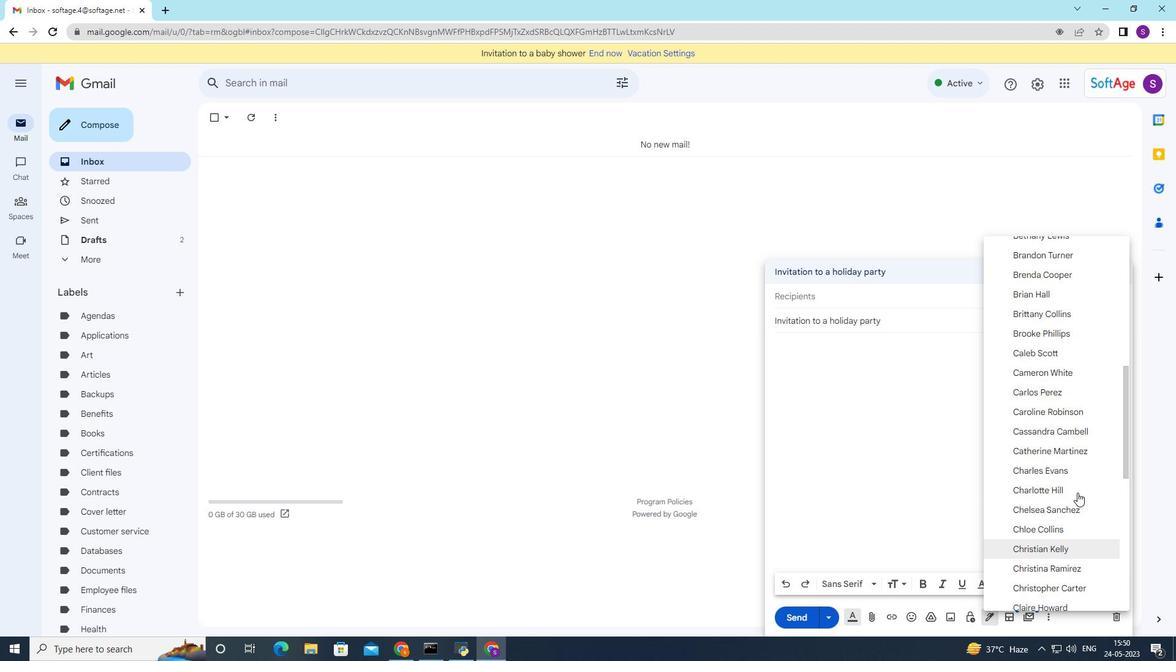 
Action: Mouse moved to (1067, 436)
Screenshot: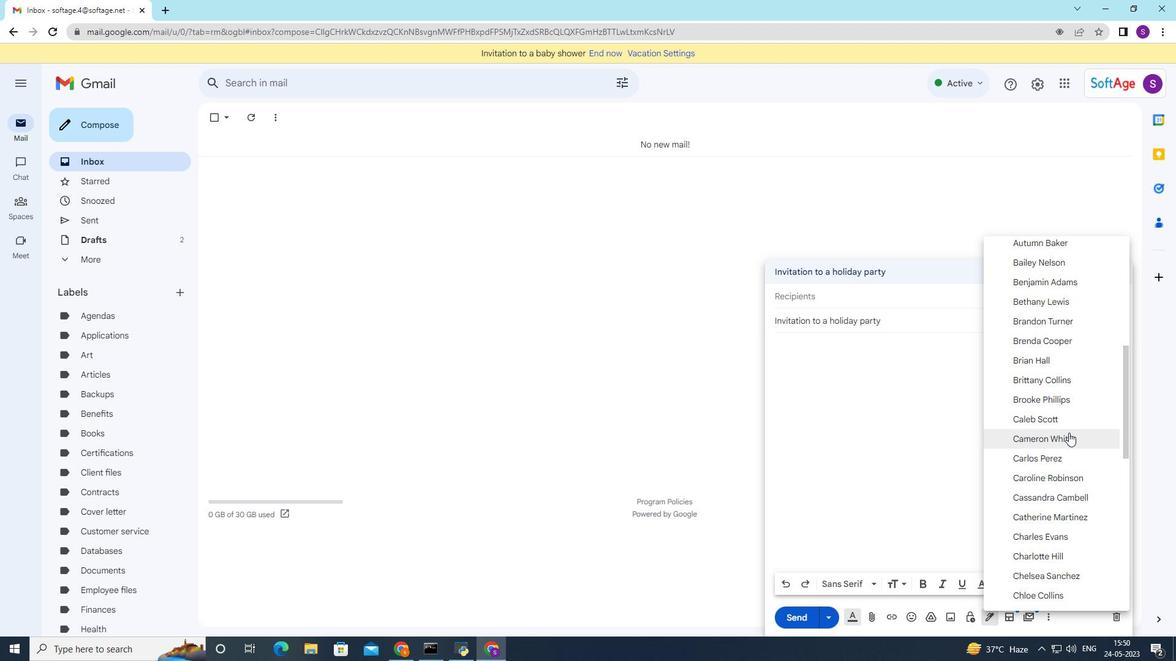 
Action: Mouse scrolled (1067, 435) with delta (0, 0)
Screenshot: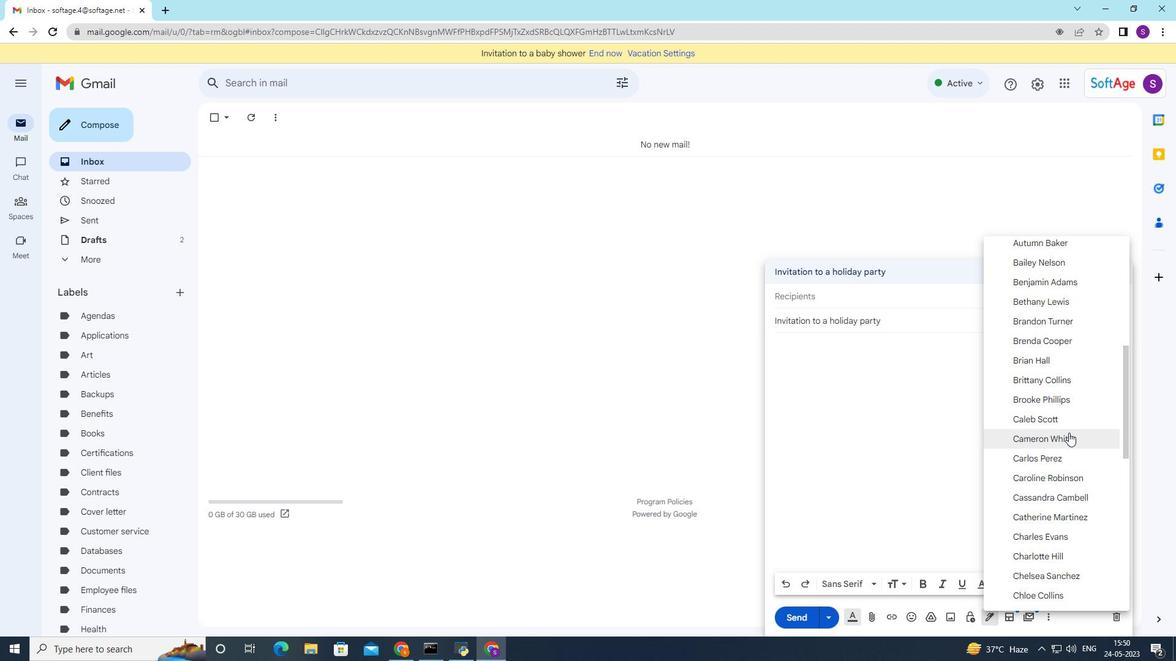 
Action: Mouse moved to (1067, 436)
Screenshot: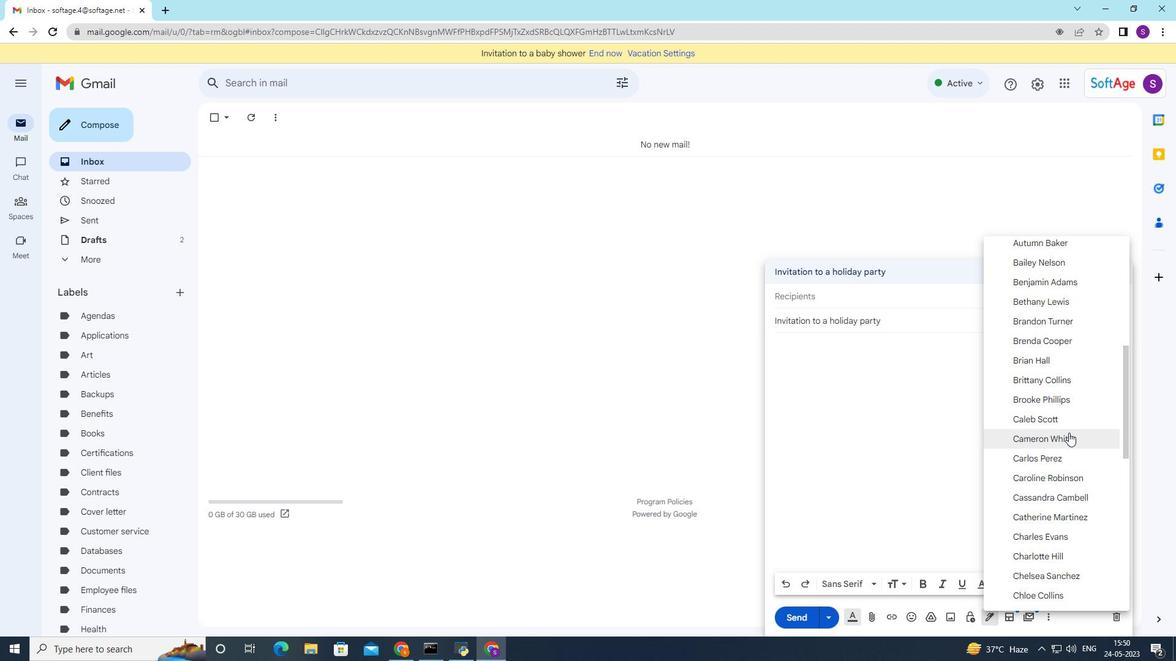 
Action: Mouse scrolled (1067, 436) with delta (0, 0)
Screenshot: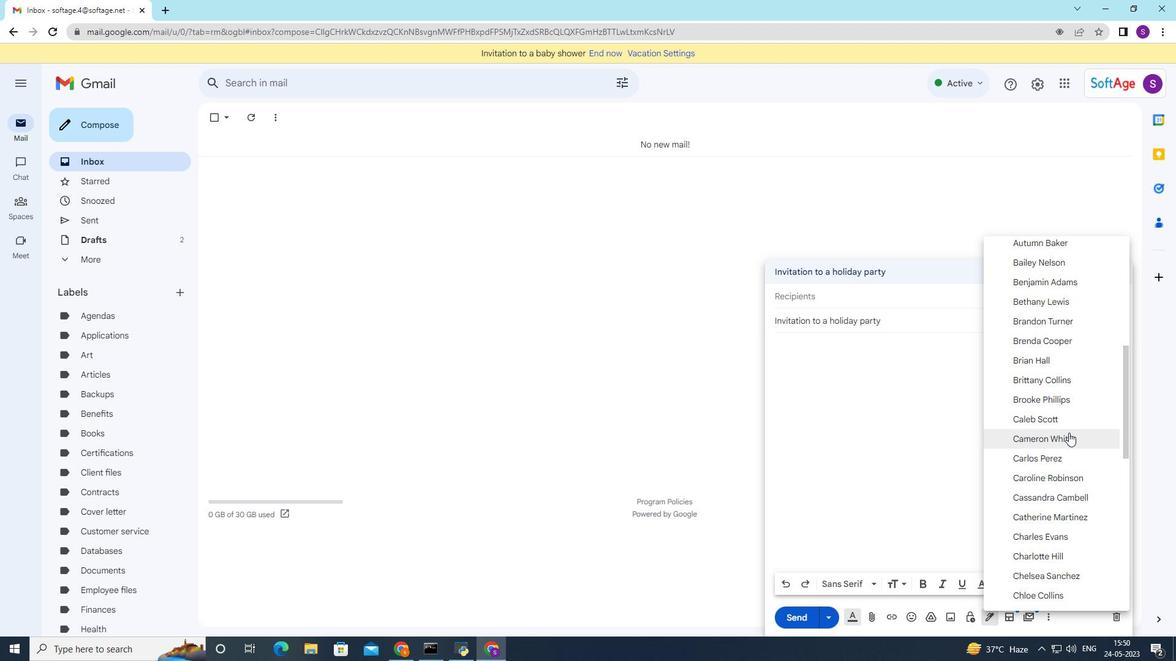 
Action: Mouse scrolled (1067, 436) with delta (0, 0)
Screenshot: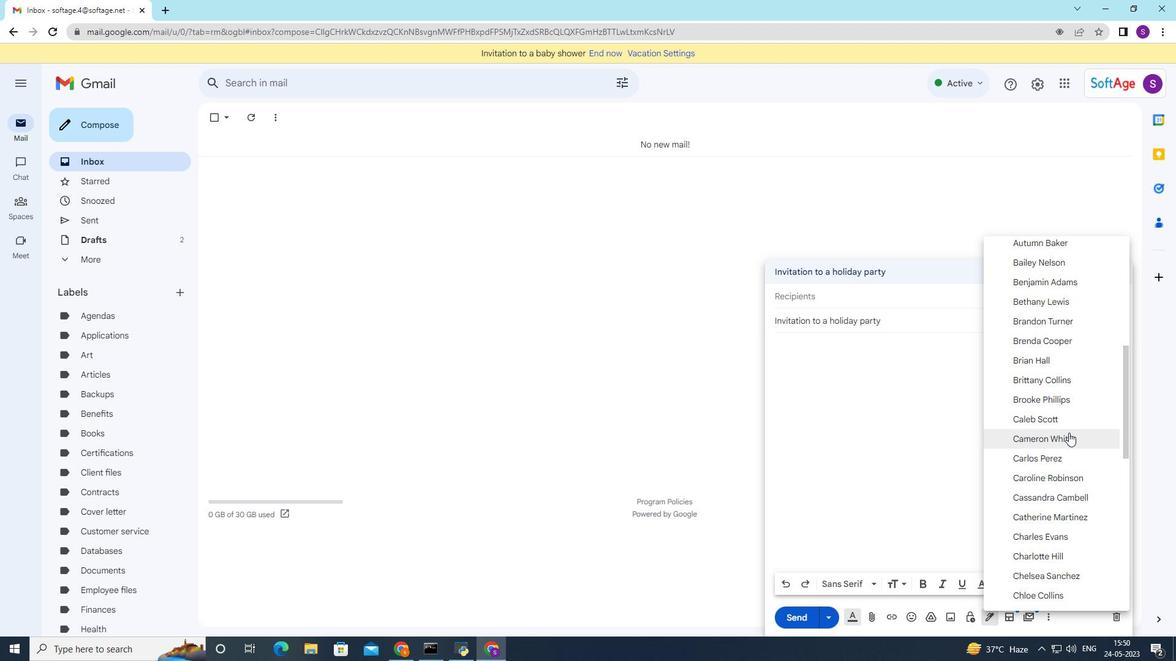 
Action: Mouse moved to (1067, 437)
Screenshot: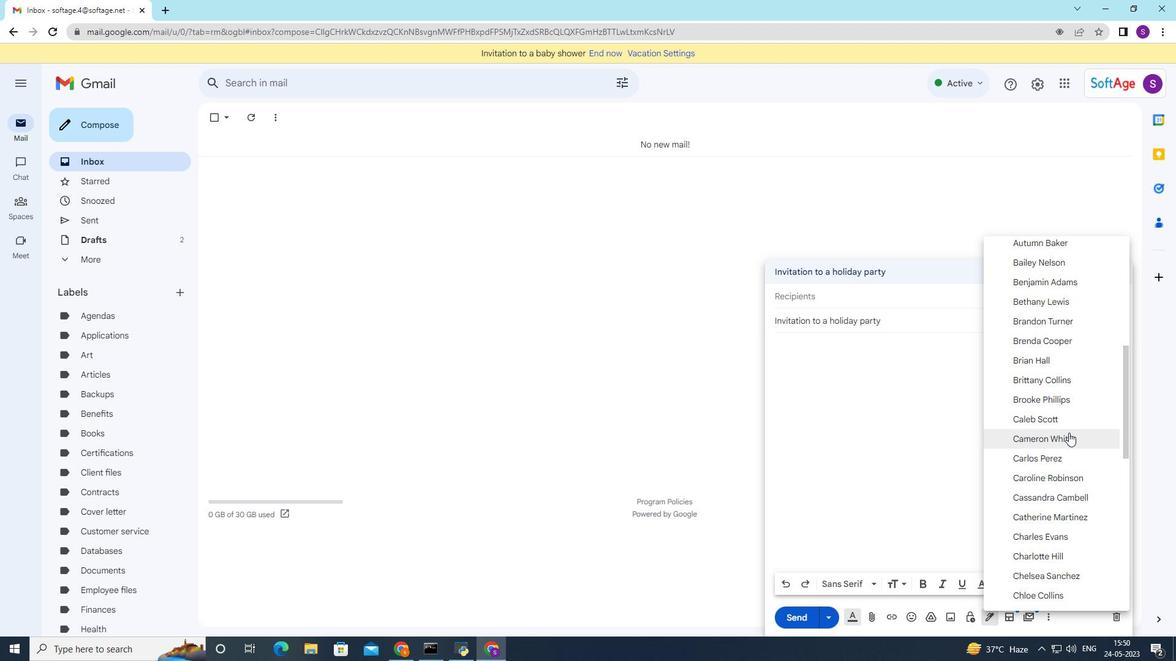 
Action: Mouse scrolled (1067, 436) with delta (0, 0)
Screenshot: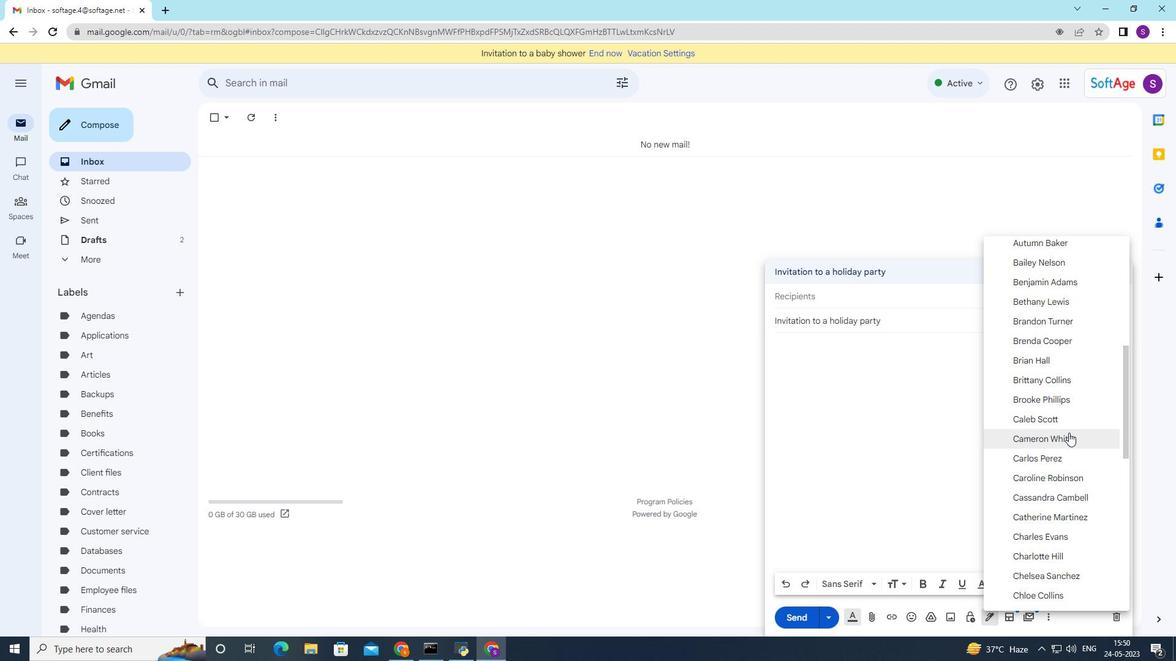 
Action: Mouse moved to (1067, 437)
Screenshot: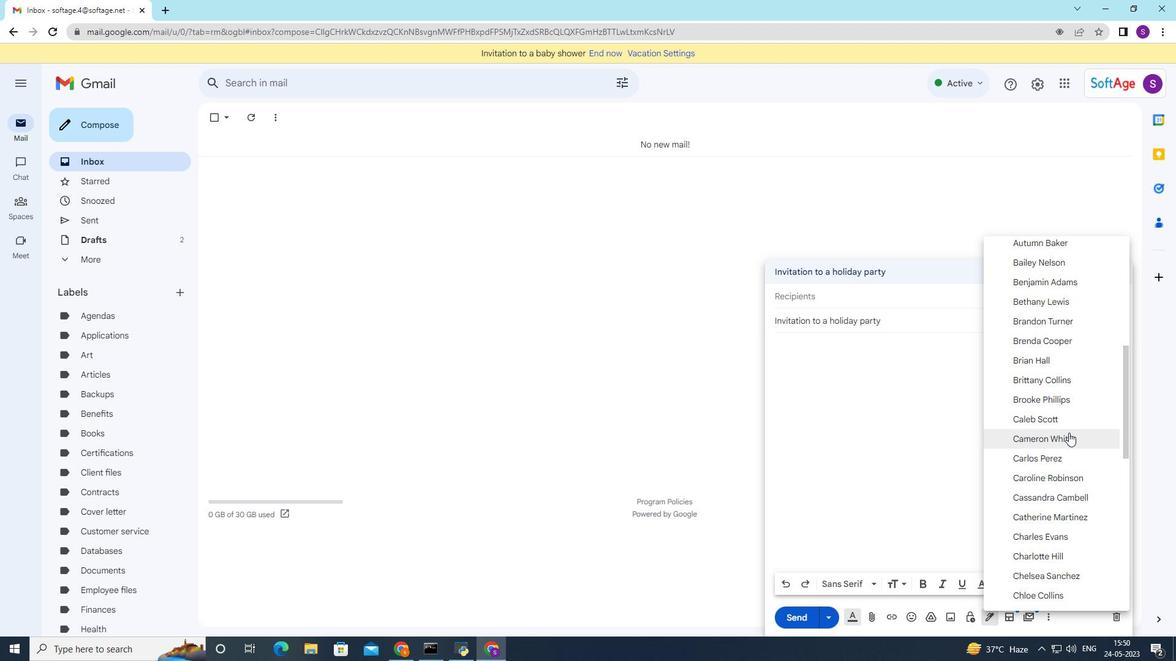 
Action: Mouse scrolled (1067, 436) with delta (0, 0)
Screenshot: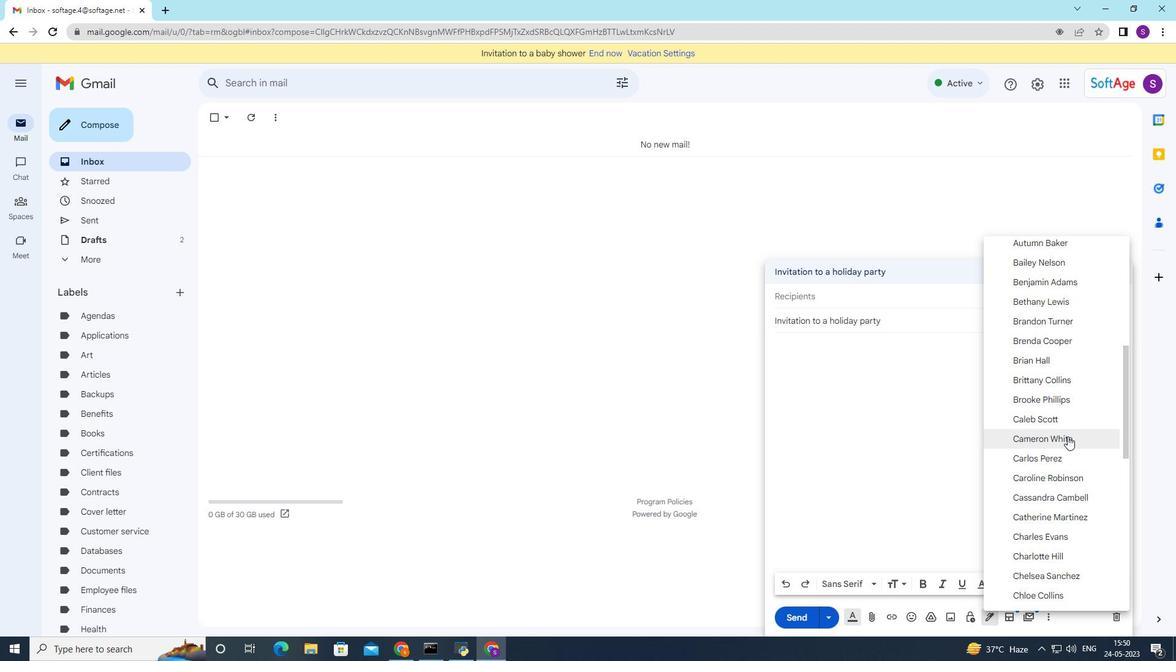 
Action: Mouse moved to (1074, 498)
Screenshot: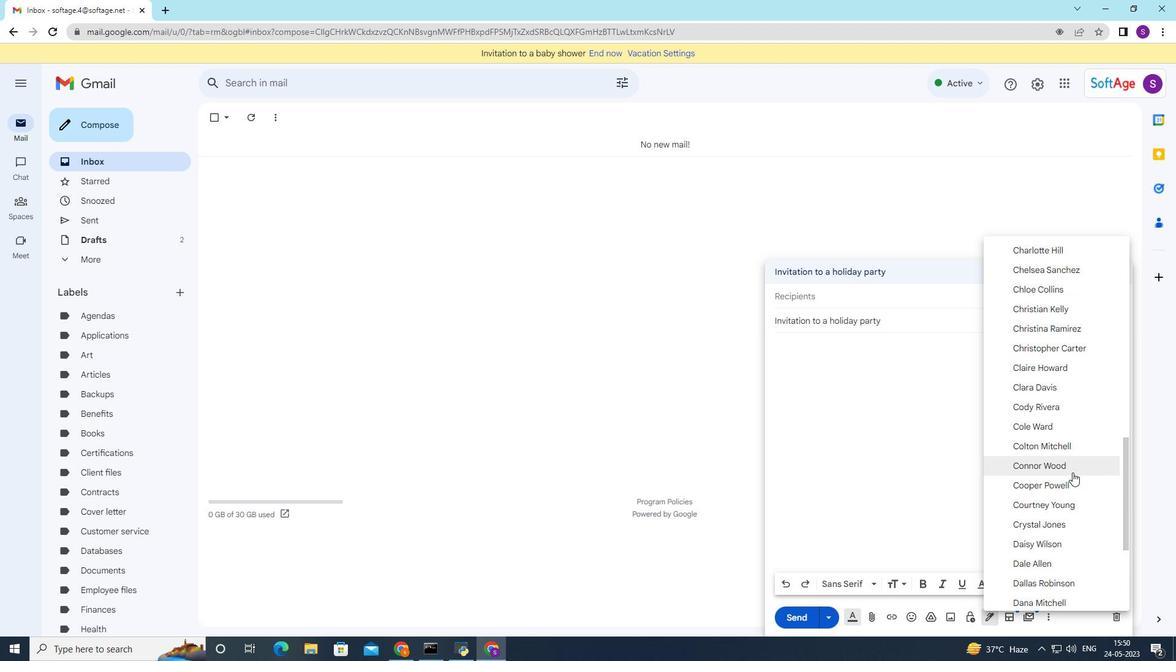 
Action: Mouse scrolled (1074, 498) with delta (0, 0)
Screenshot: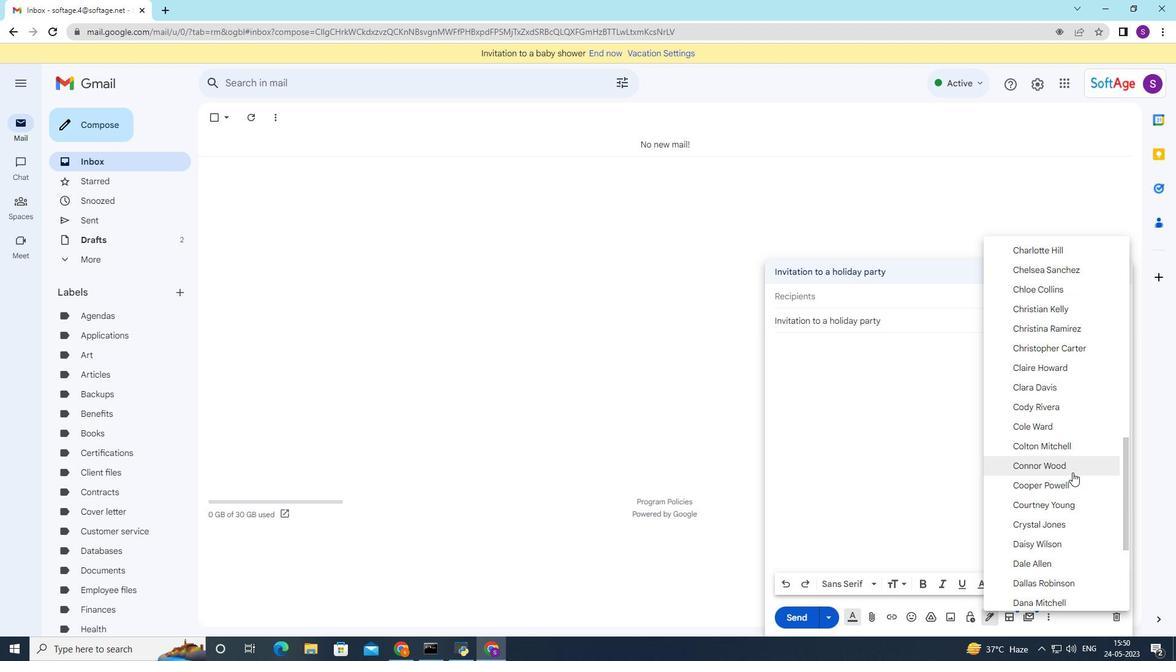 
Action: Mouse moved to (1074, 499)
Screenshot: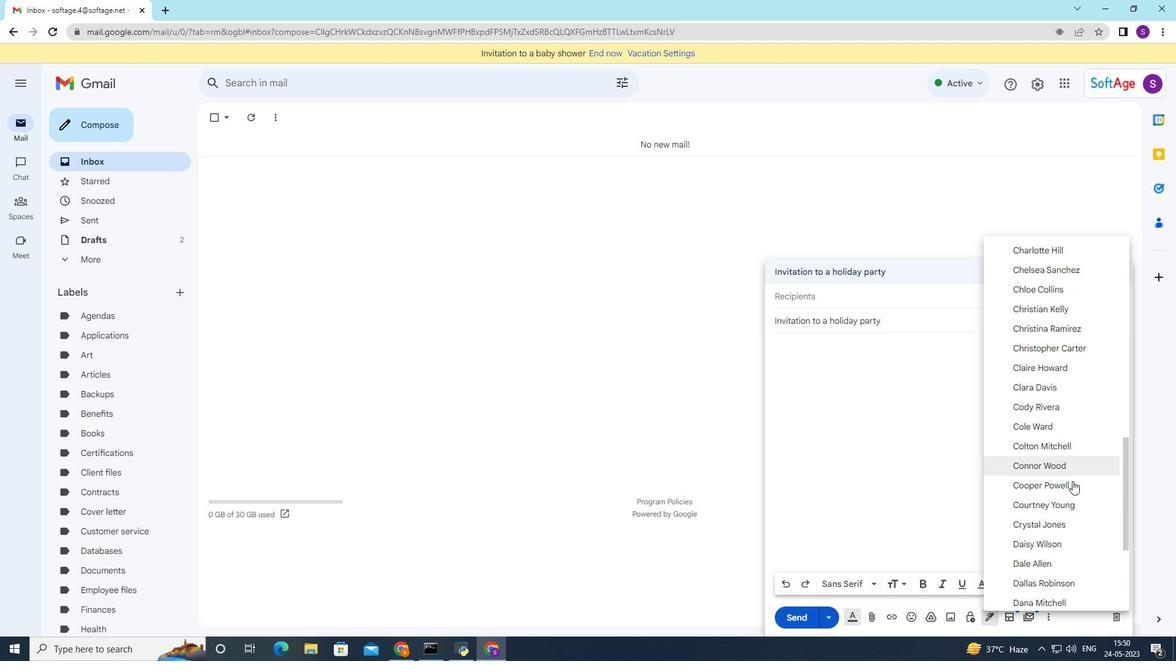 
Action: Mouse scrolled (1074, 499) with delta (0, 0)
Screenshot: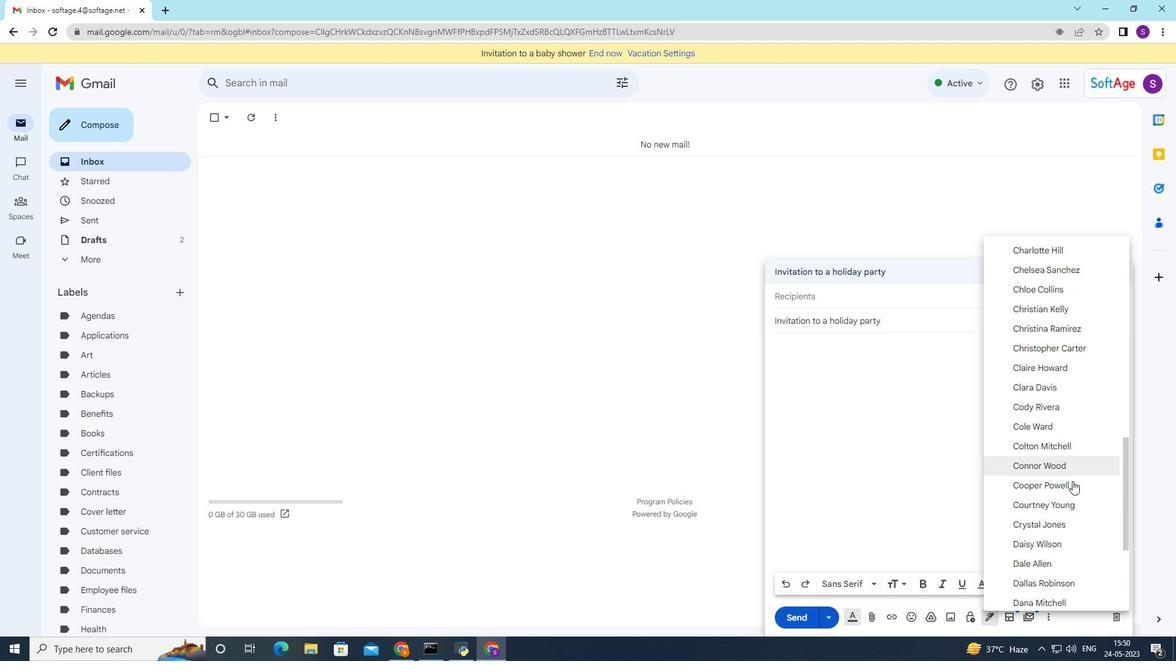 
Action: Mouse scrolled (1074, 499) with delta (0, 0)
Screenshot: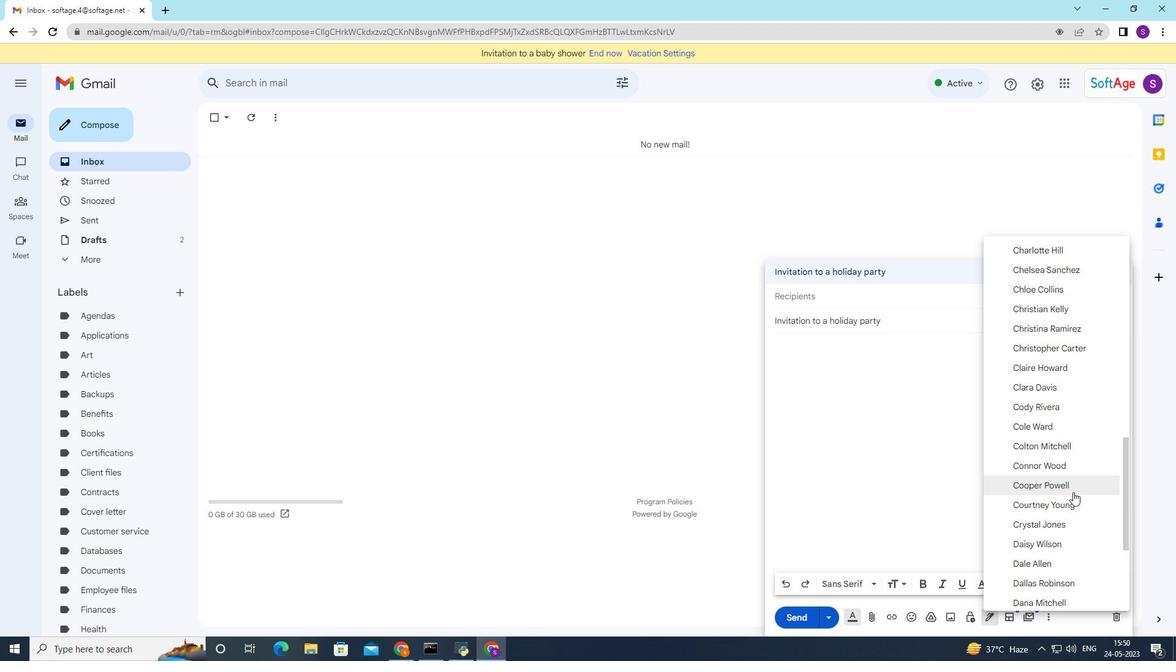 
Action: Mouse moved to (1069, 528)
Screenshot: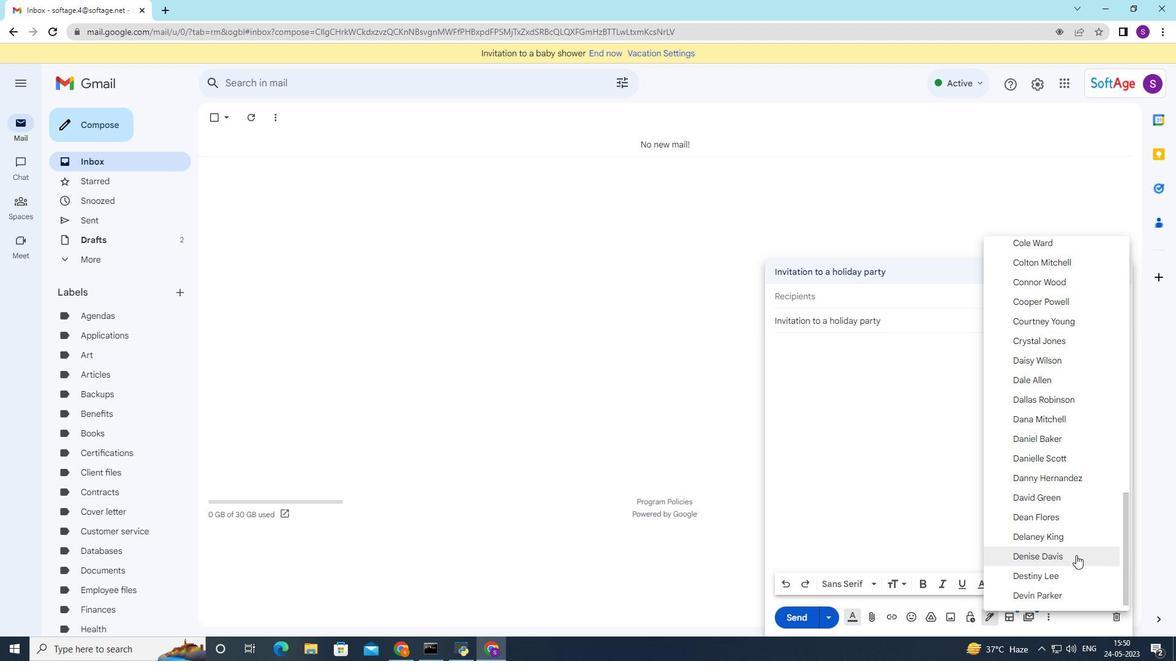 
Action: Mouse scrolled (1069, 527) with delta (0, 0)
Screenshot: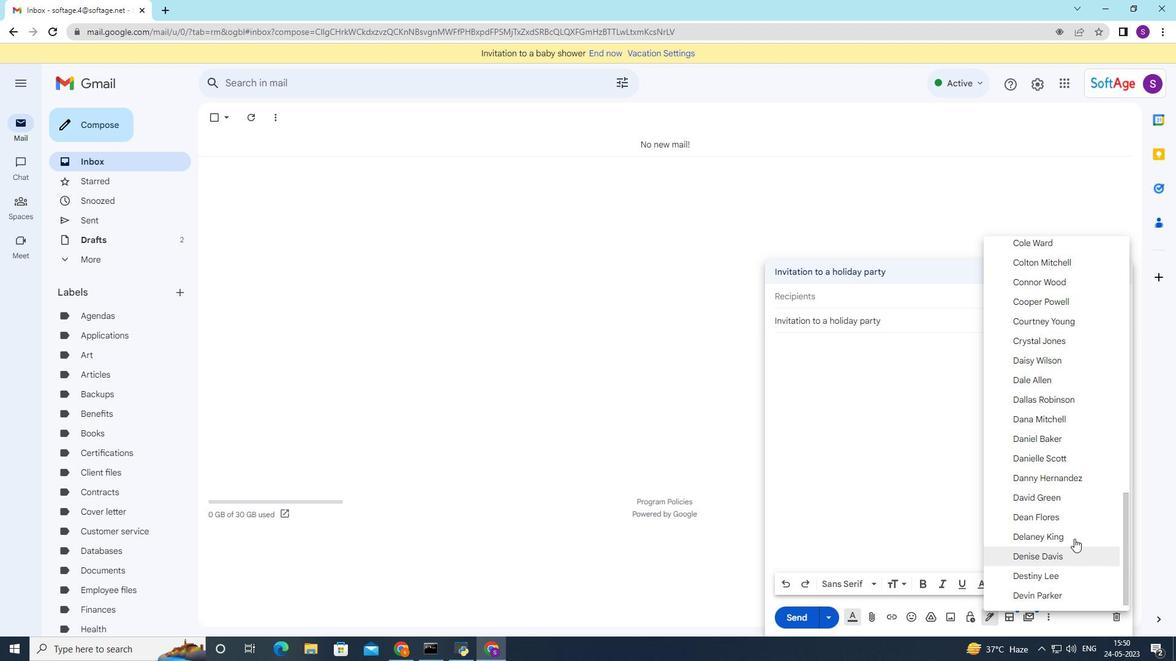 
Action: Mouse moved to (1069, 528)
Screenshot: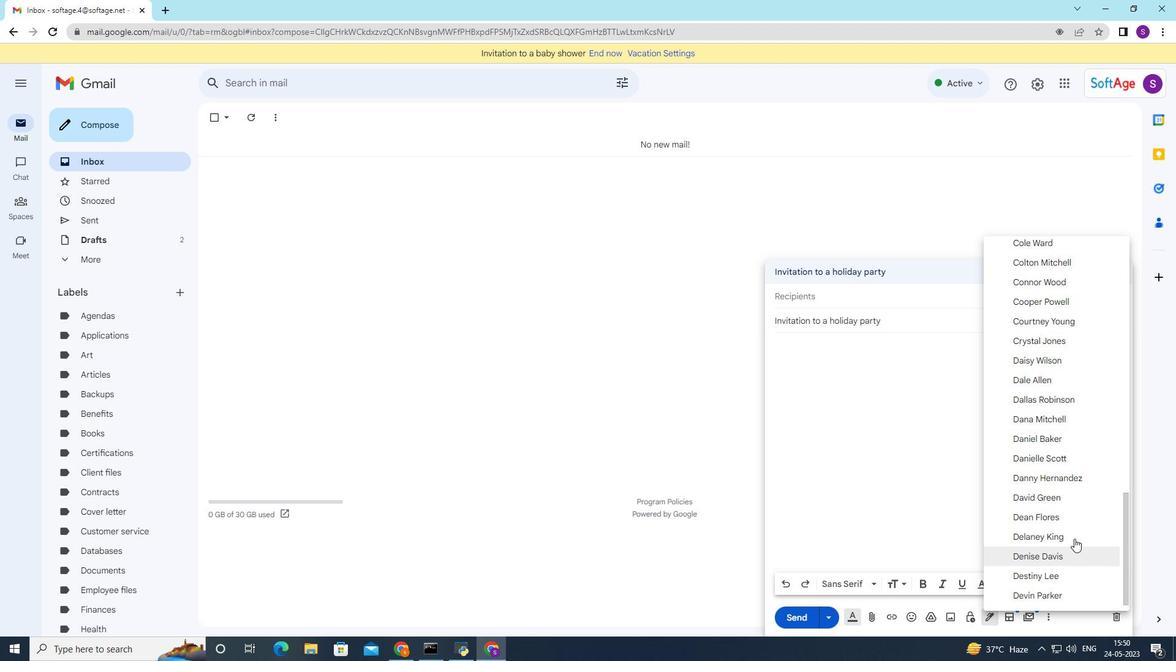 
Action: Mouse scrolled (1069, 527) with delta (0, 0)
Screenshot: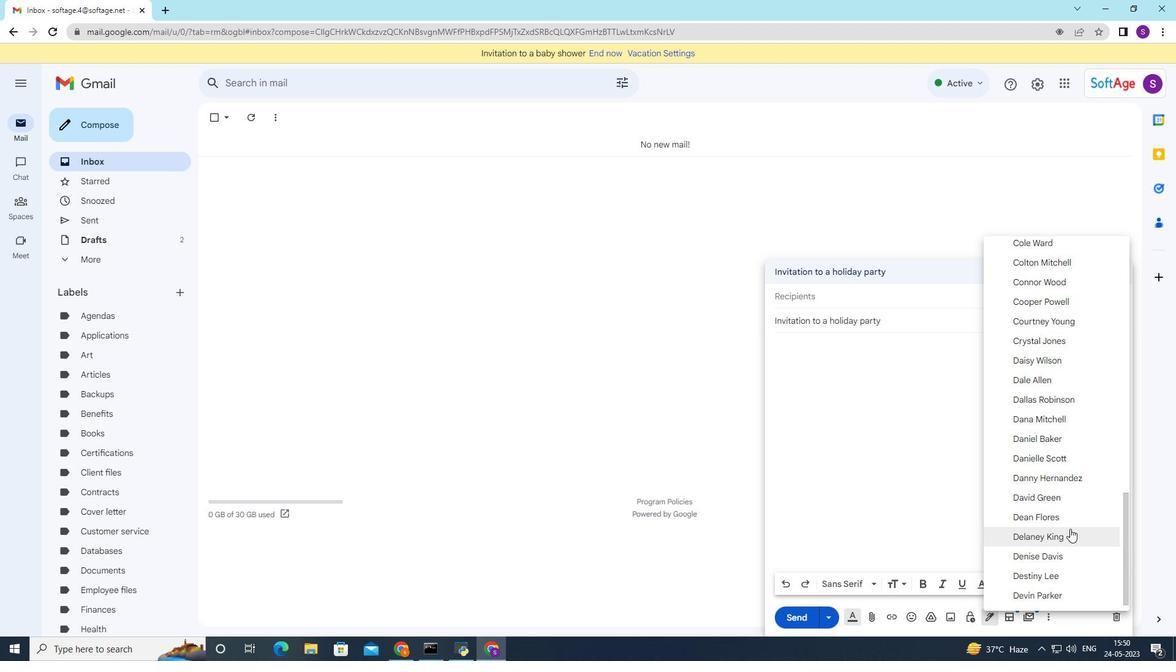 
Action: Mouse moved to (1069, 528)
Screenshot: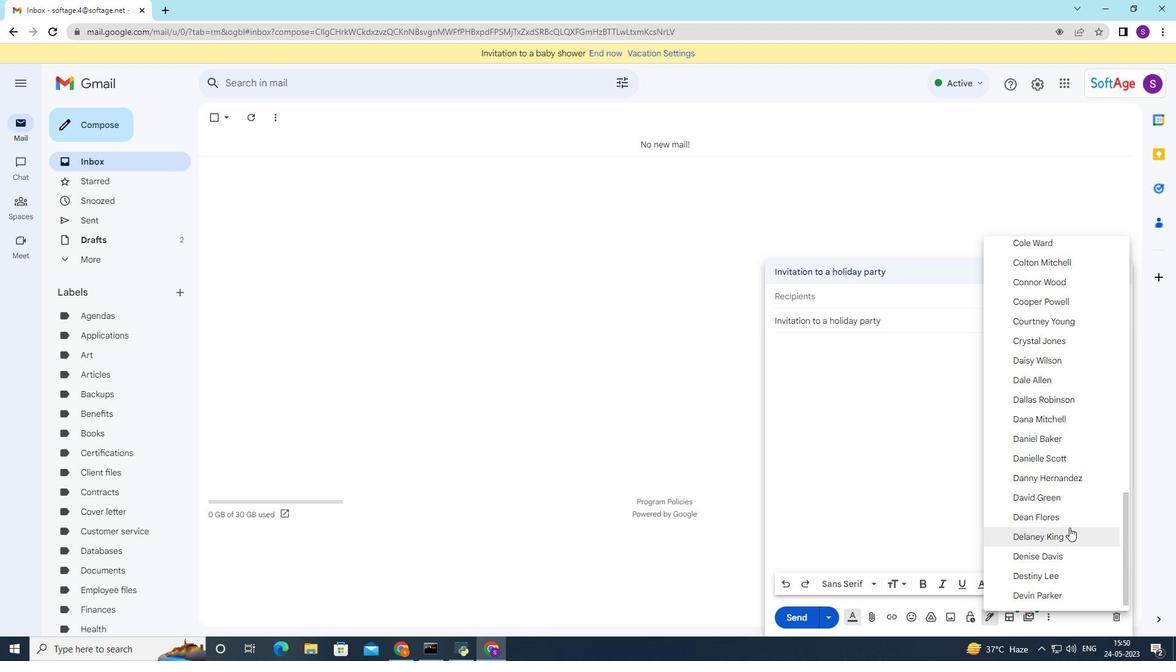 
Action: Mouse scrolled (1069, 528) with delta (0, 0)
Screenshot: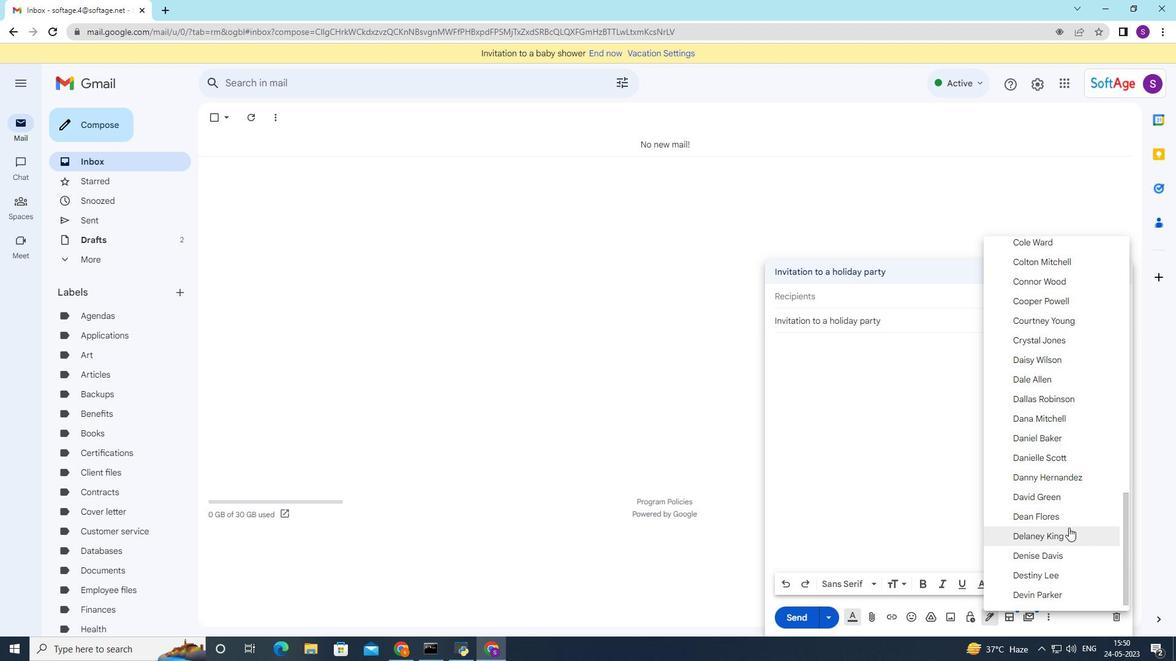 
Action: Mouse moved to (1079, 582)
Screenshot: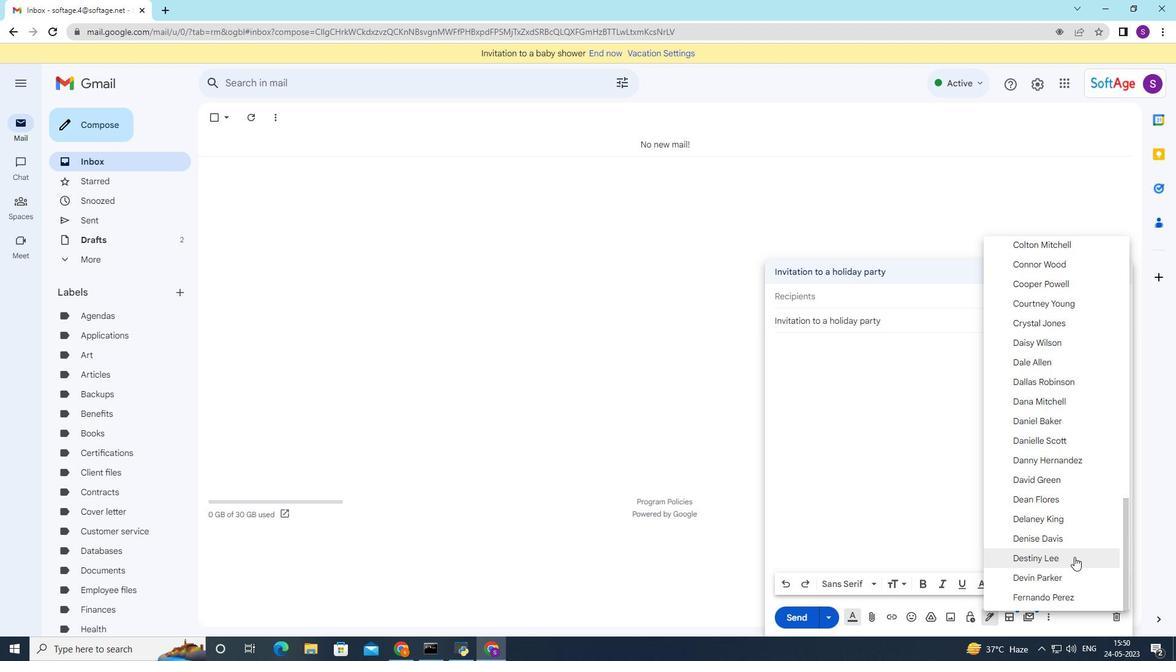 
Action: Mouse pressed left at (1079, 582)
Screenshot: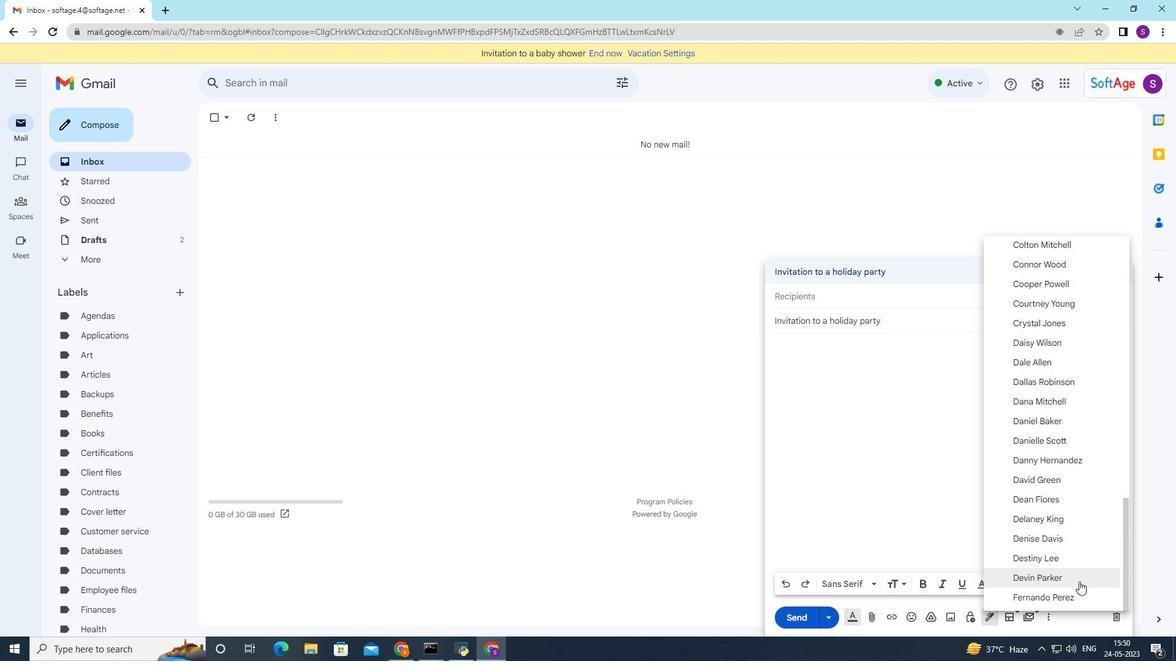 
Action: Mouse moved to (896, 403)
Screenshot: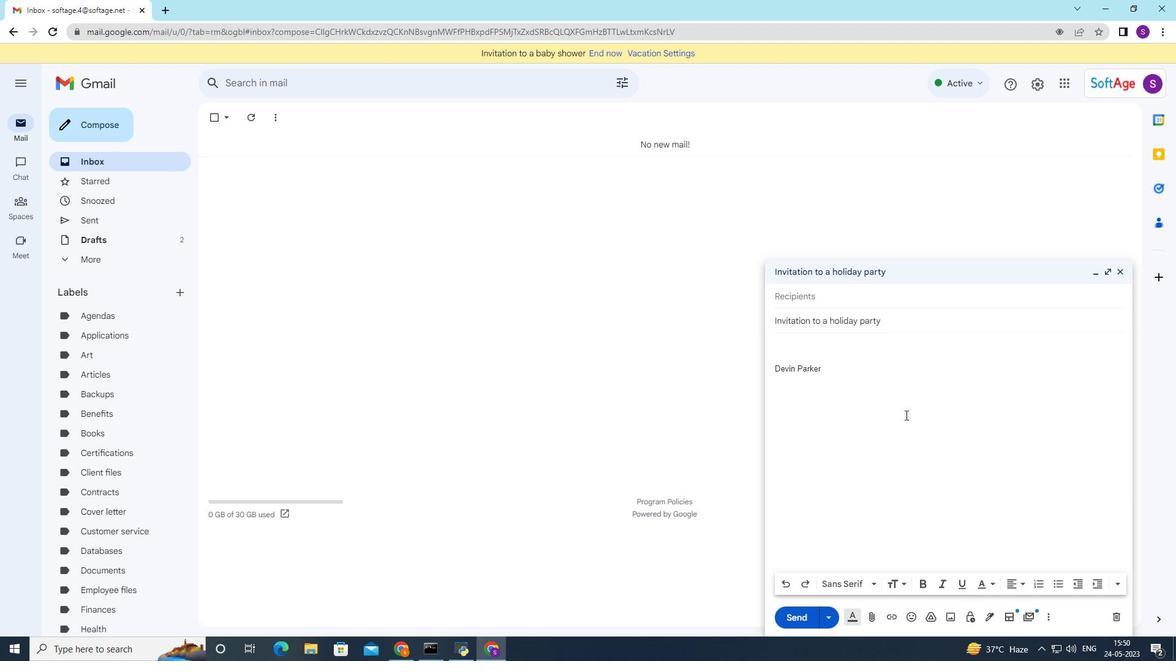 
Action: Key pressed <Key.shift>Could<Key.space>you<Key.space>please<Key.space>provide<Key.space>me<Key.space>with<Key.space>the<Key.space>latest<Key.space>version<Key.space>of<Key.space>the<Key.space>companys<Key.space><Key.backspace><Key.backspace><Key.backspace><Key.backspace>ys<Key.space>employee<Key.space>handbook<Key.shift_r>?
Screenshot: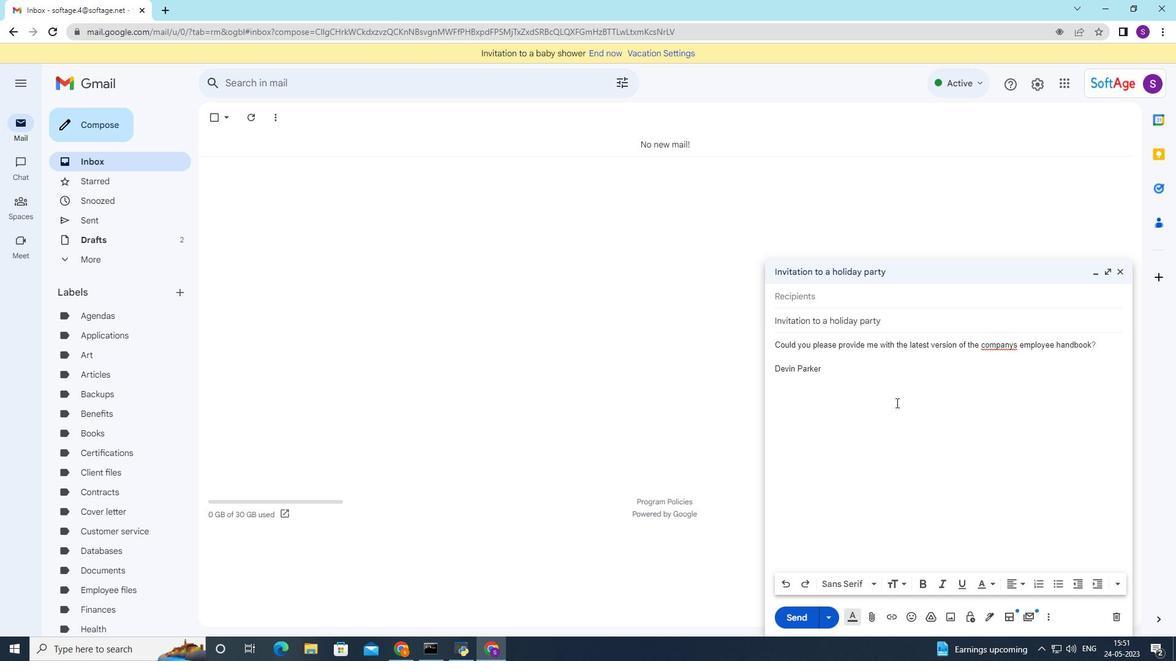 
Action: Mouse moved to (810, 295)
Screenshot: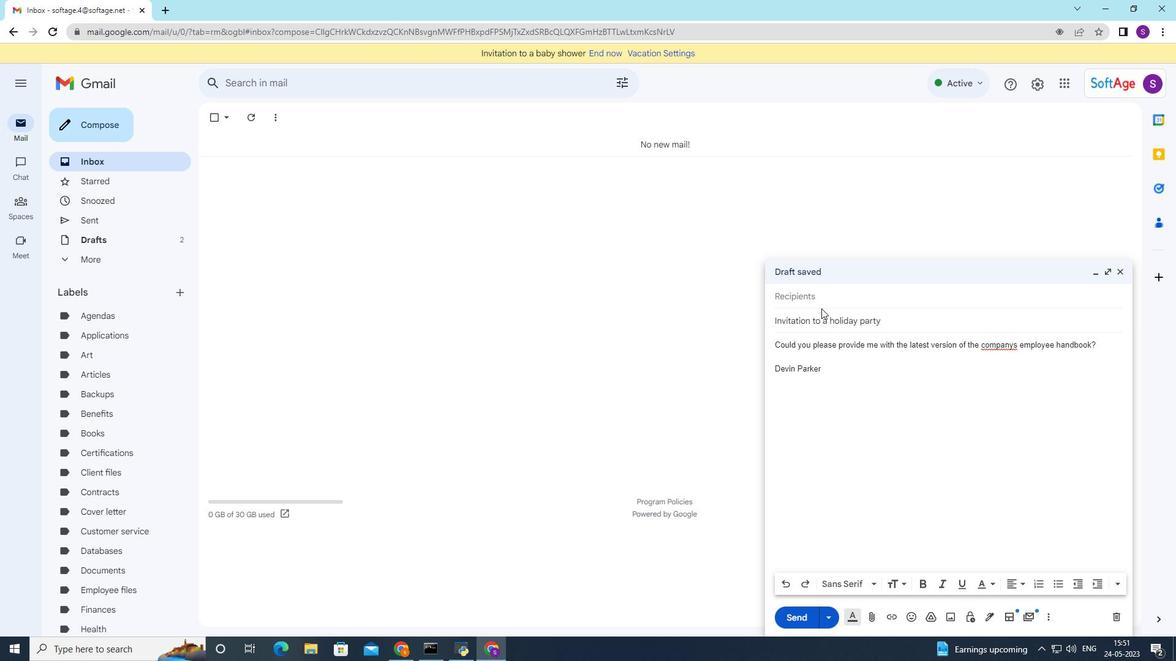 
Action: Mouse pressed left at (810, 295)
Screenshot: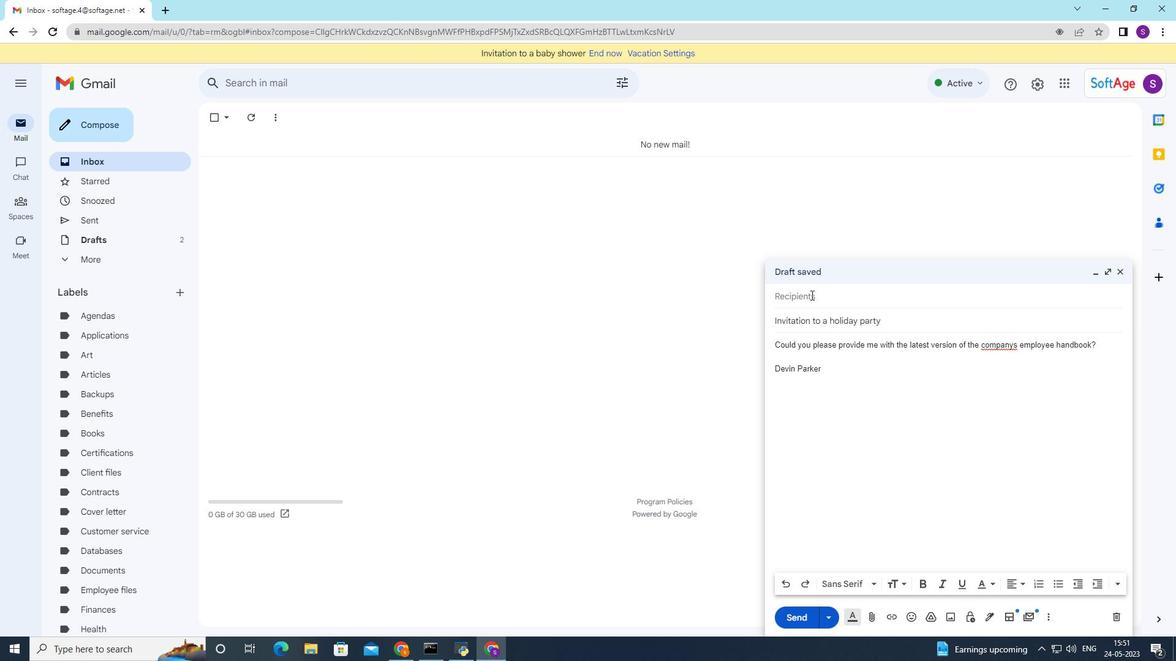 
Action: Mouse moved to (810, 297)
Screenshot: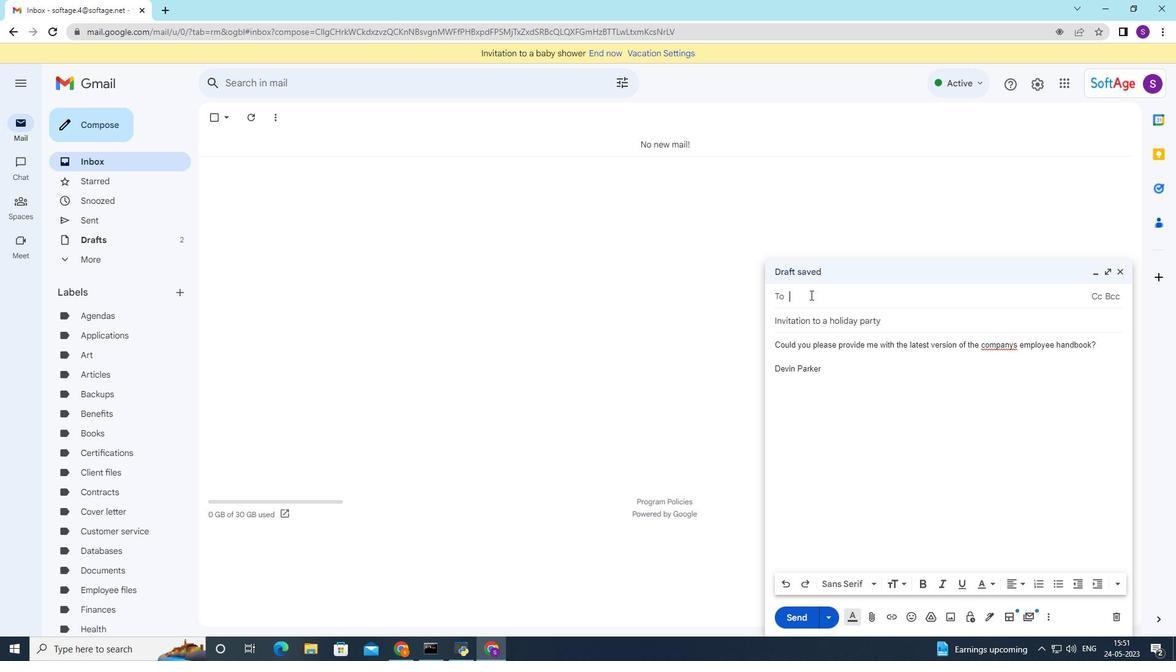 
Action: Key pressed softage.2
Screenshot: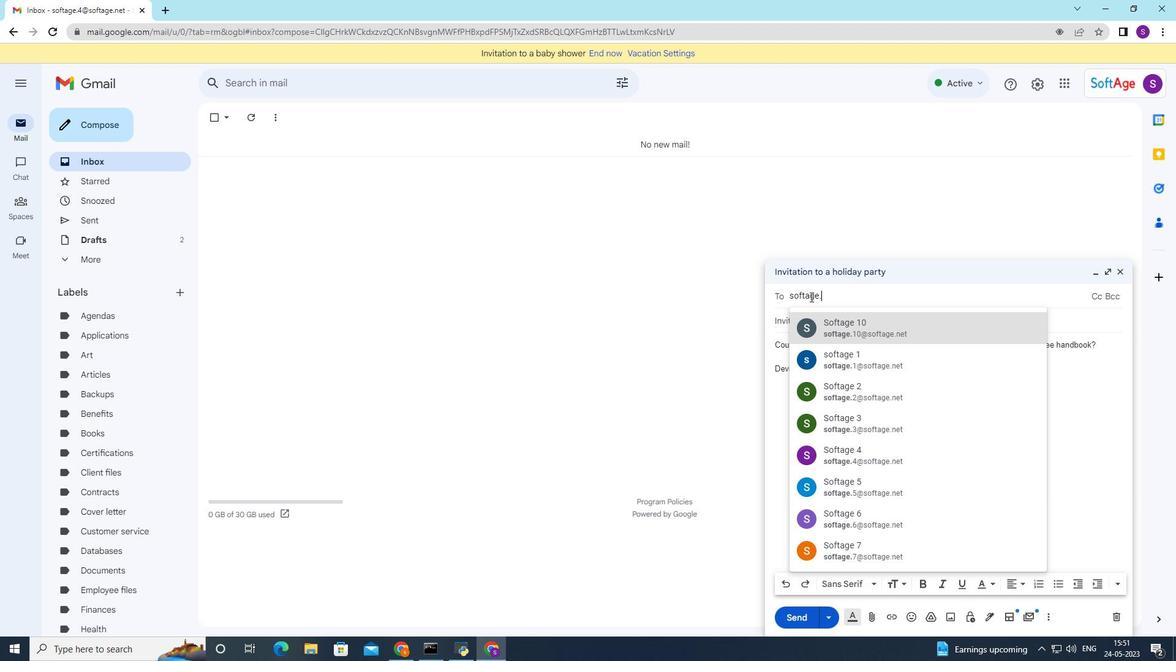 
Action: Mouse moved to (841, 338)
Screenshot: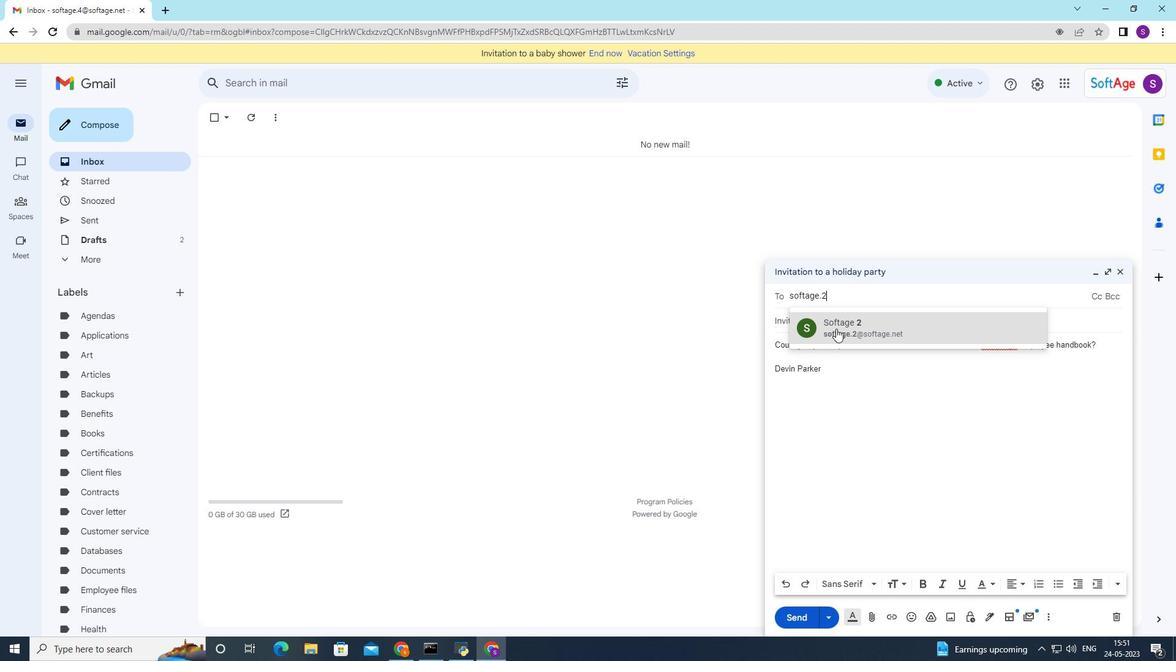 
Action: Mouse pressed left at (841, 338)
Screenshot: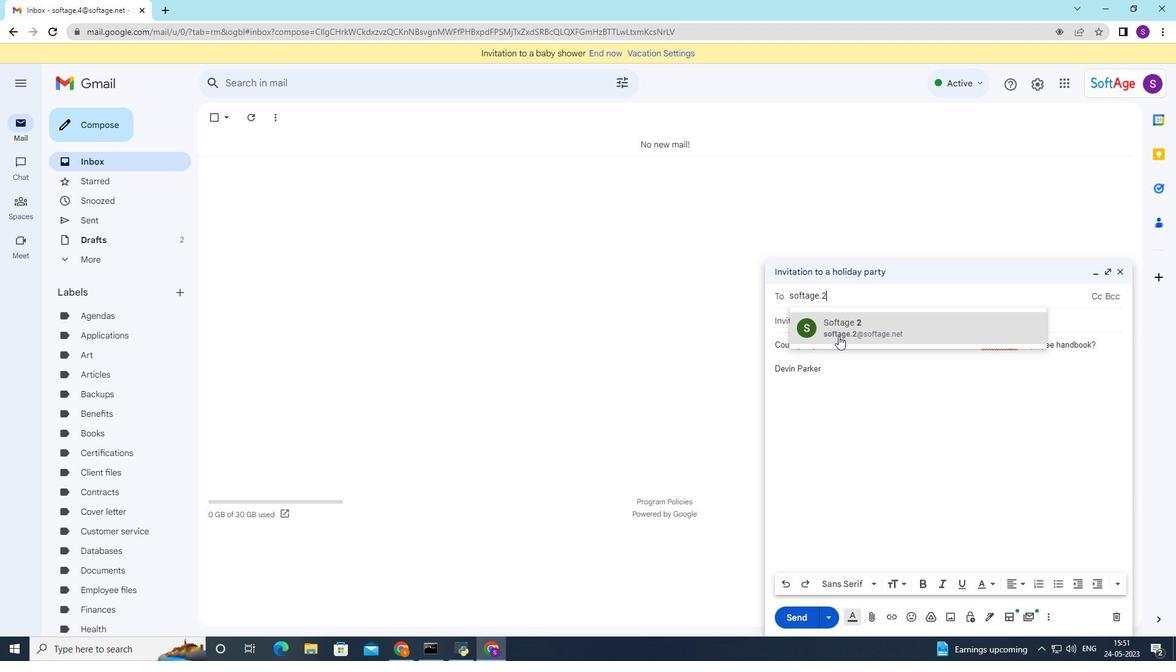 
Action: Mouse moved to (1091, 357)
Screenshot: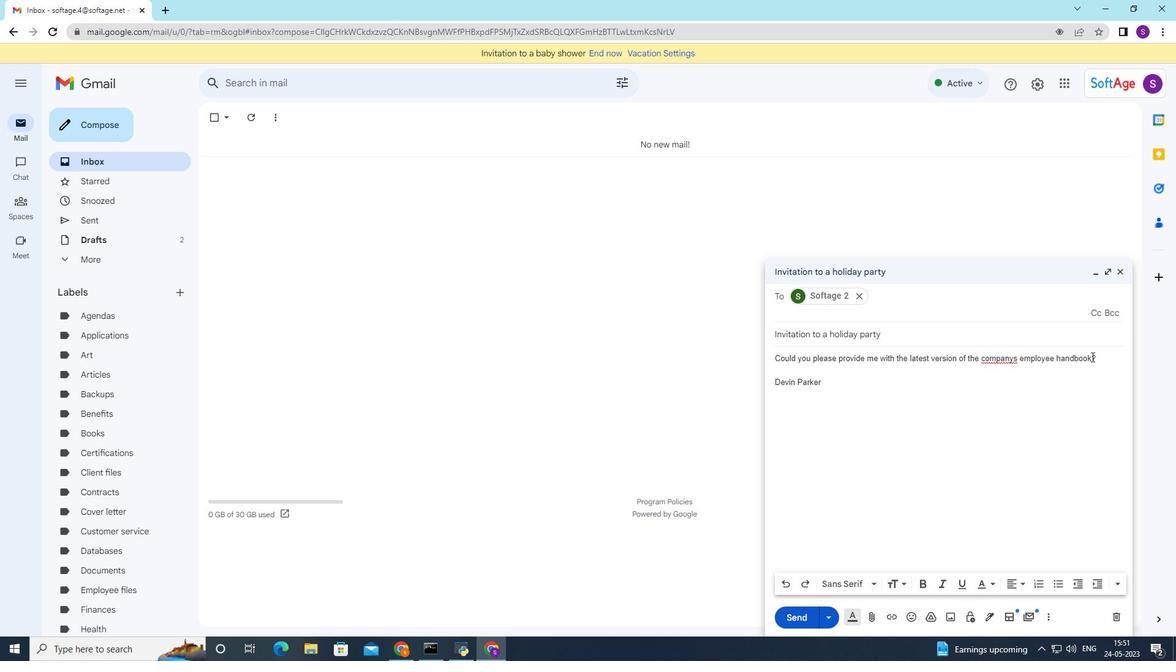 
Action: Mouse pressed left at (1091, 357)
Screenshot: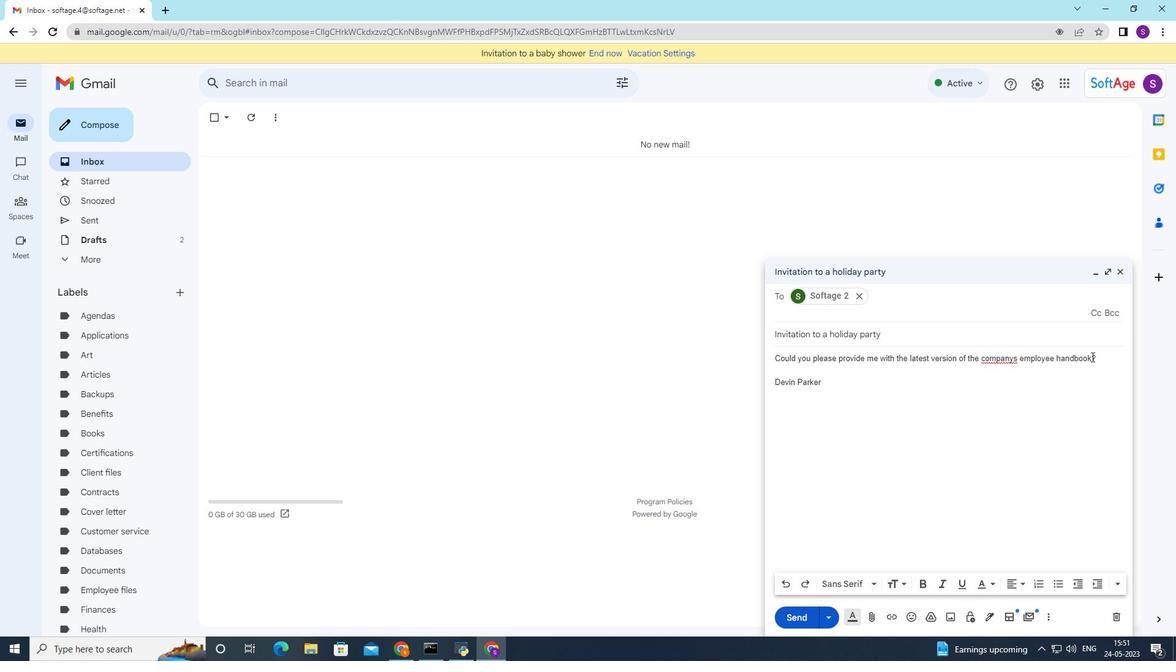 
Action: Mouse moved to (1065, 341)
Screenshot: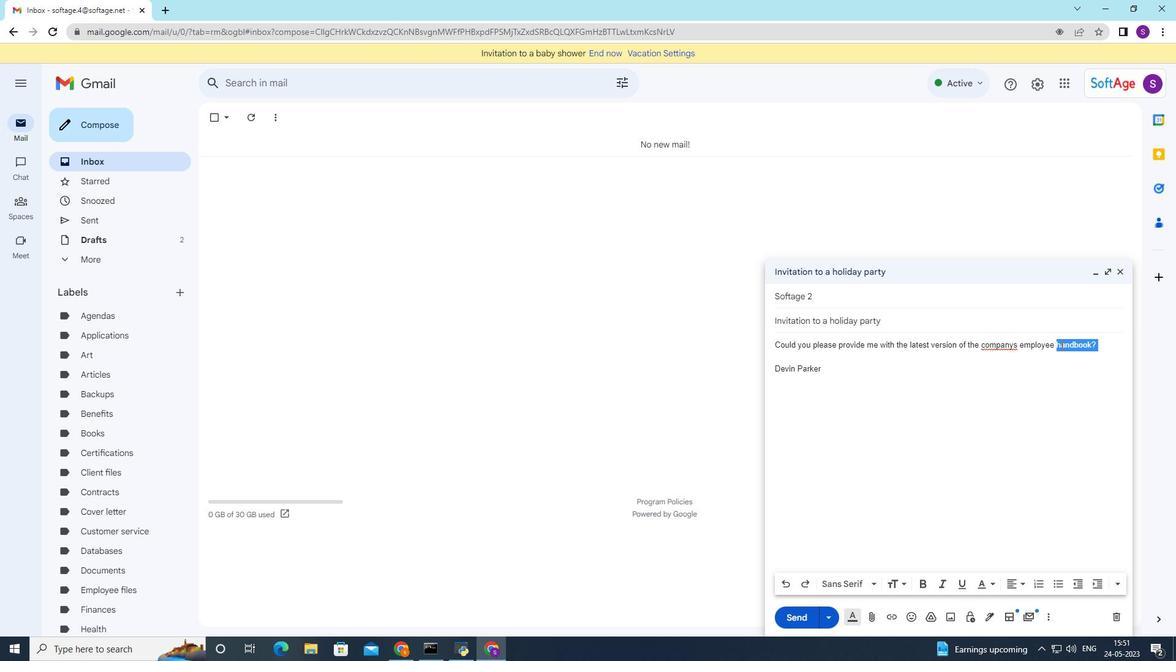 
Action: Mouse pressed left at (1065, 341)
Screenshot: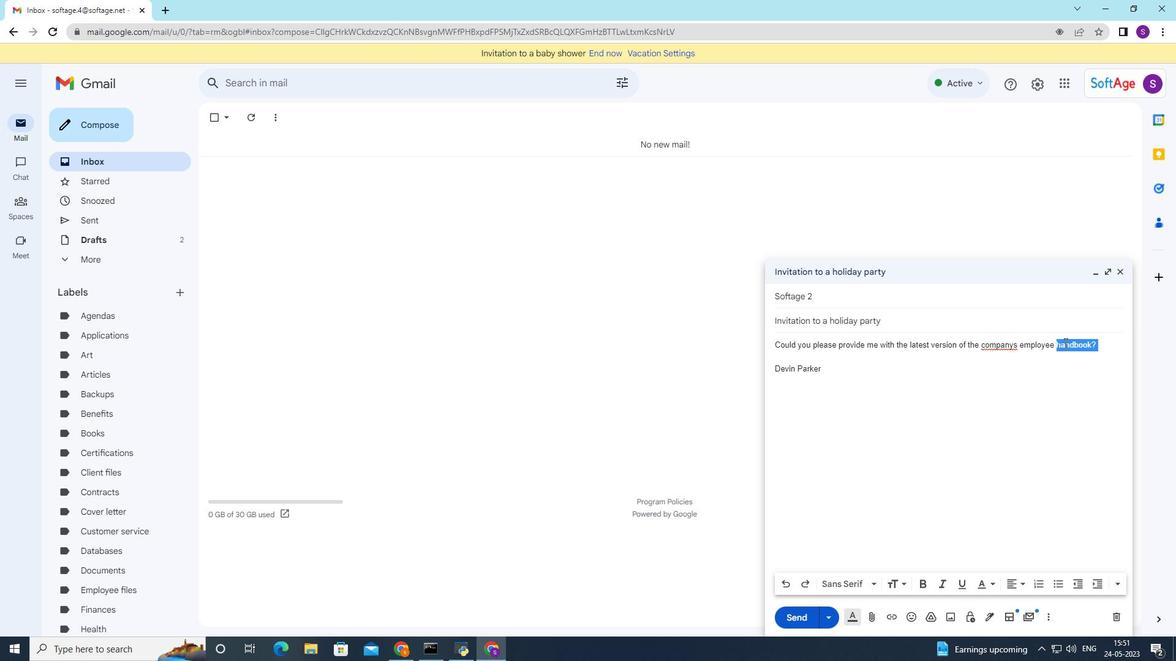 
Action: Mouse pressed left at (1065, 341)
Screenshot: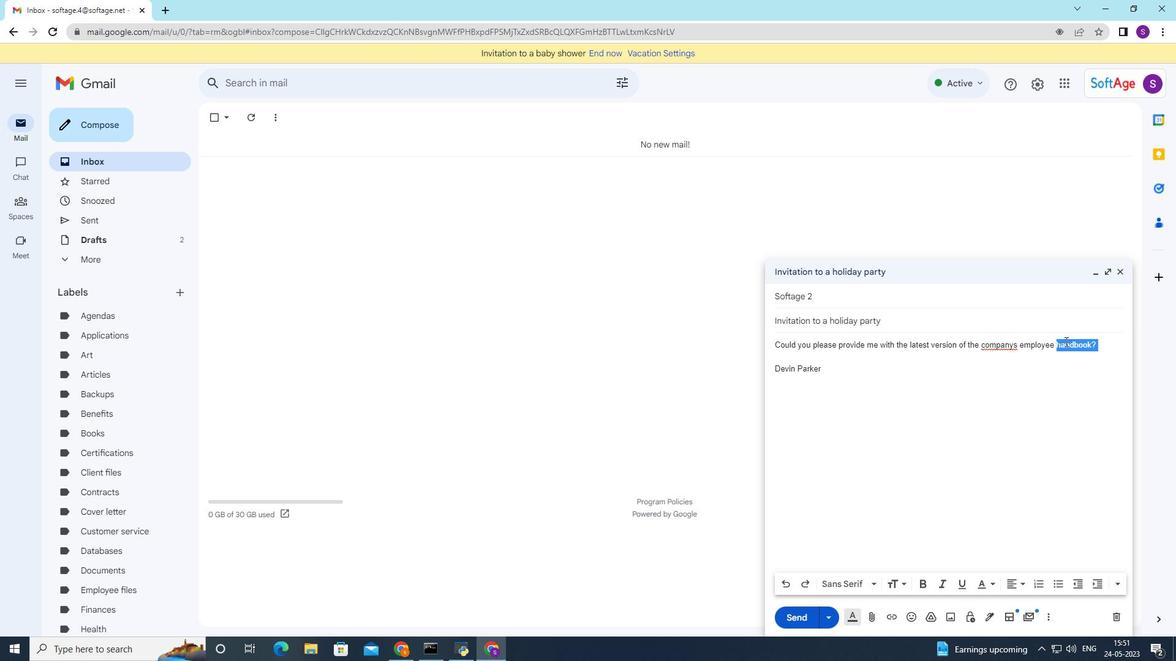 
Action: Mouse moved to (996, 586)
Screenshot: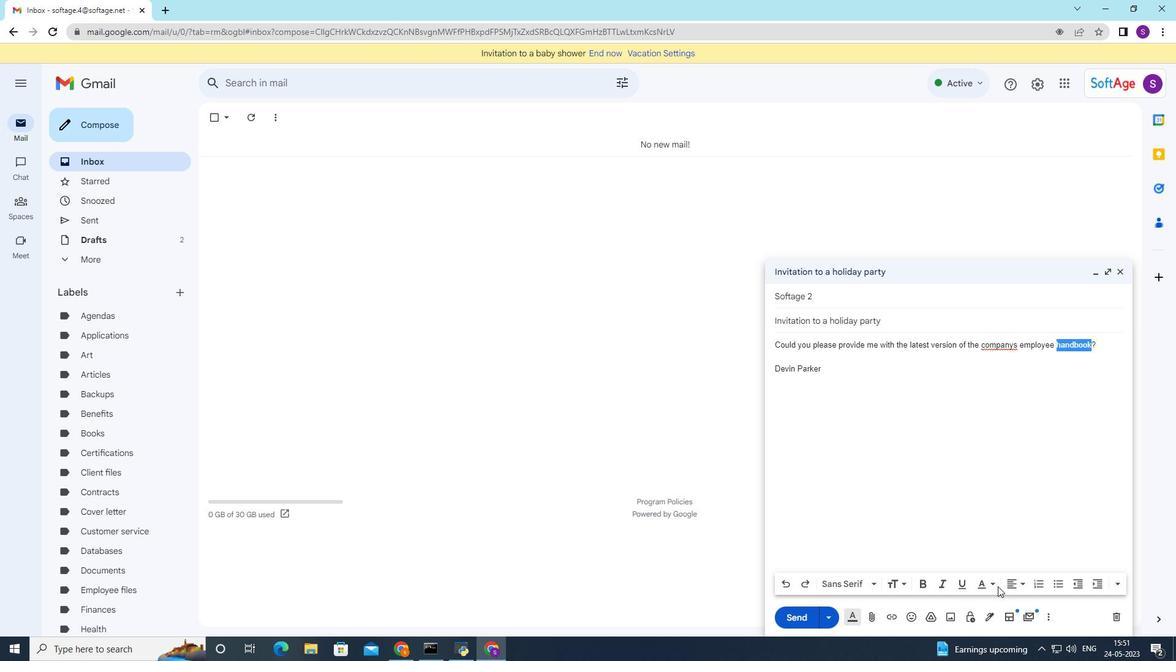 
Action: Mouse pressed left at (996, 586)
Screenshot: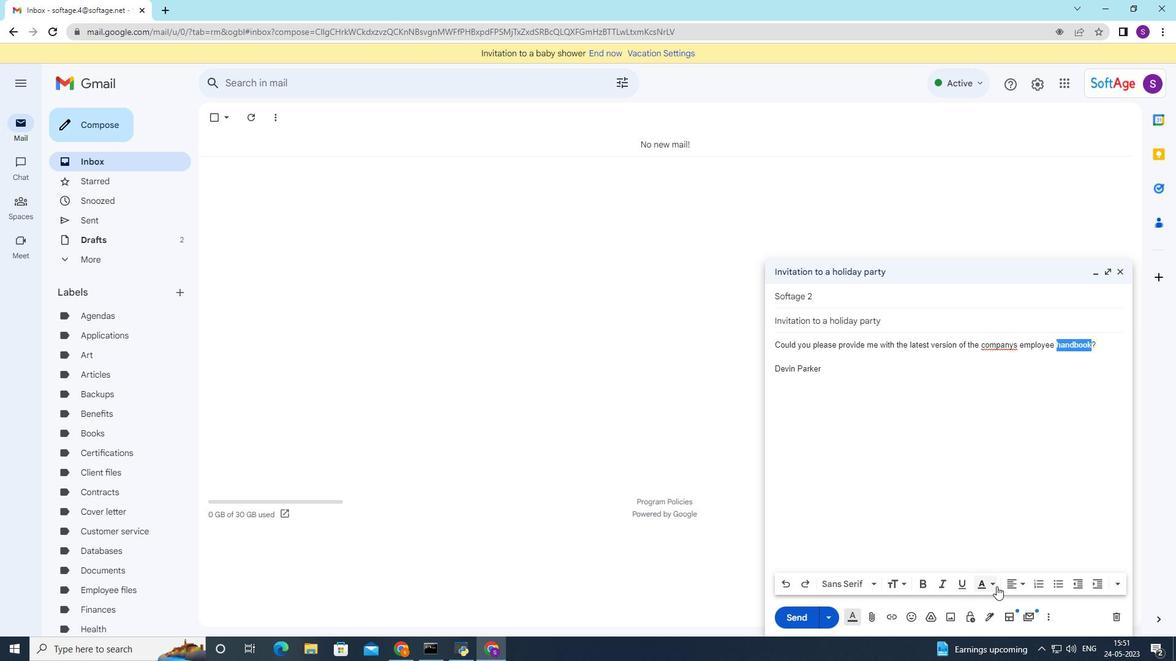 
Action: Mouse moved to (961, 498)
Screenshot: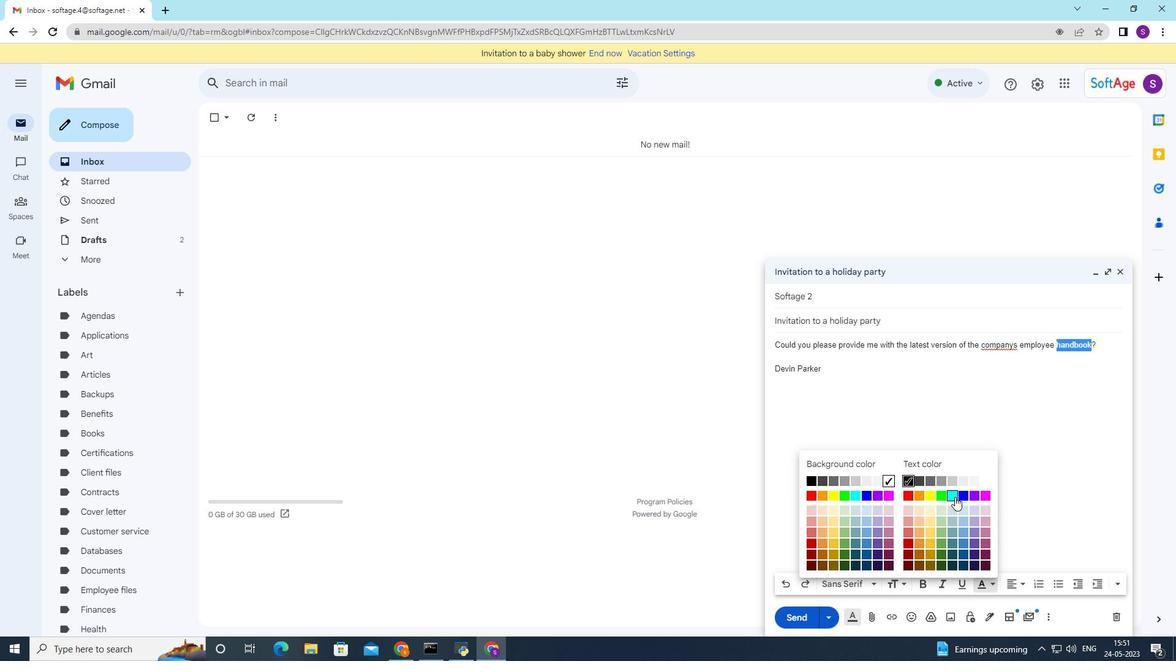 
Action: Mouse pressed left at (961, 498)
Screenshot: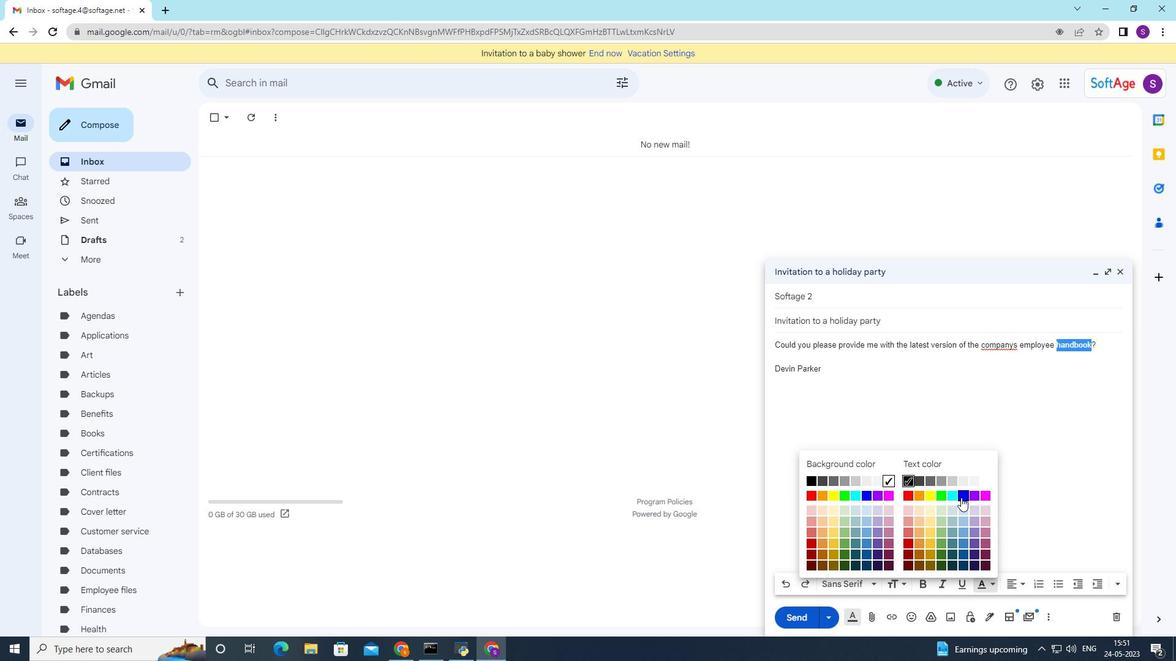 
Action: Mouse moved to (995, 585)
Screenshot: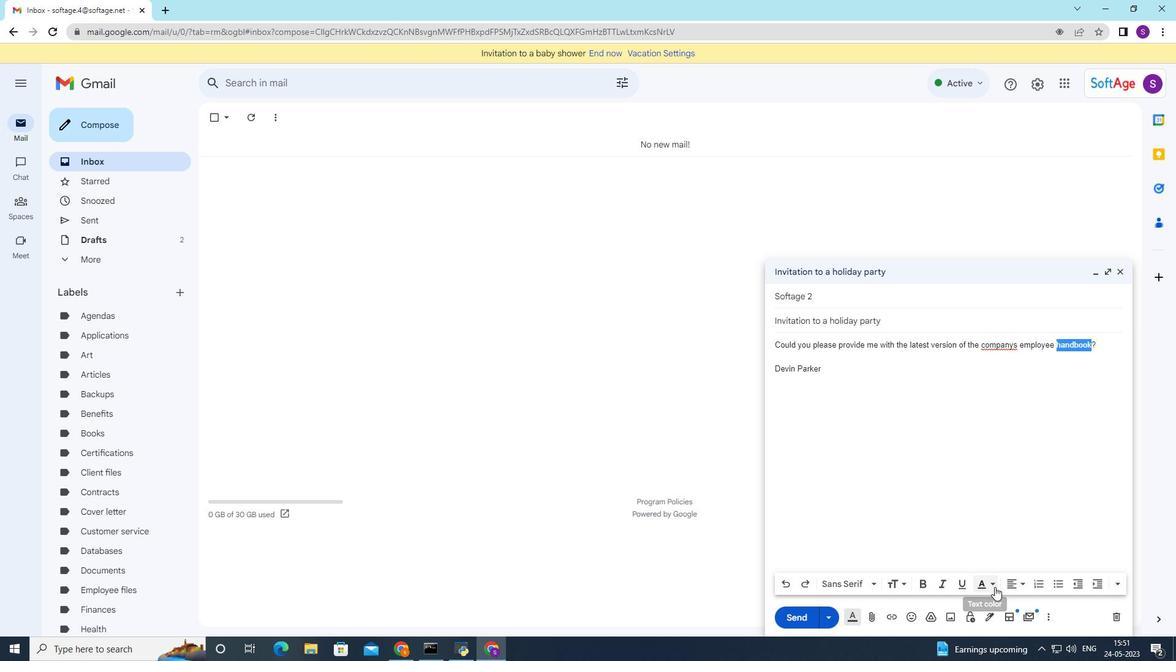 
Action: Mouse pressed left at (995, 585)
Screenshot: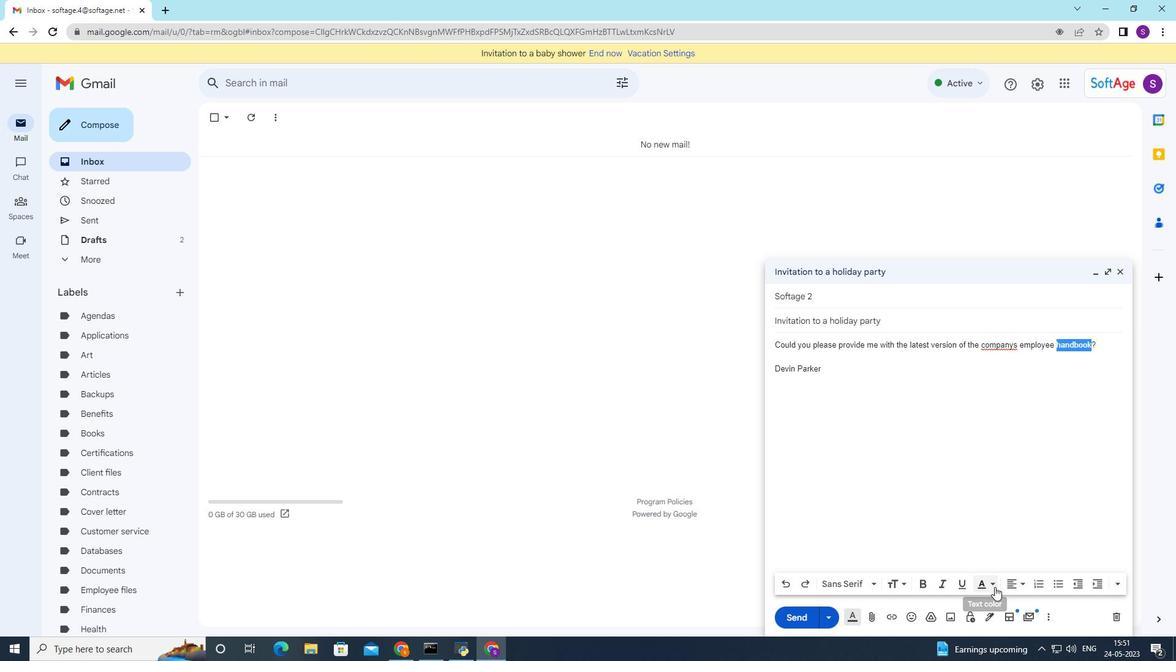 
Action: Mouse moved to (881, 496)
Screenshot: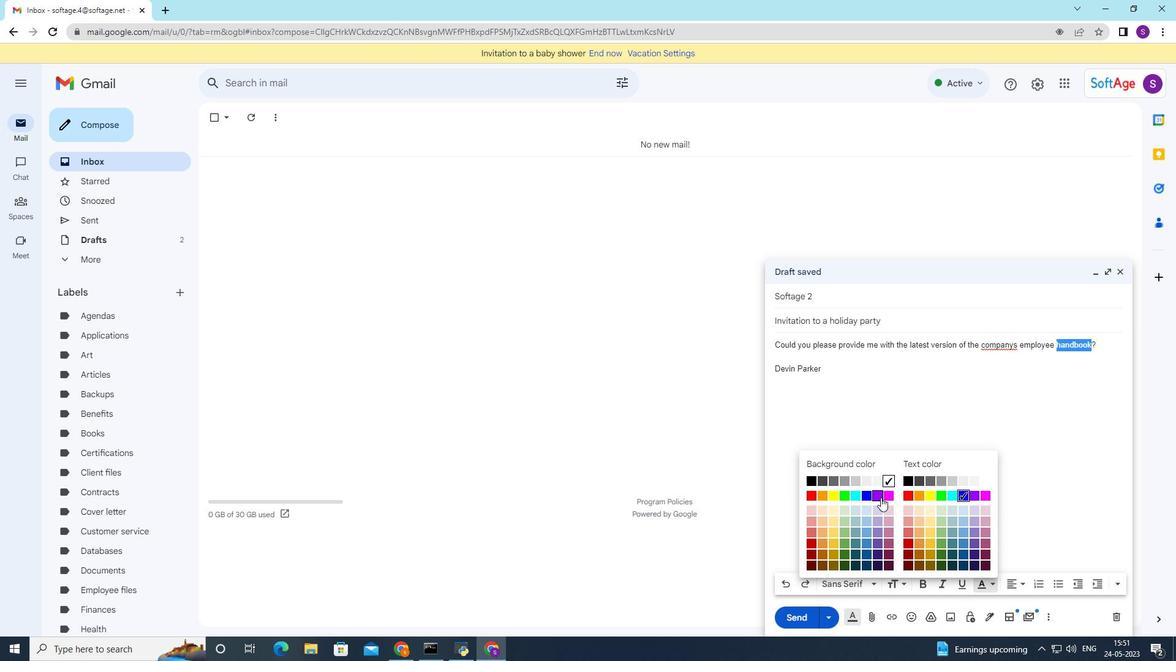 
Action: Mouse pressed left at (881, 496)
Screenshot: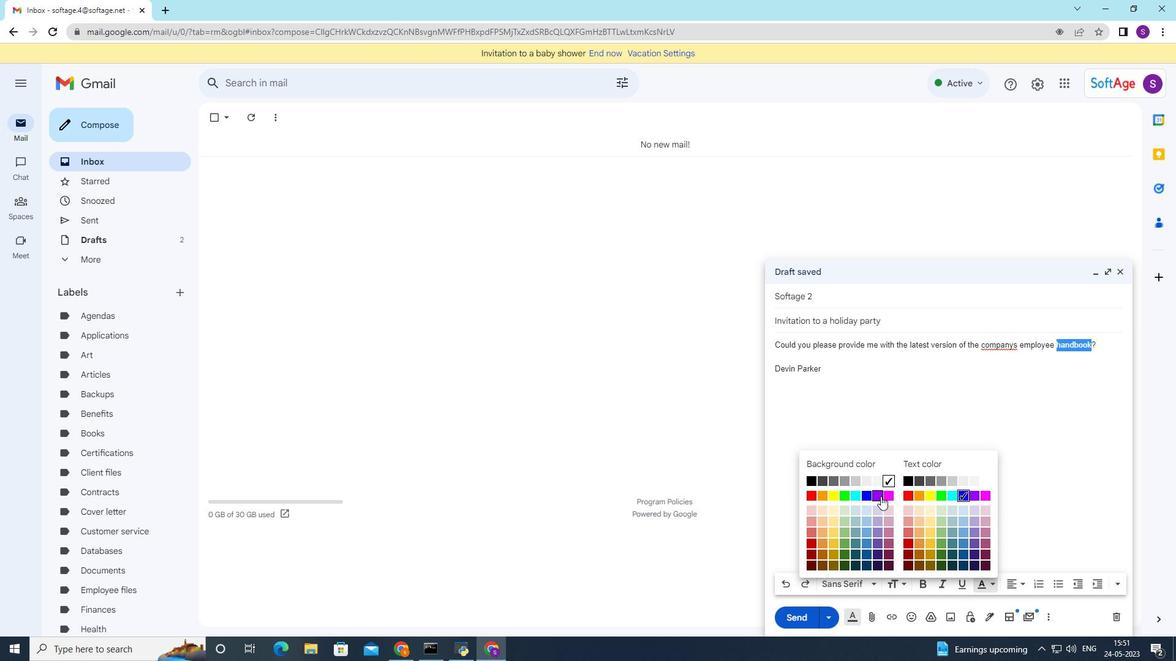 
Action: Mouse moved to (786, 619)
Screenshot: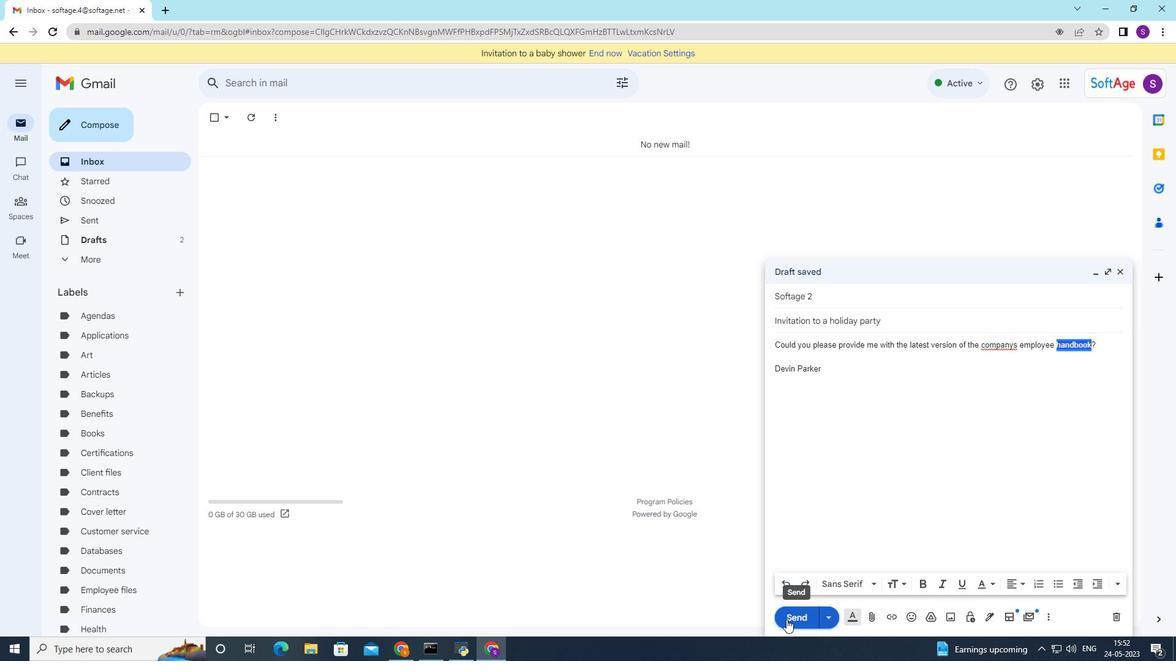 
Action: Mouse pressed left at (786, 619)
Screenshot: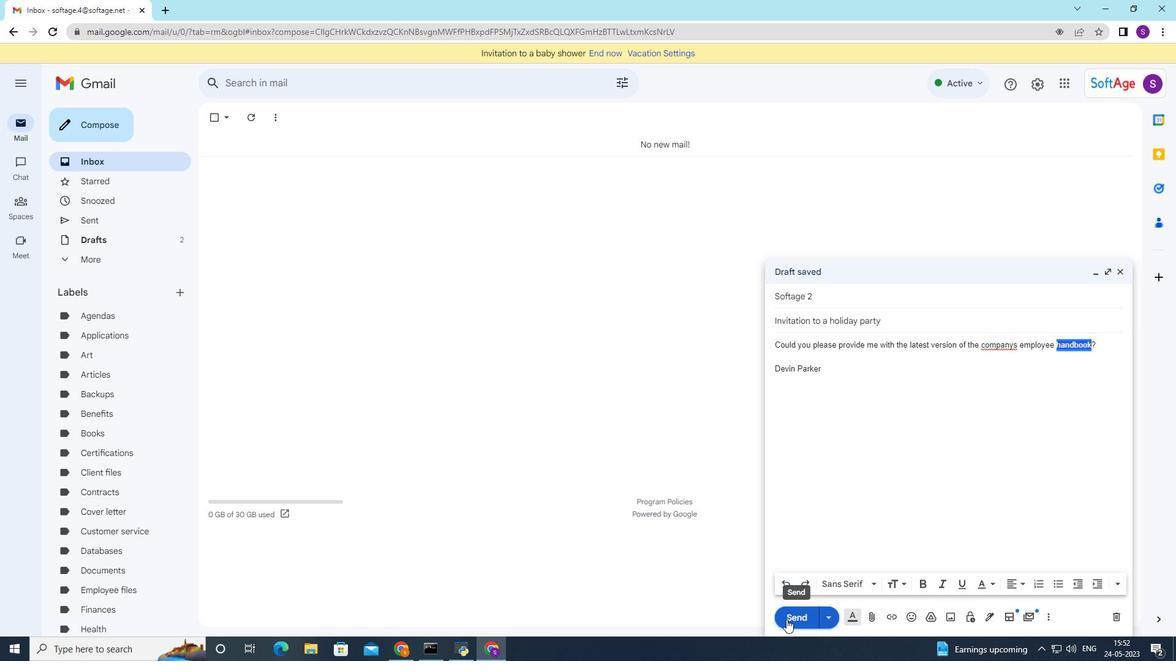 
Action: Mouse moved to (82, 224)
Screenshot: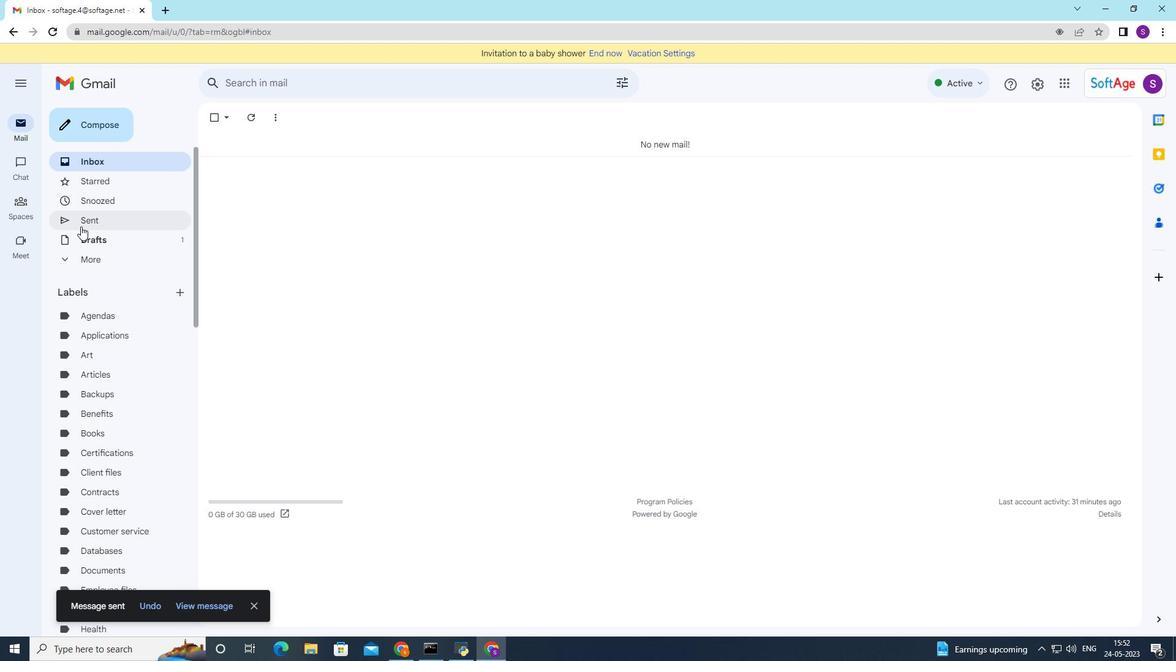 
Action: Mouse pressed left at (82, 224)
Screenshot: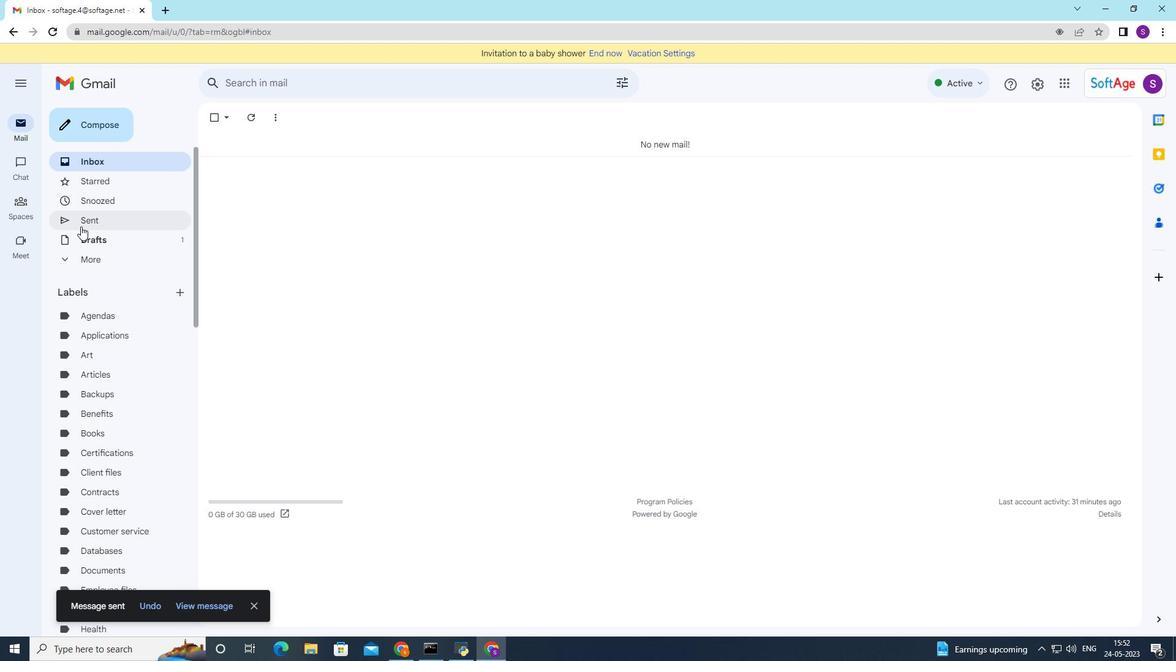 
Action: Mouse moved to (179, 289)
Screenshot: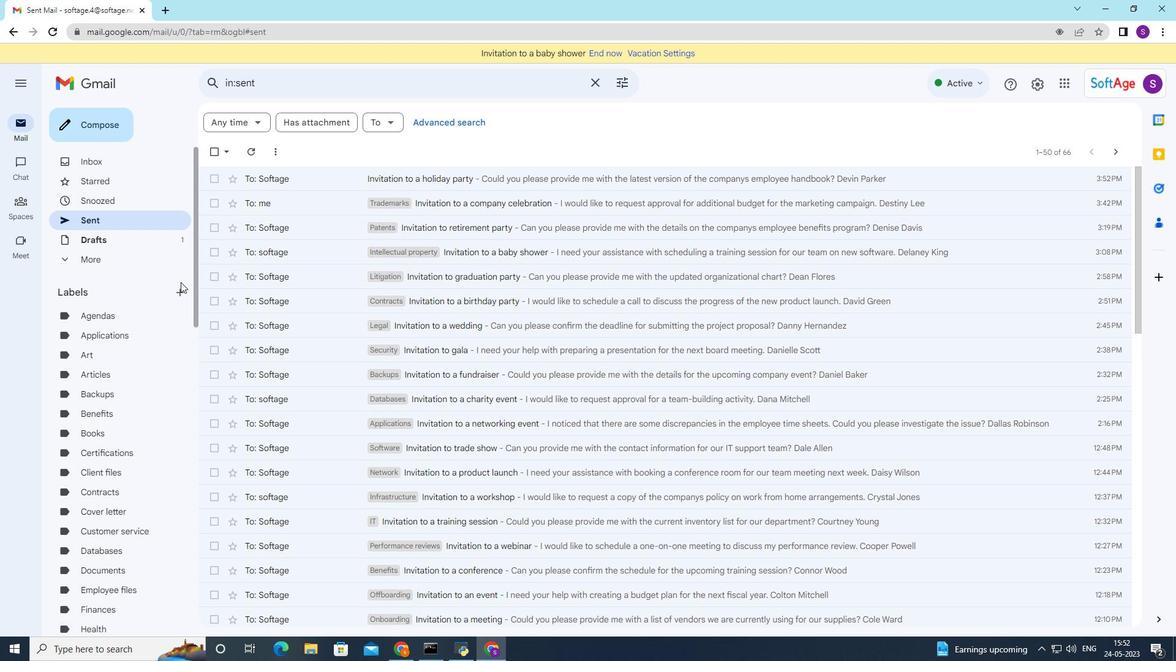 
Action: Mouse pressed left at (179, 289)
Screenshot: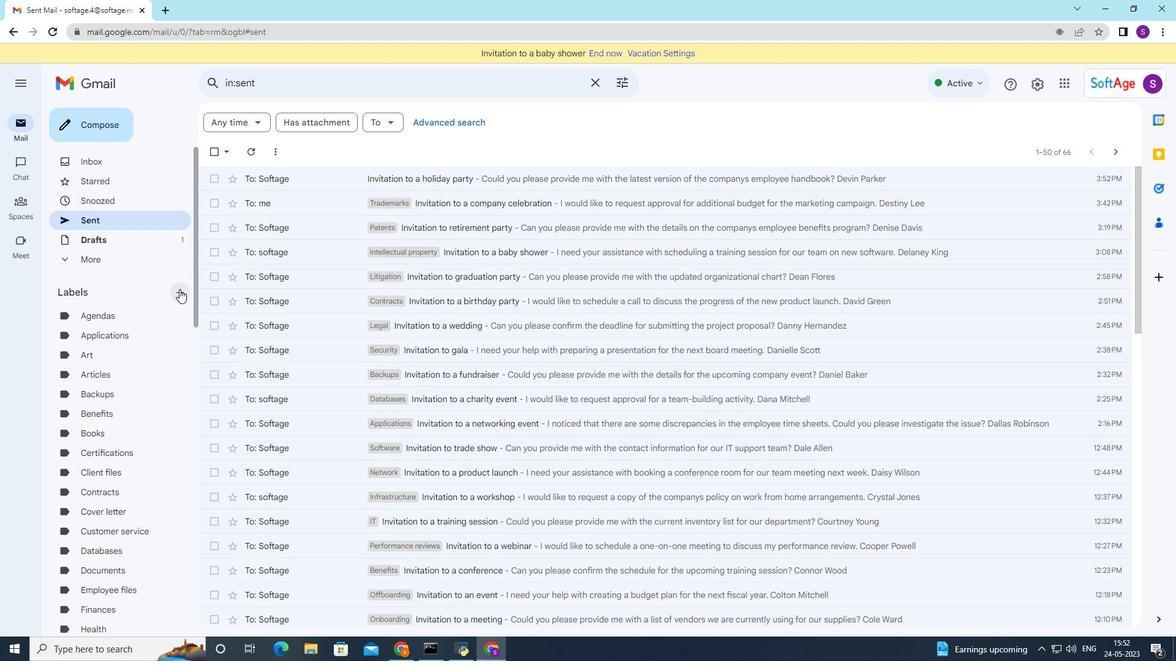
Action: Mouse moved to (506, 339)
Screenshot: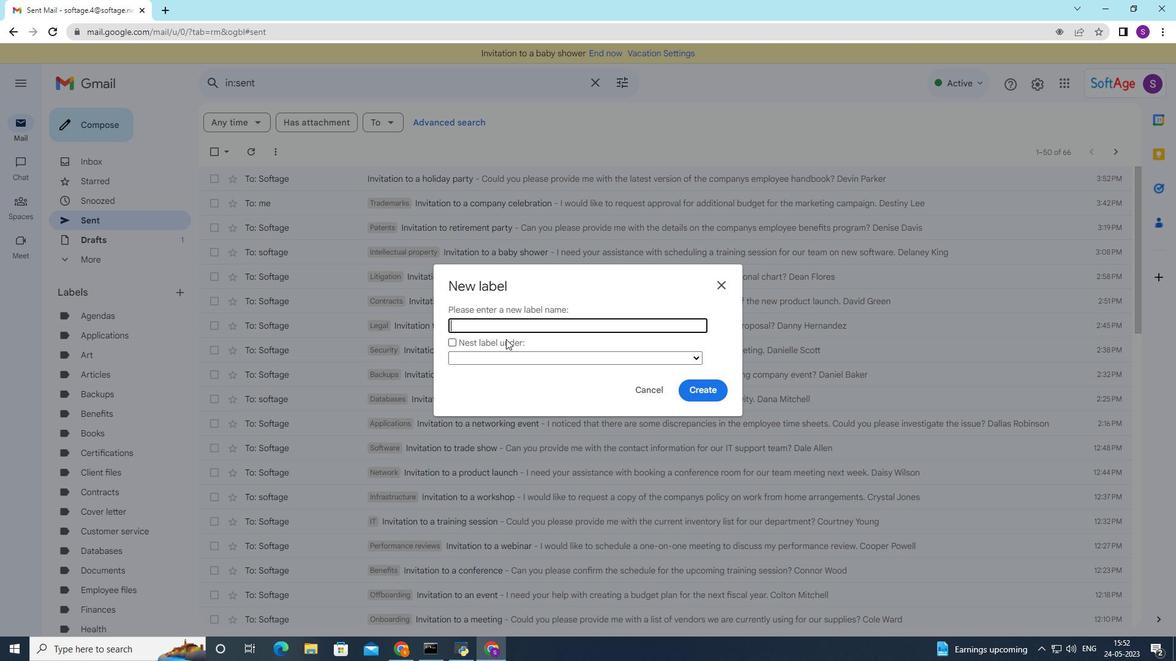 
Action: Key pressed <Key.shift>Copyrights
Screenshot: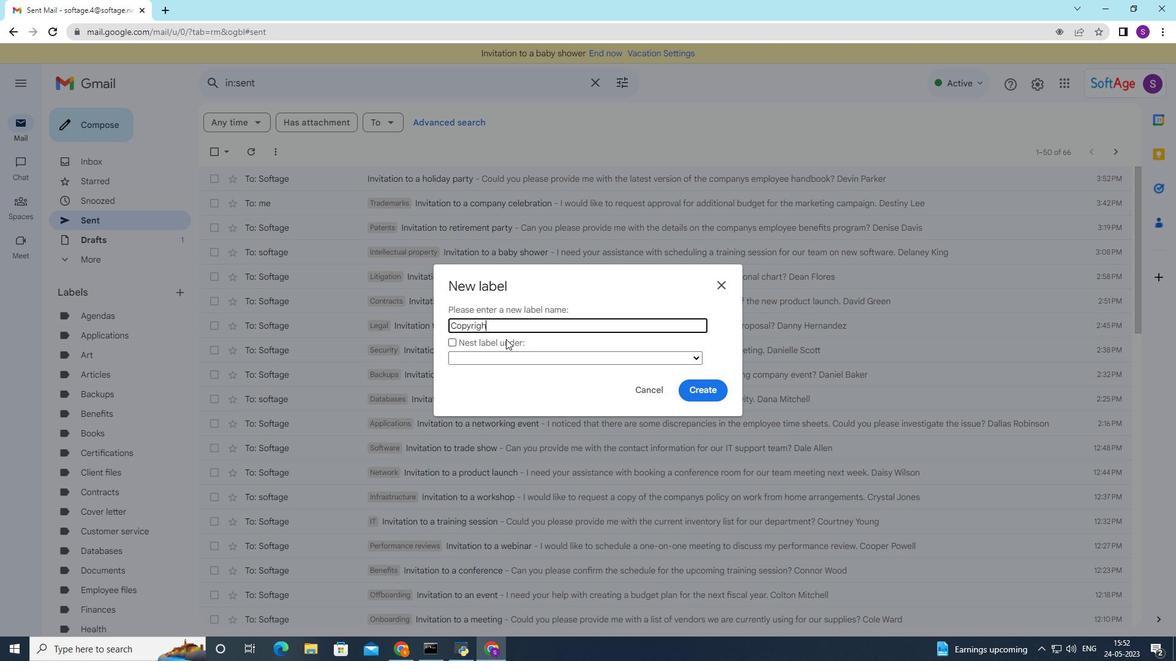 
Action: Mouse moved to (690, 386)
Screenshot: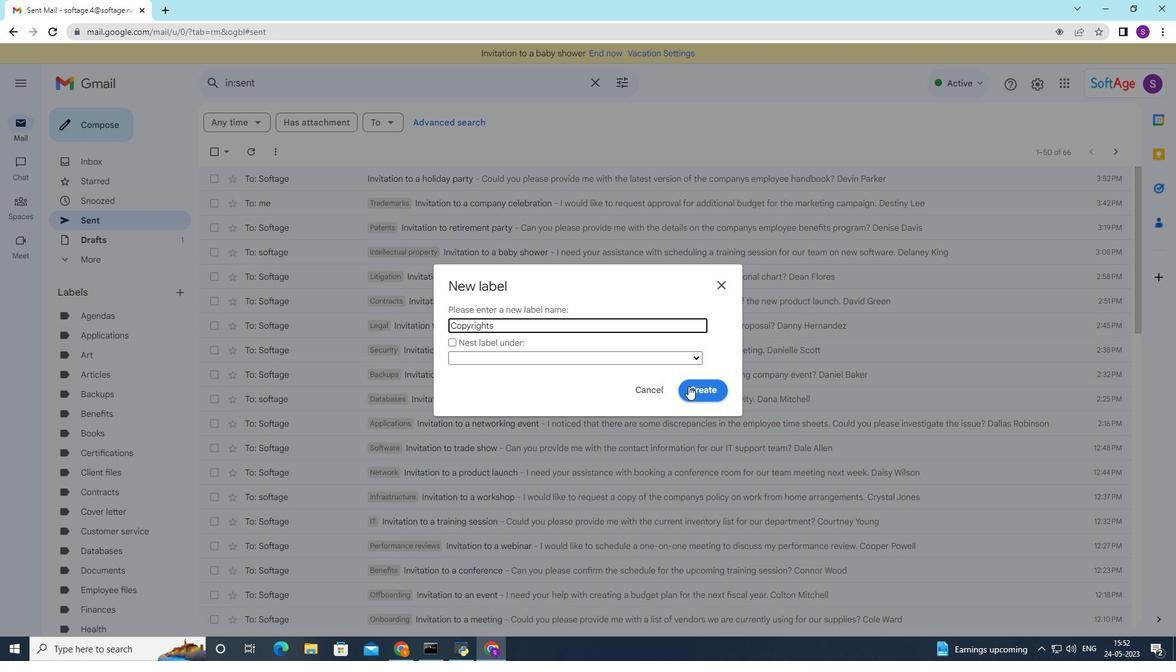 
Action: Mouse pressed left at (690, 386)
Screenshot: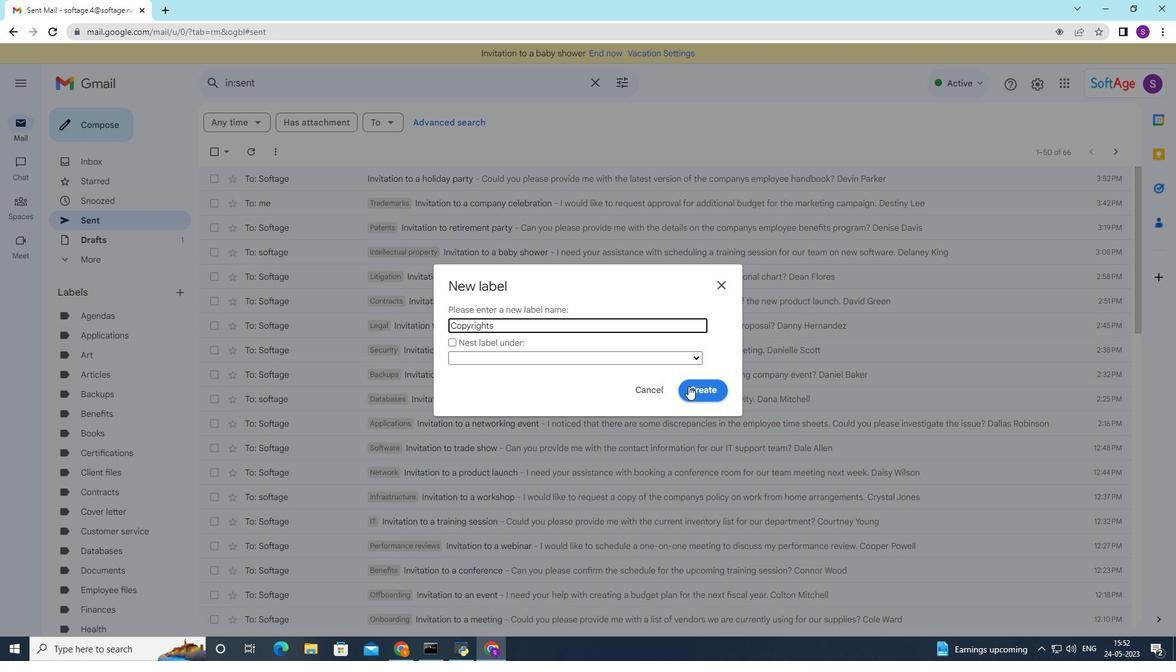 
Action: Mouse moved to (335, 180)
Screenshot: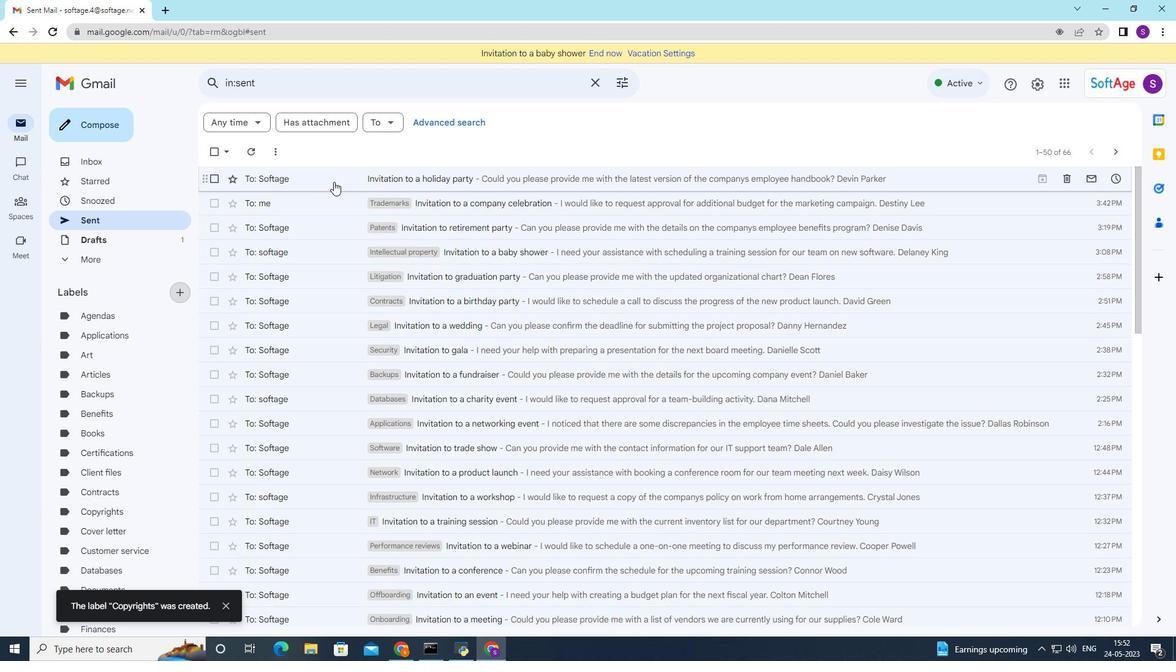 
Action: Mouse pressed right at (335, 180)
Screenshot: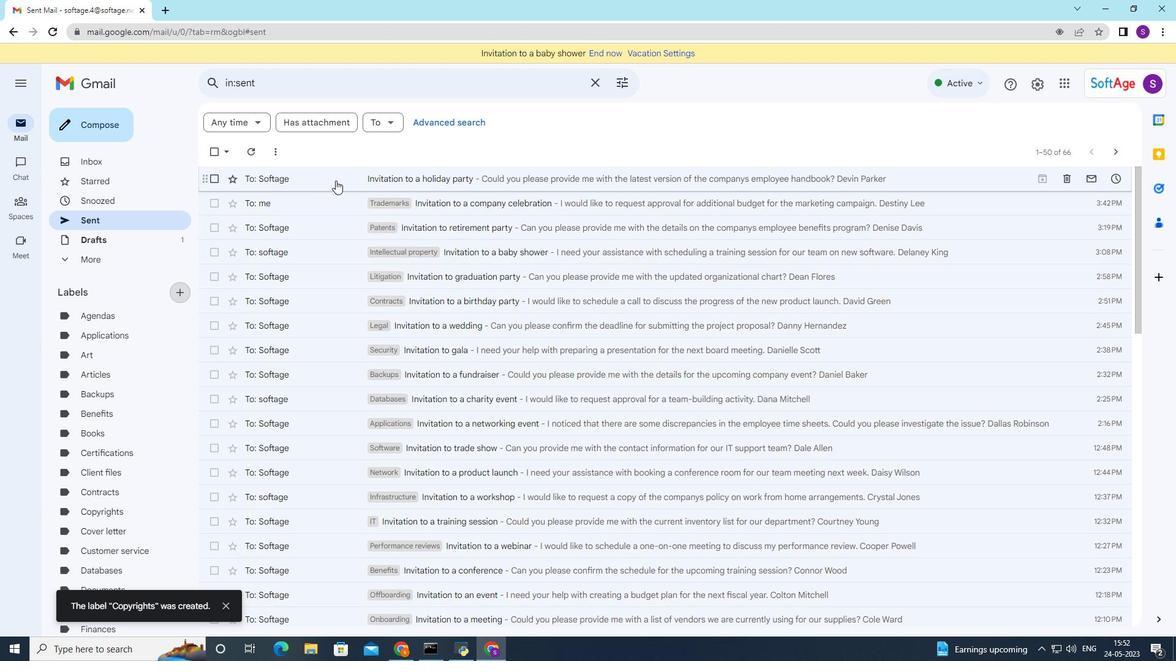 
Action: Mouse moved to (518, 211)
Screenshot: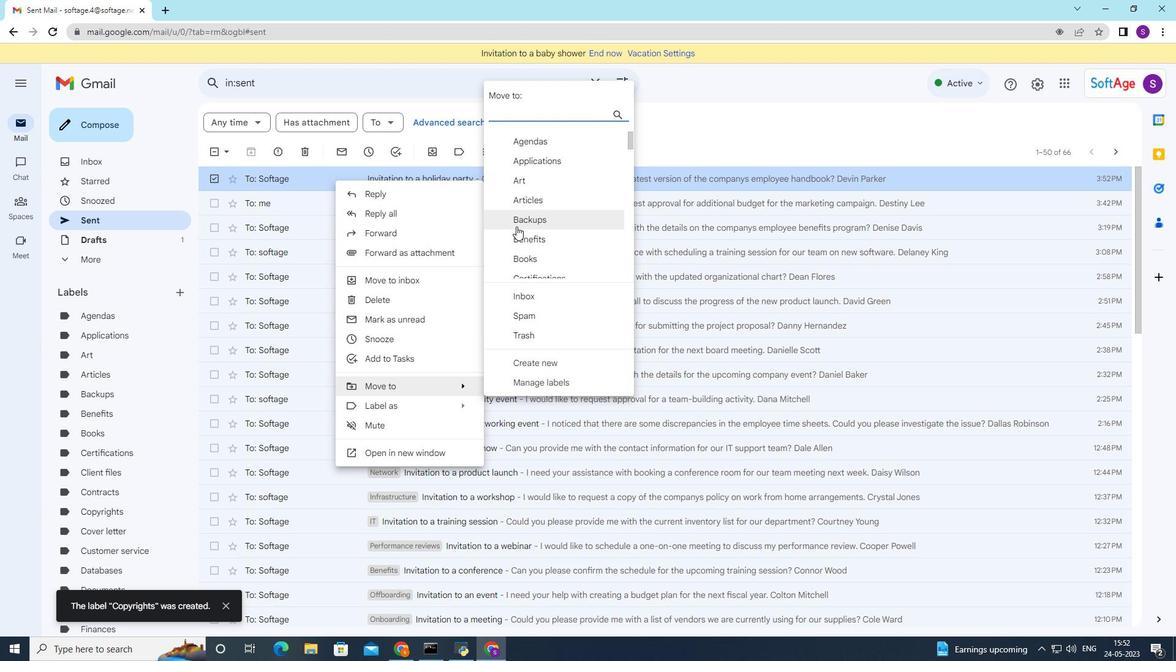 
Action: Mouse scrolled (518, 211) with delta (0, 0)
Screenshot: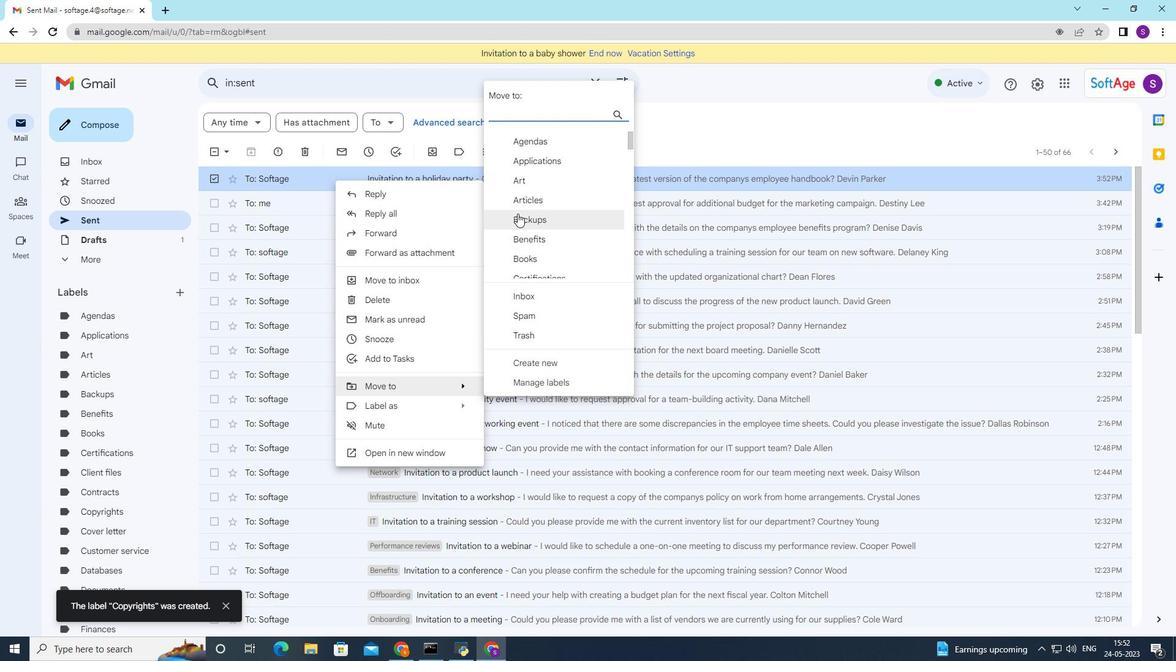 
Action: Mouse moved to (518, 211)
Screenshot: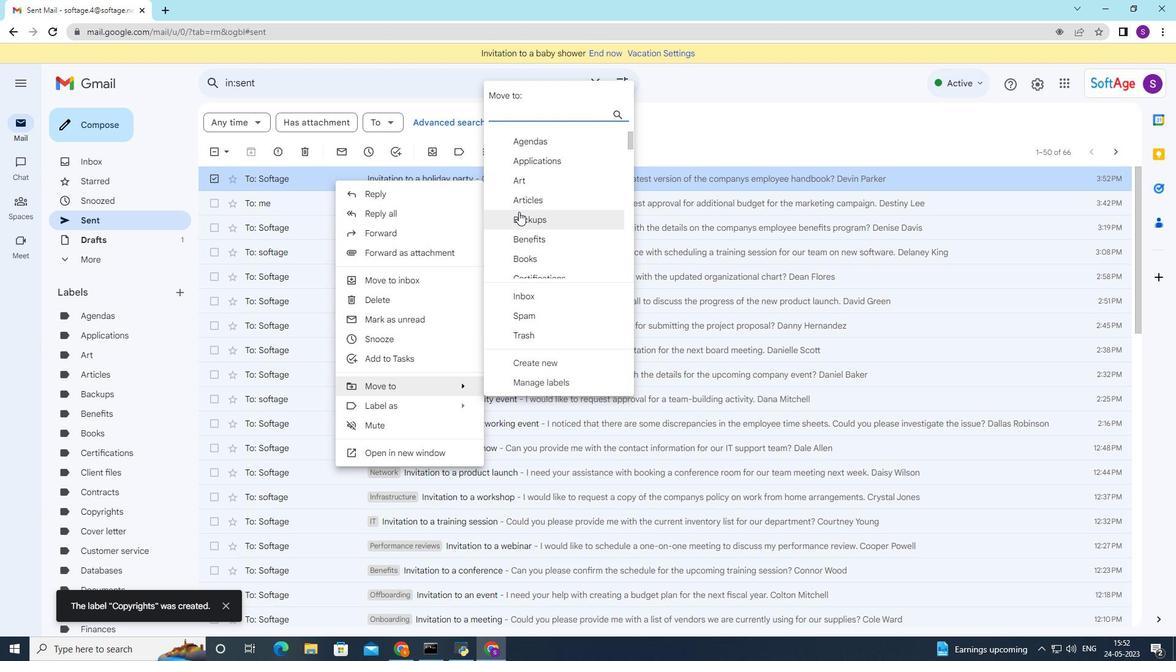 
Action: Mouse scrolled (518, 211) with delta (0, 0)
Screenshot: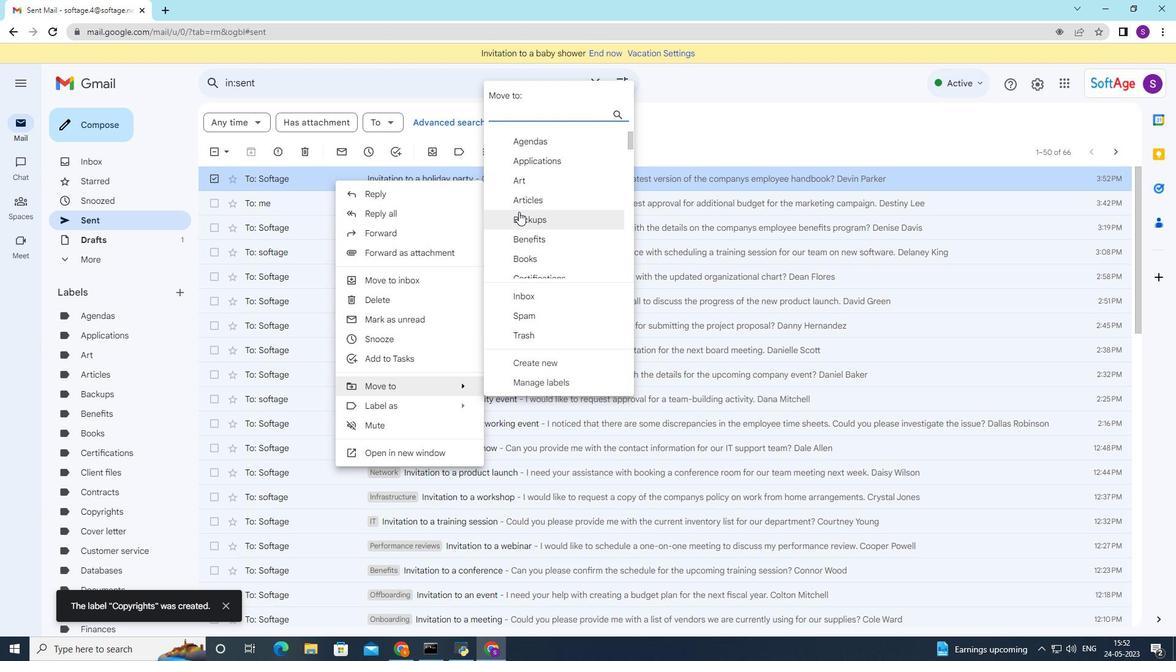 
Action: Mouse moved to (540, 215)
Screenshot: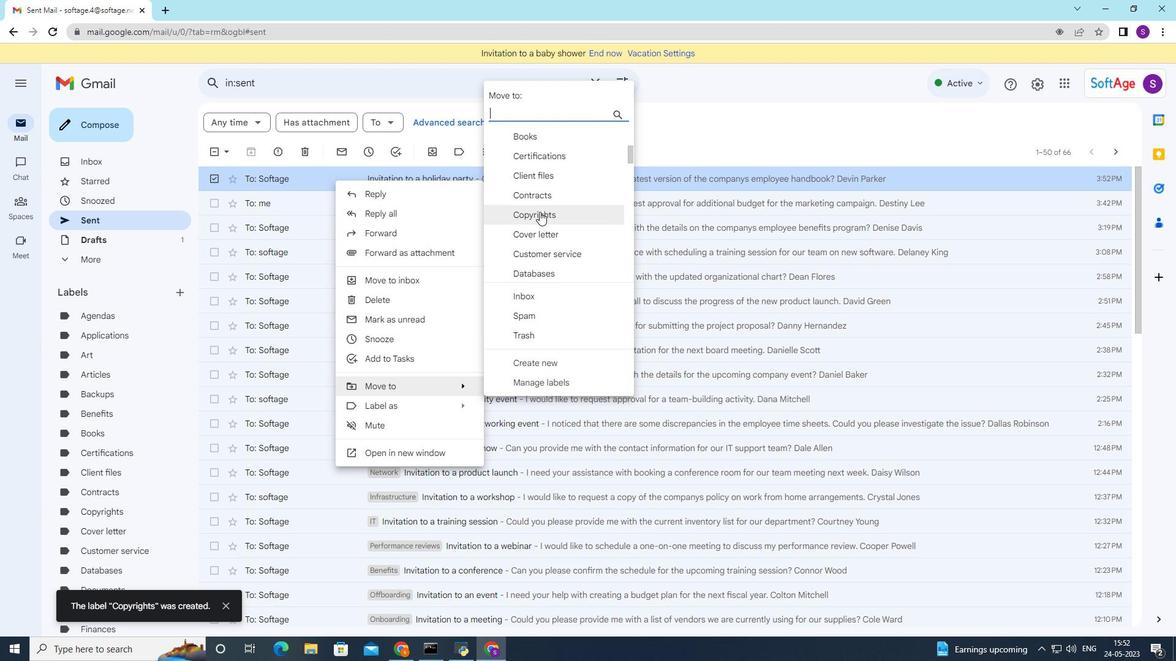 
Action: Mouse pressed left at (540, 215)
Screenshot: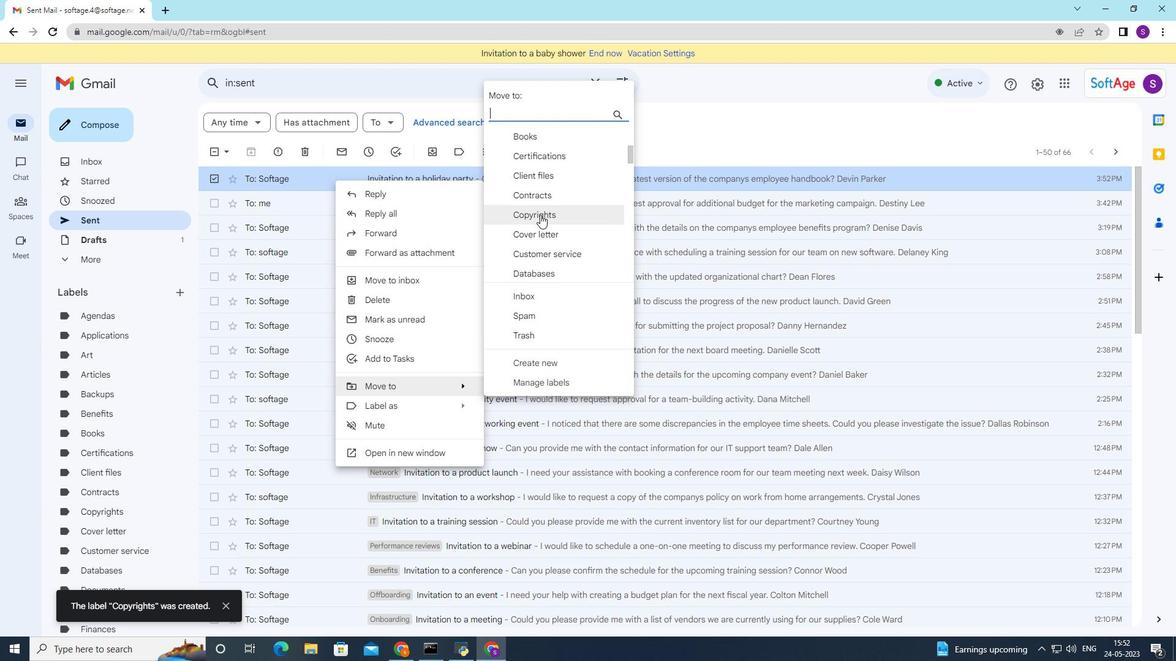 
Action: Mouse moved to (414, 181)
Screenshot: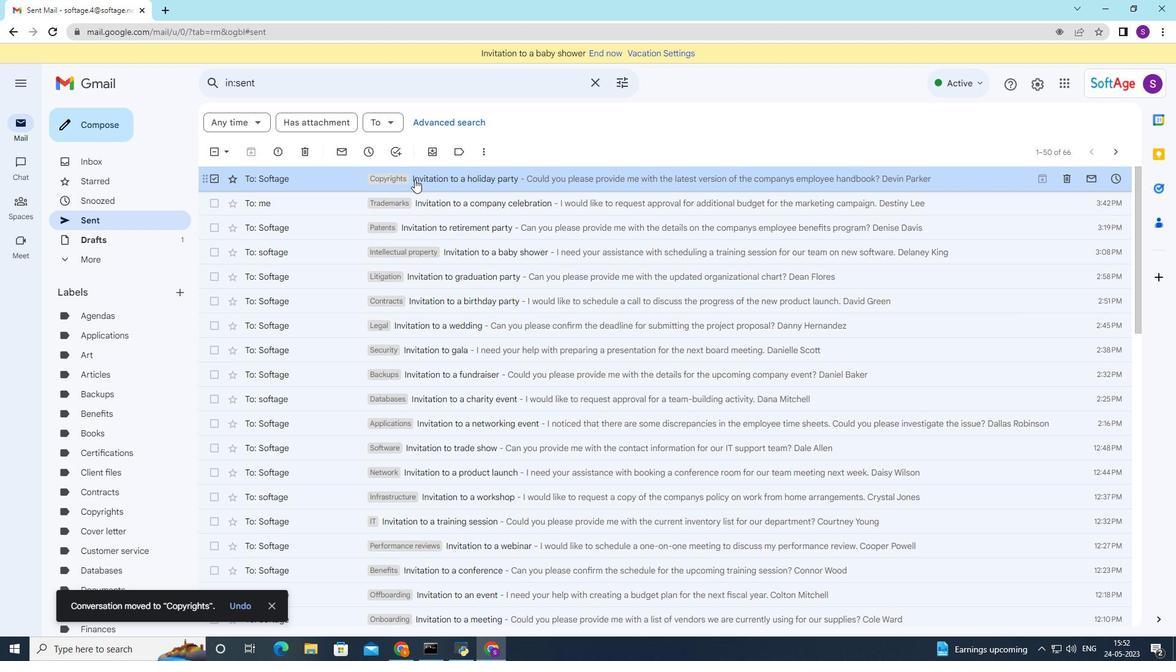 
